Task: Find connections with filter location Ciutadella with filter topic #job with filter profile language English with filter current company Jobseeker HUB with filter school Meenakshi College Of Engineering with filter industry Internet Marketplace Platforms with filter service category Administrative with filter keywords title Help Desk Worker/Desktop Support
Action: Mouse moved to (164, 246)
Screenshot: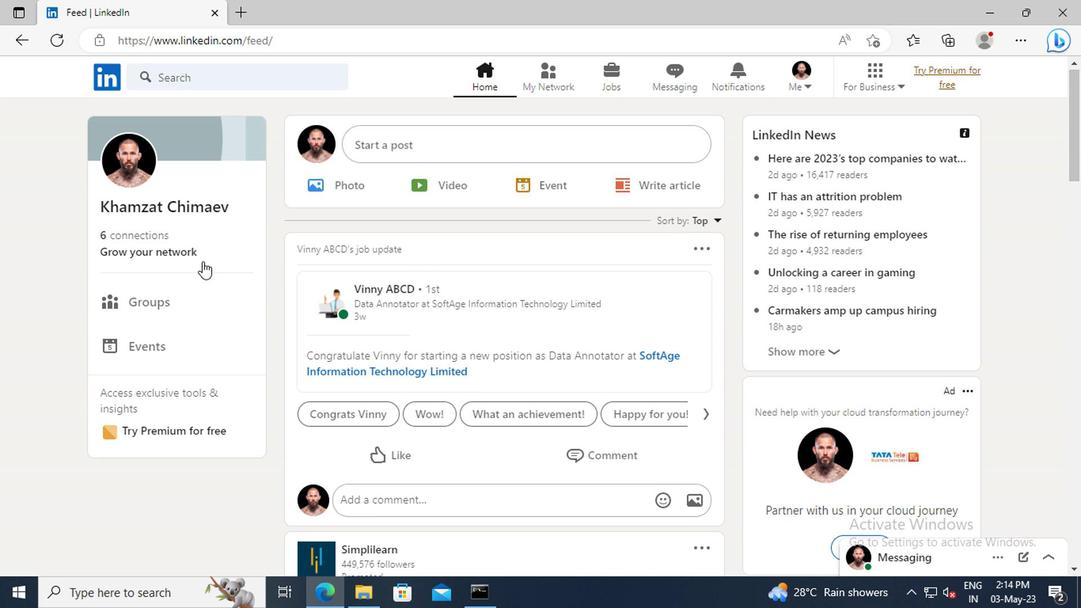 
Action: Mouse pressed left at (164, 246)
Screenshot: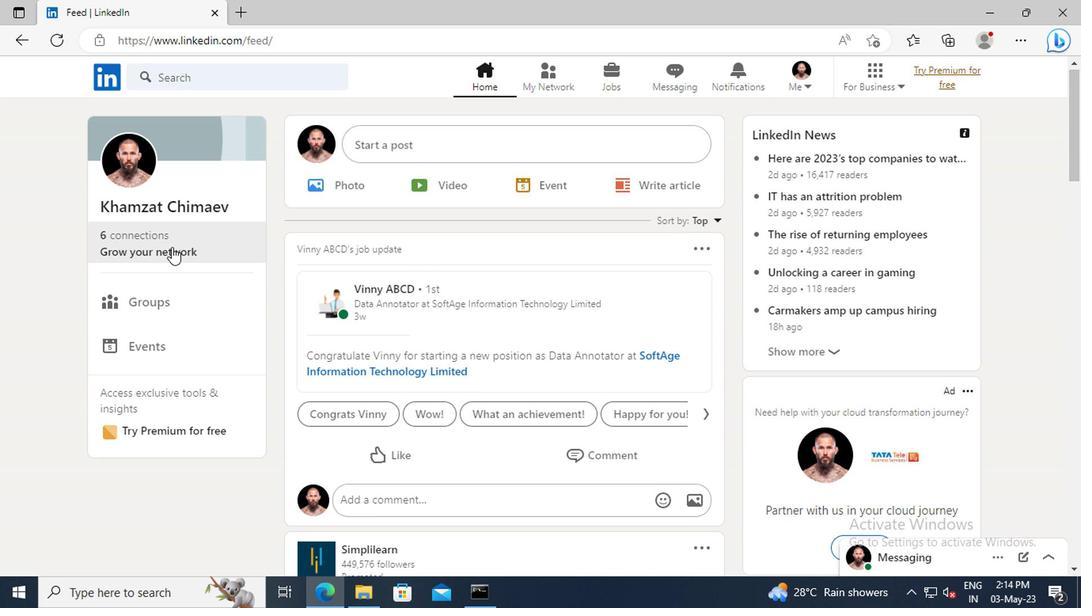 
Action: Mouse moved to (170, 167)
Screenshot: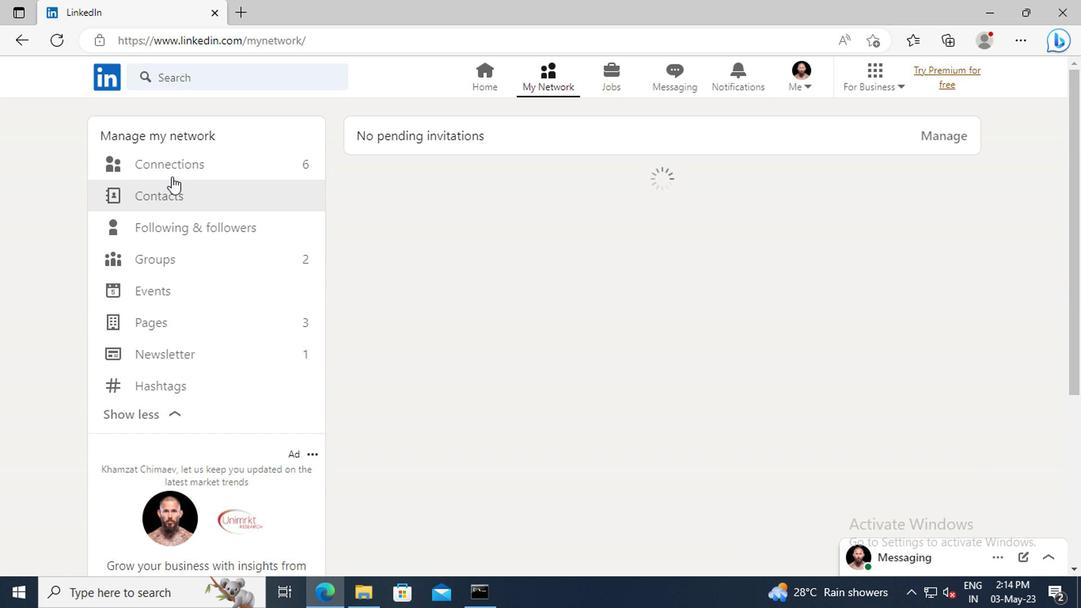 
Action: Mouse pressed left at (170, 167)
Screenshot: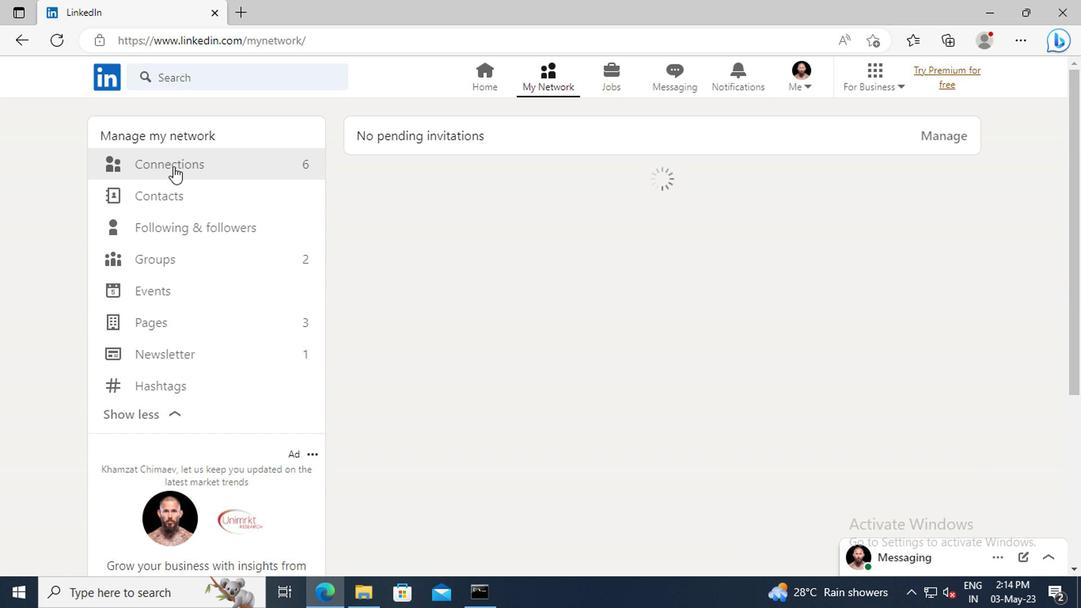 
Action: Mouse moved to (631, 171)
Screenshot: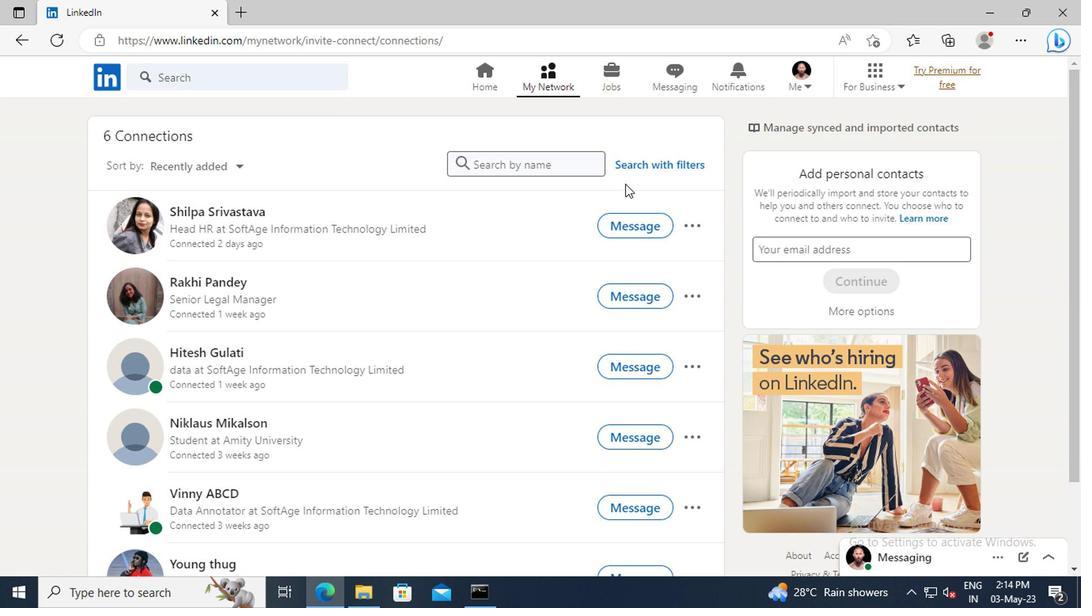 
Action: Mouse pressed left at (631, 171)
Screenshot: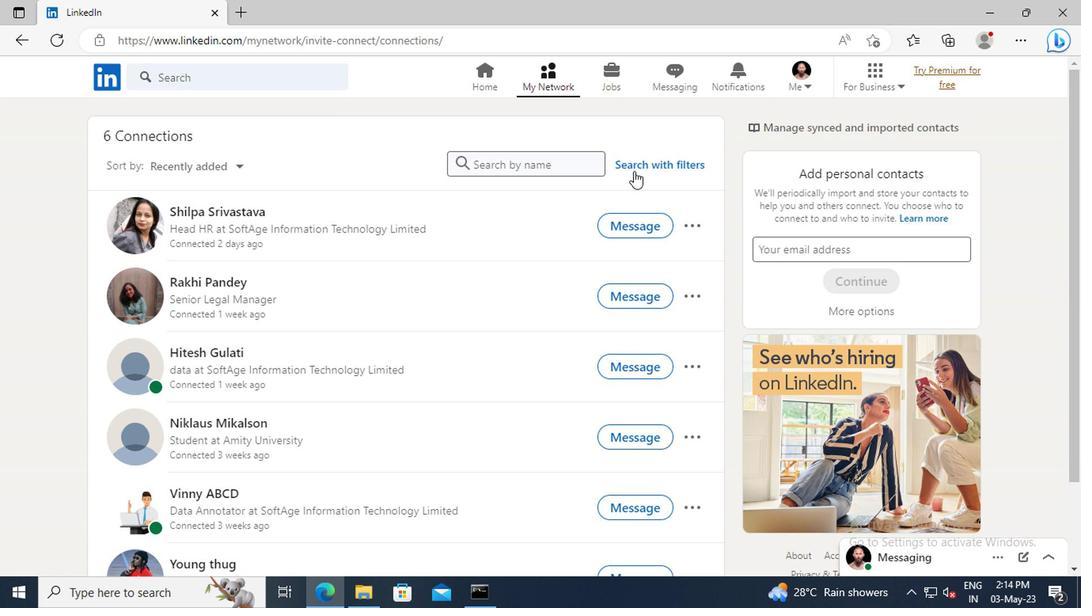 
Action: Mouse moved to (600, 121)
Screenshot: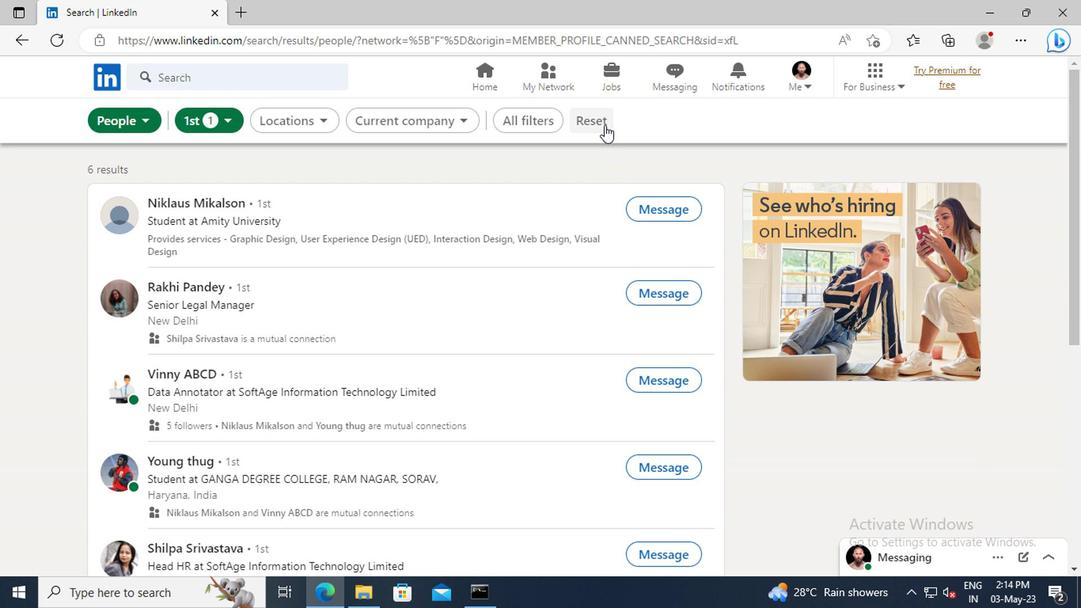 
Action: Mouse pressed left at (600, 121)
Screenshot: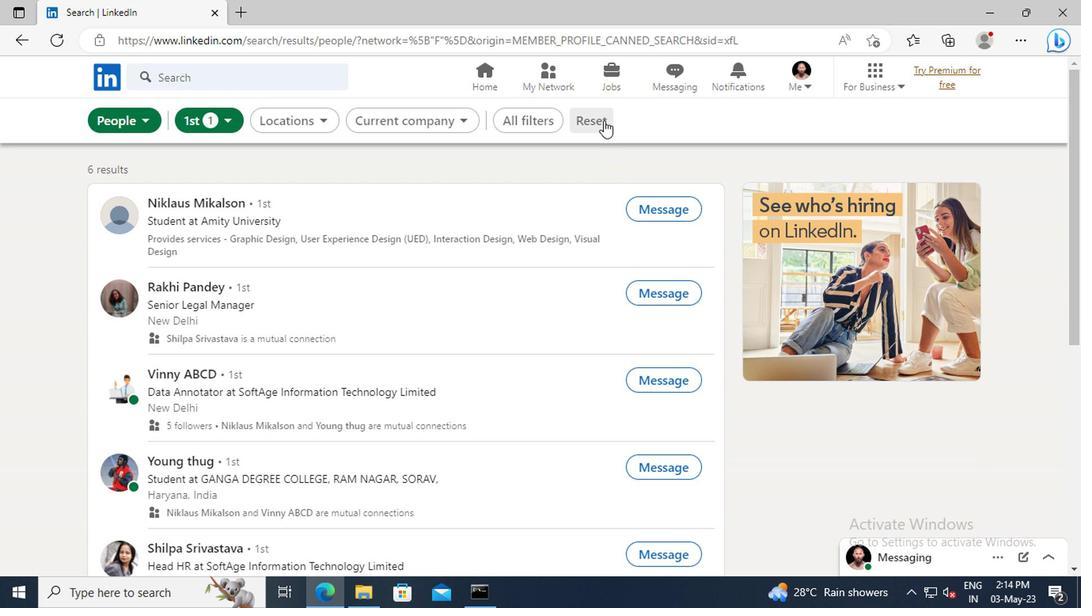 
Action: Mouse moved to (580, 121)
Screenshot: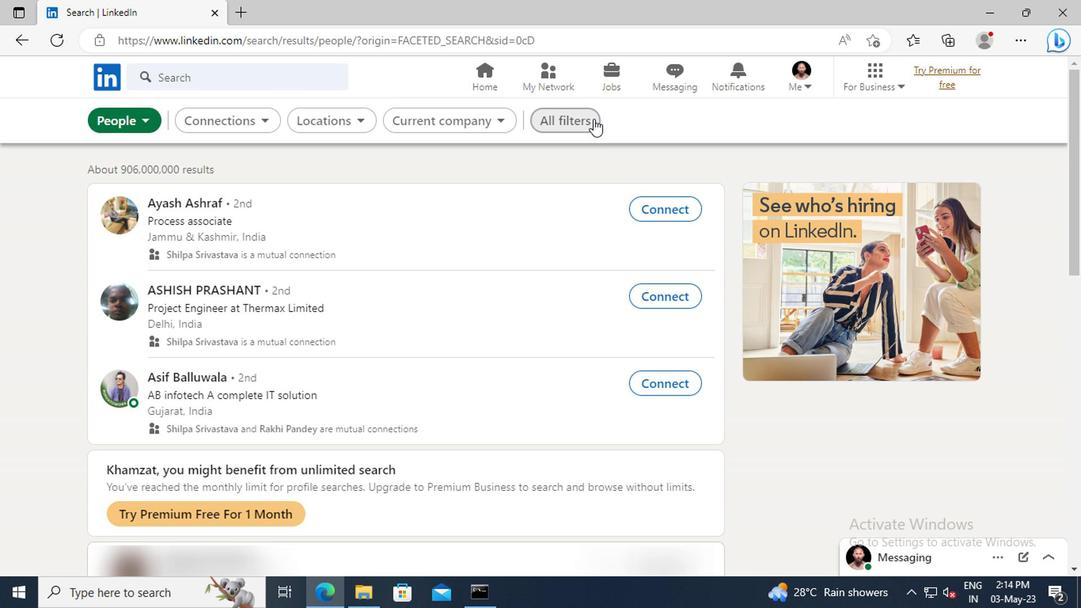
Action: Mouse pressed left at (580, 121)
Screenshot: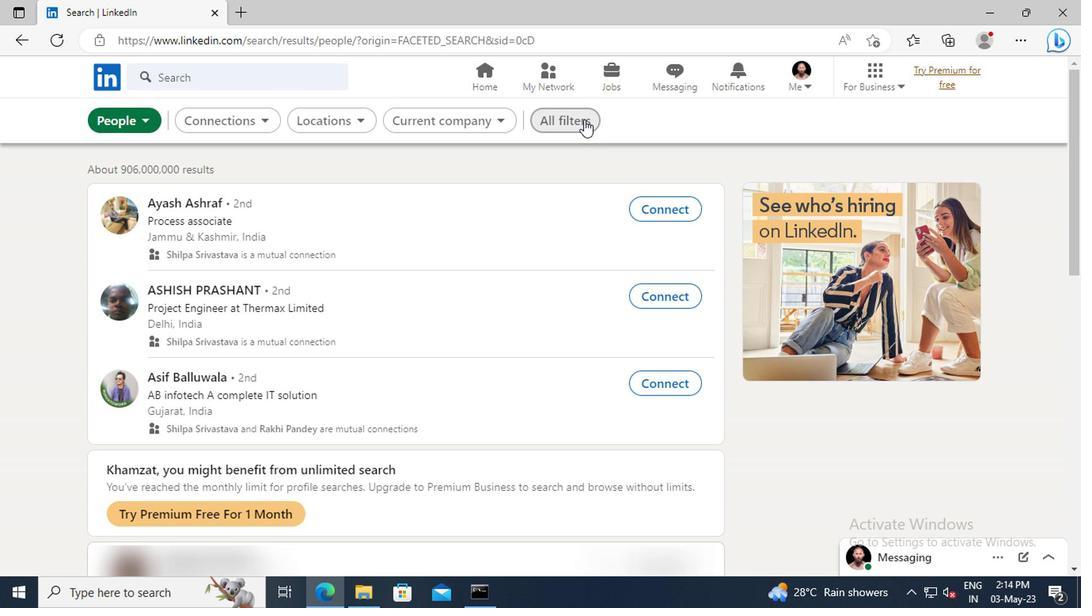 
Action: Mouse moved to (891, 312)
Screenshot: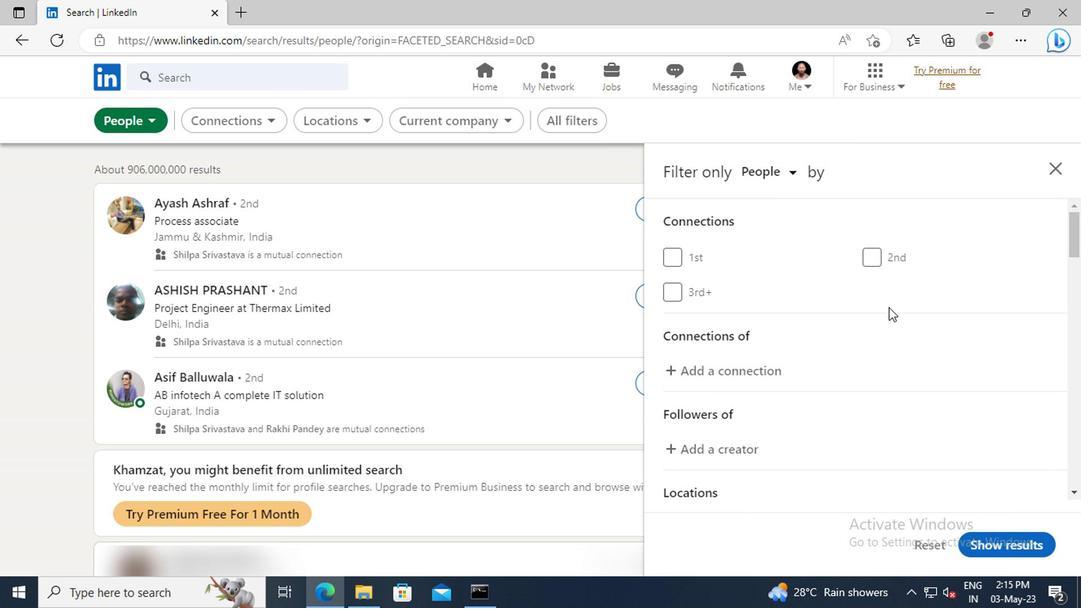 
Action: Mouse scrolled (891, 311) with delta (0, -1)
Screenshot: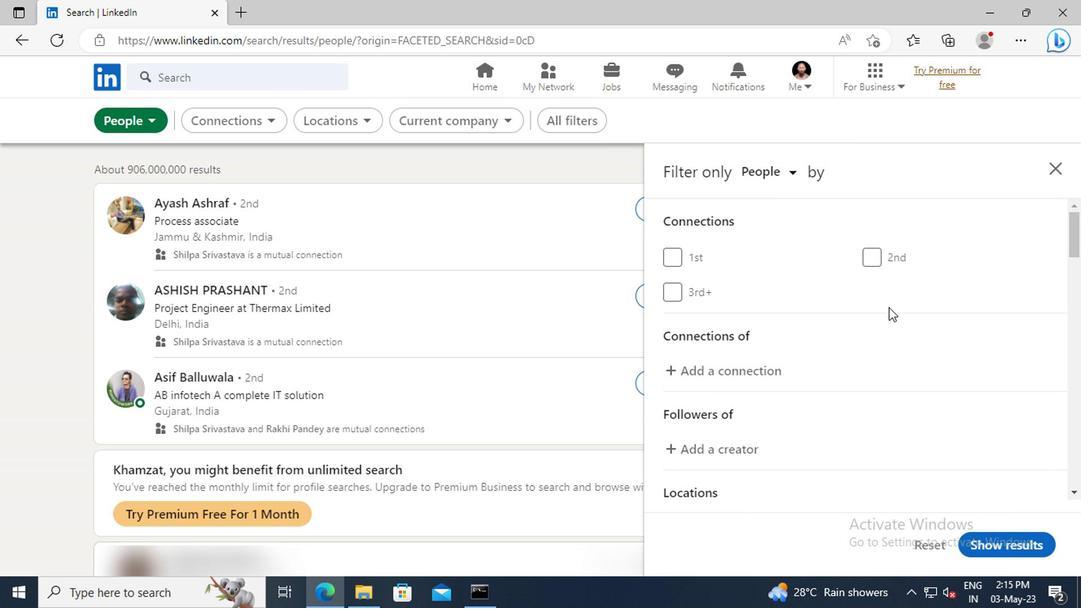 
Action: Mouse moved to (892, 312)
Screenshot: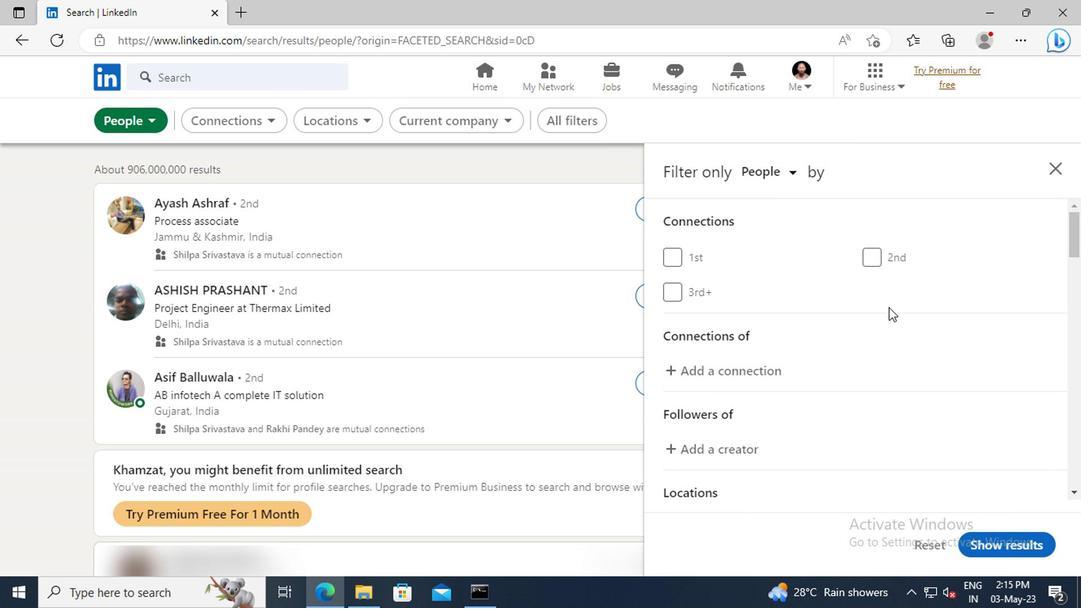 
Action: Mouse scrolled (892, 311) with delta (0, -1)
Screenshot: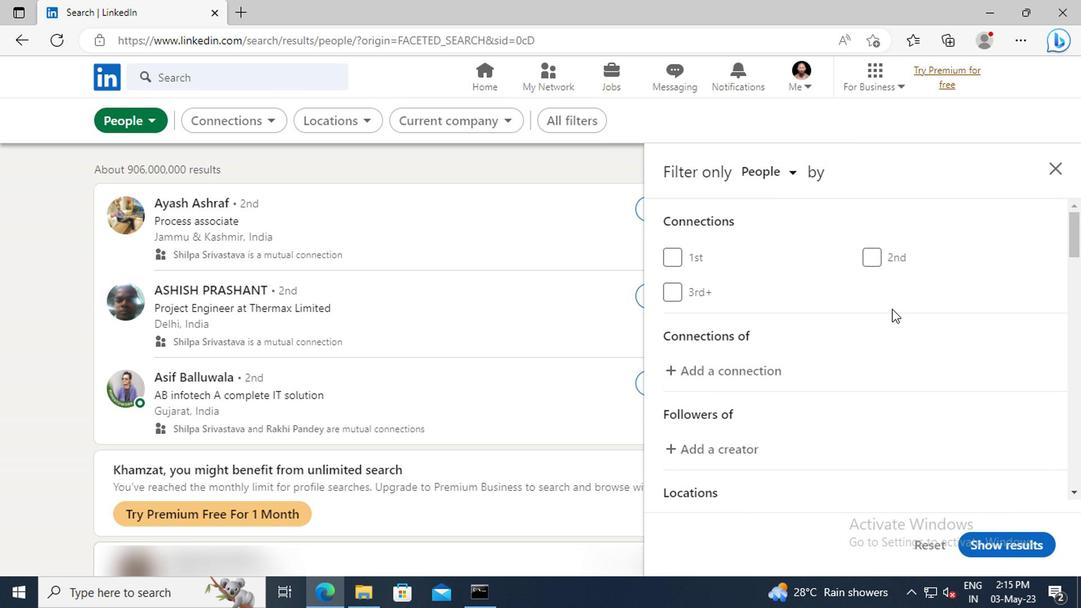 
Action: Mouse scrolled (892, 311) with delta (0, -1)
Screenshot: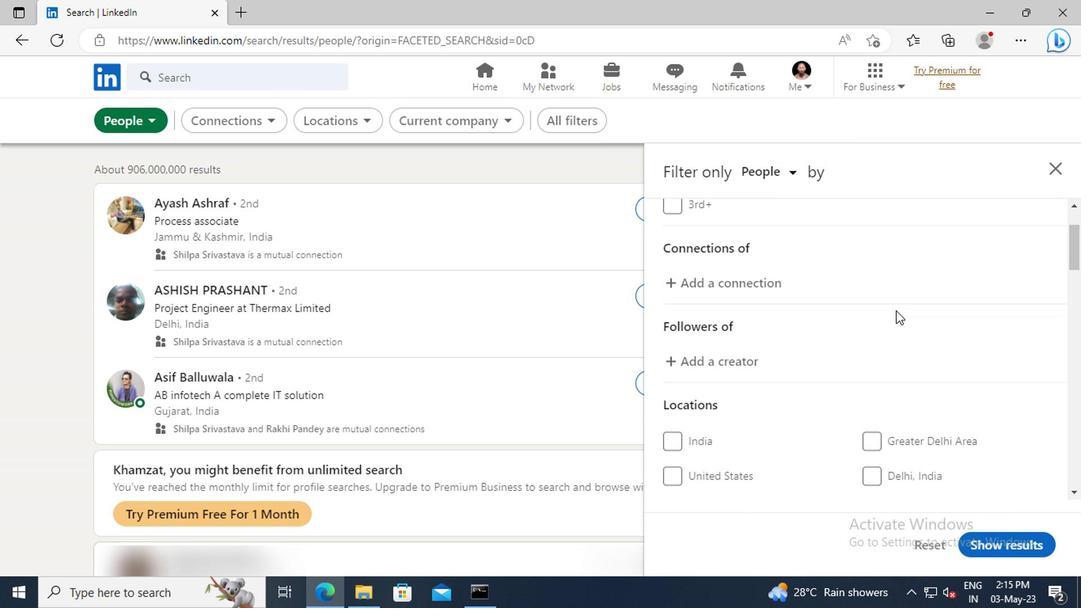 
Action: Mouse scrolled (892, 311) with delta (0, -1)
Screenshot: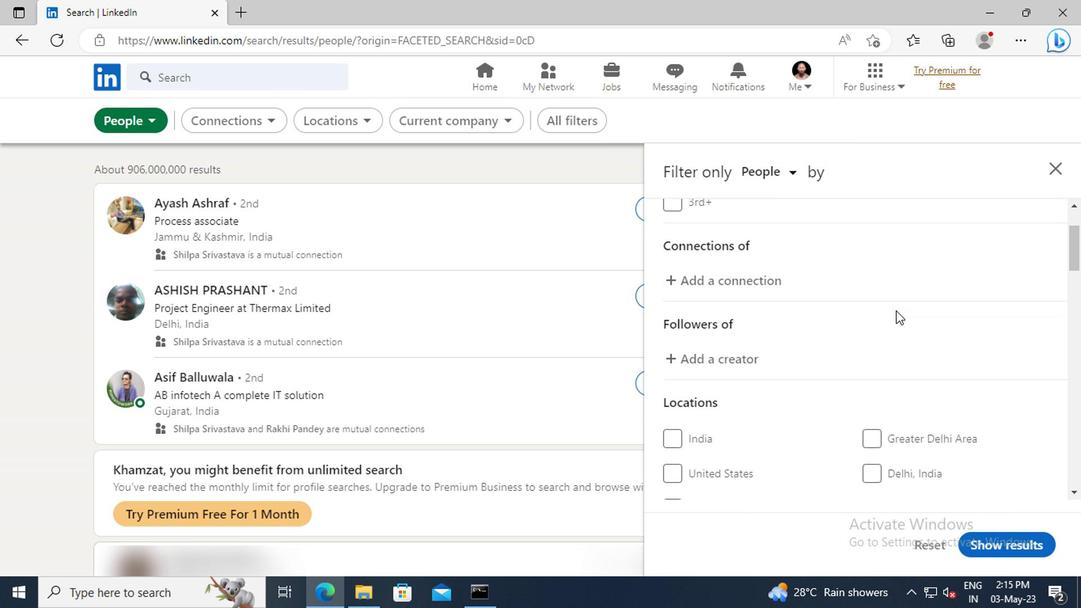 
Action: Mouse scrolled (892, 311) with delta (0, -1)
Screenshot: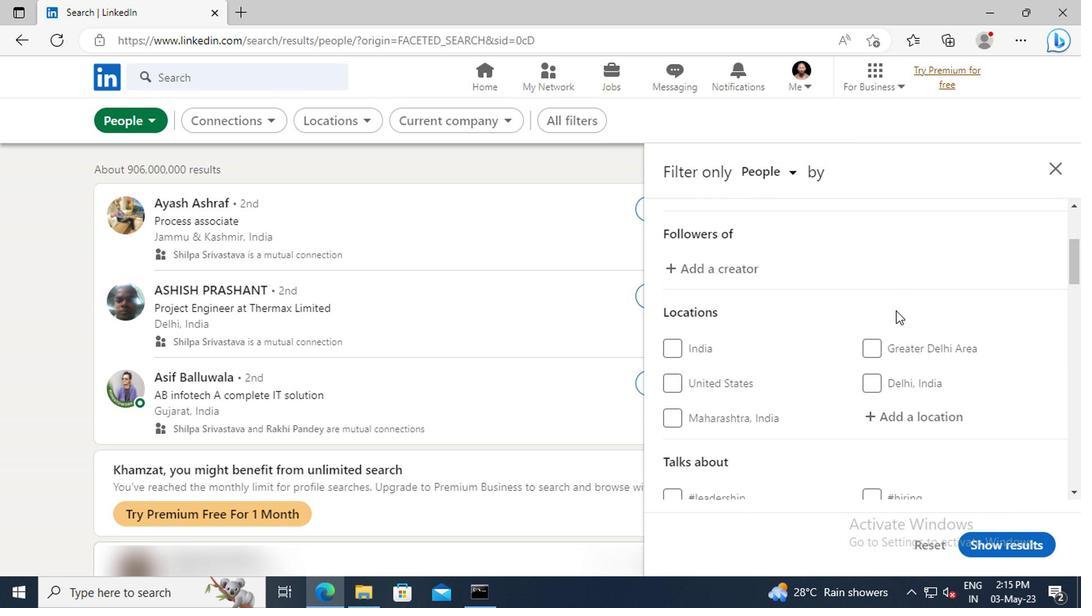
Action: Mouse scrolled (892, 311) with delta (0, -1)
Screenshot: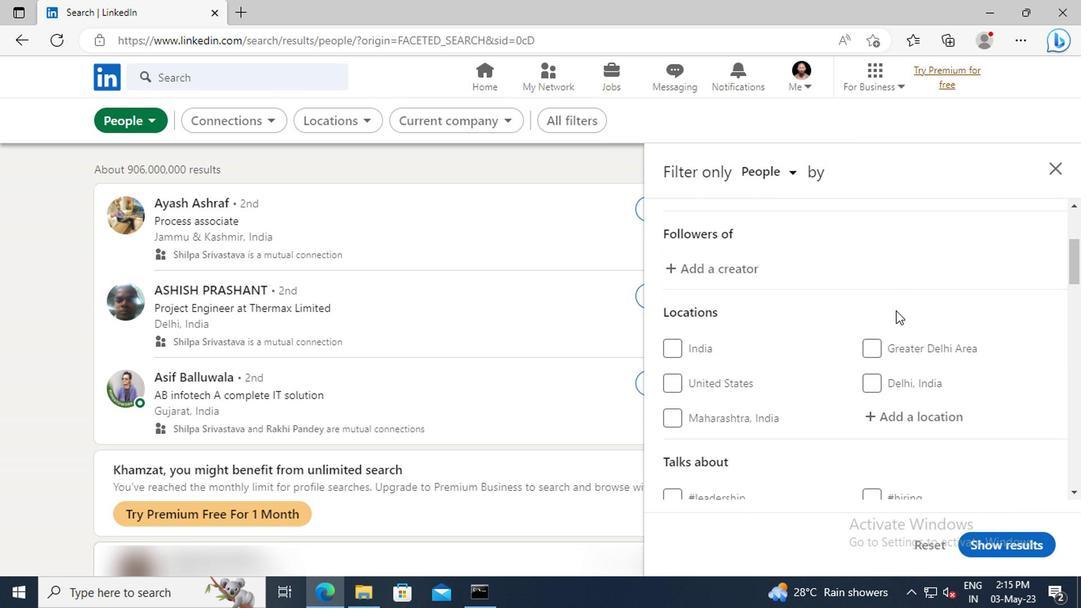 
Action: Mouse moved to (900, 327)
Screenshot: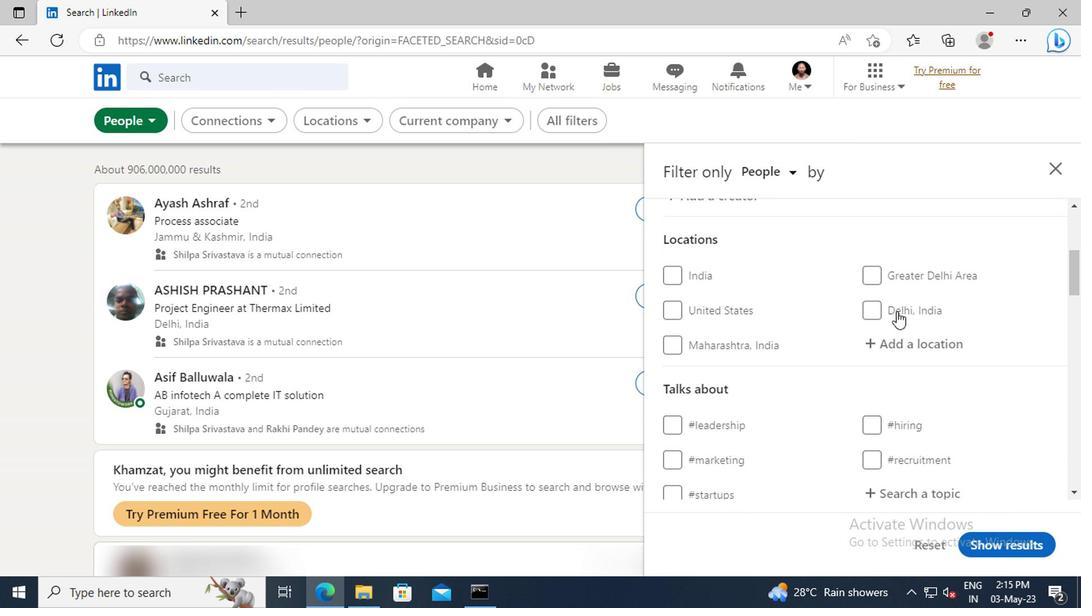 
Action: Mouse pressed left at (900, 327)
Screenshot: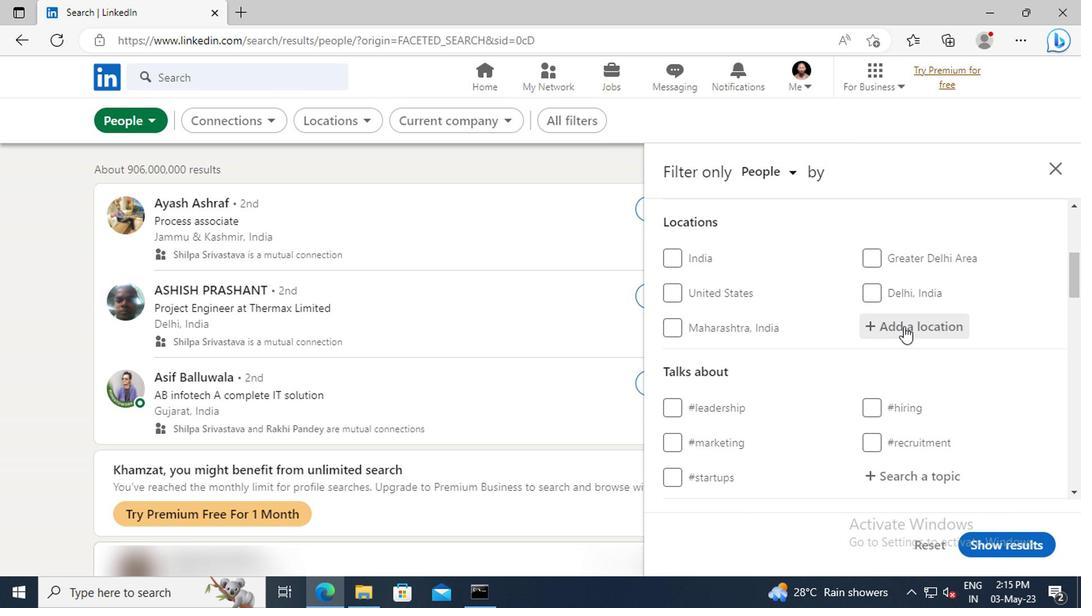 
Action: Key pressed <Key.shift>CIUTADELLA<Key.enter>
Screenshot: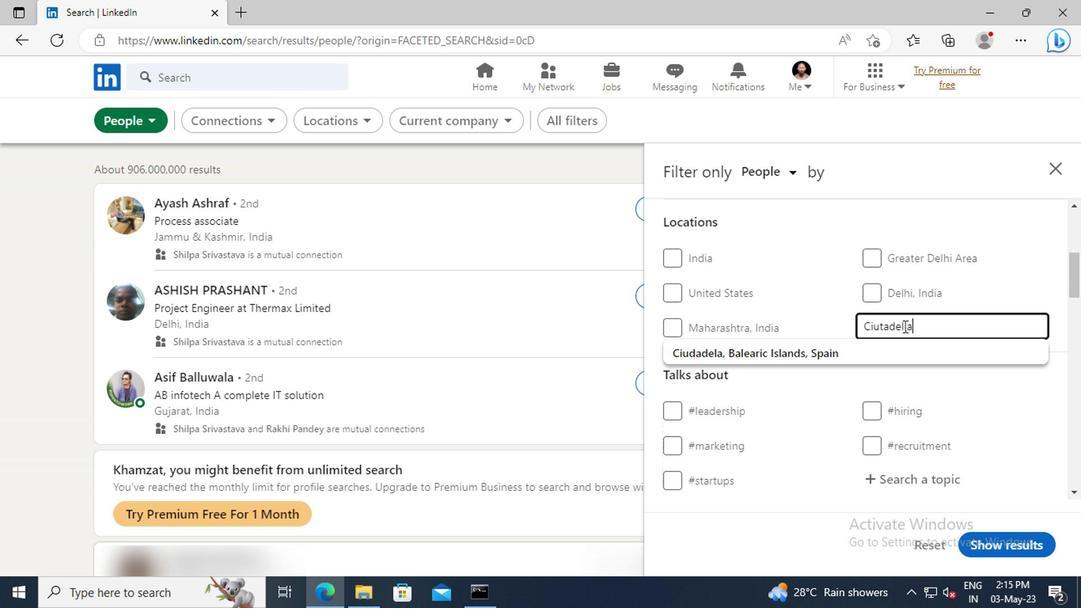
Action: Mouse scrolled (900, 327) with delta (0, 0)
Screenshot: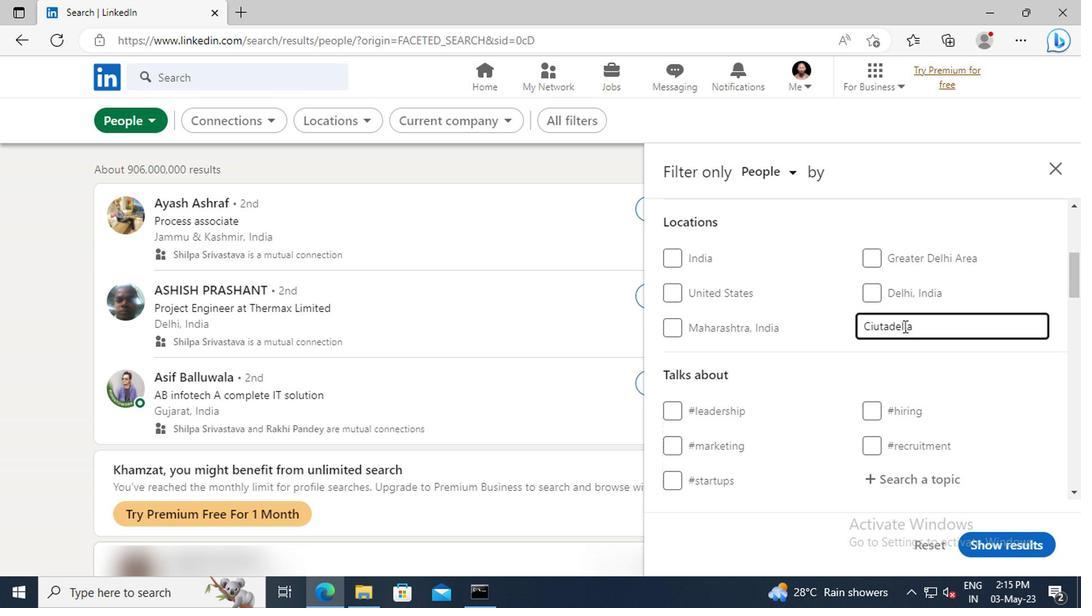
Action: Mouse scrolled (900, 327) with delta (0, 0)
Screenshot: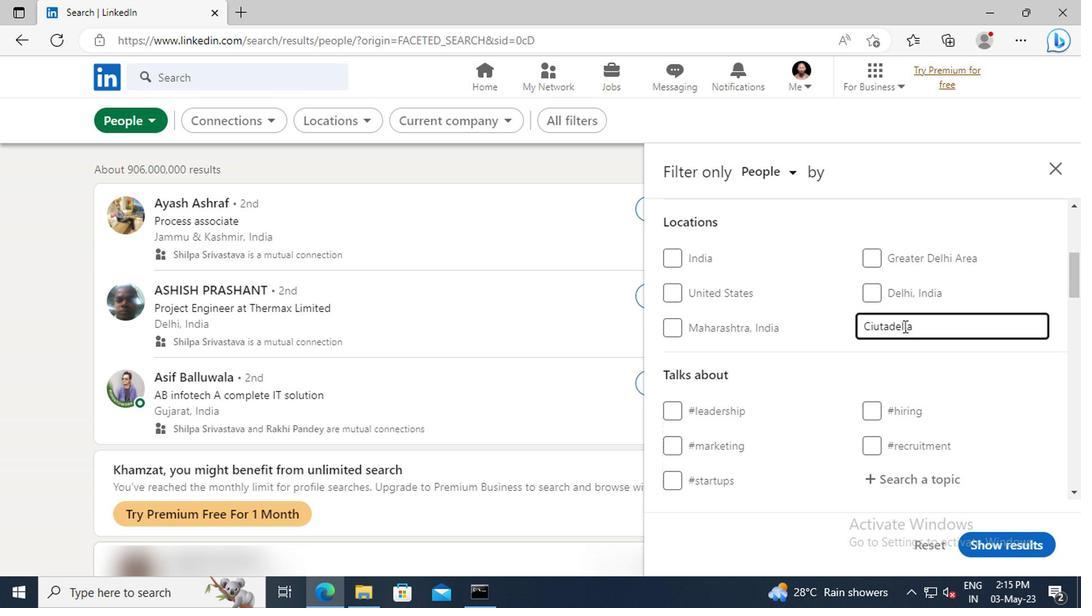 
Action: Mouse scrolled (900, 327) with delta (0, 0)
Screenshot: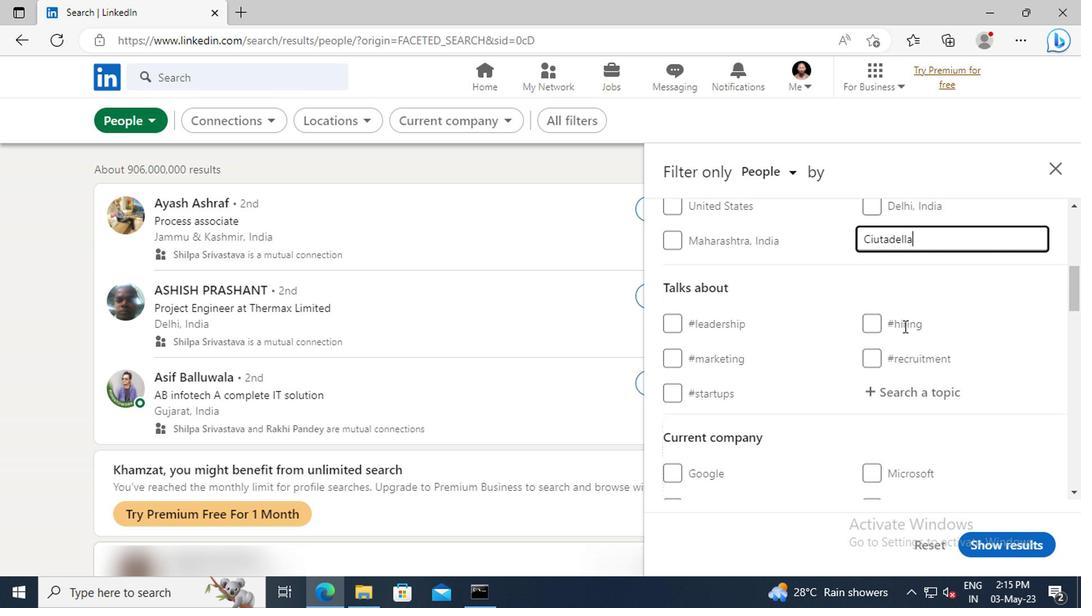 
Action: Mouse moved to (904, 342)
Screenshot: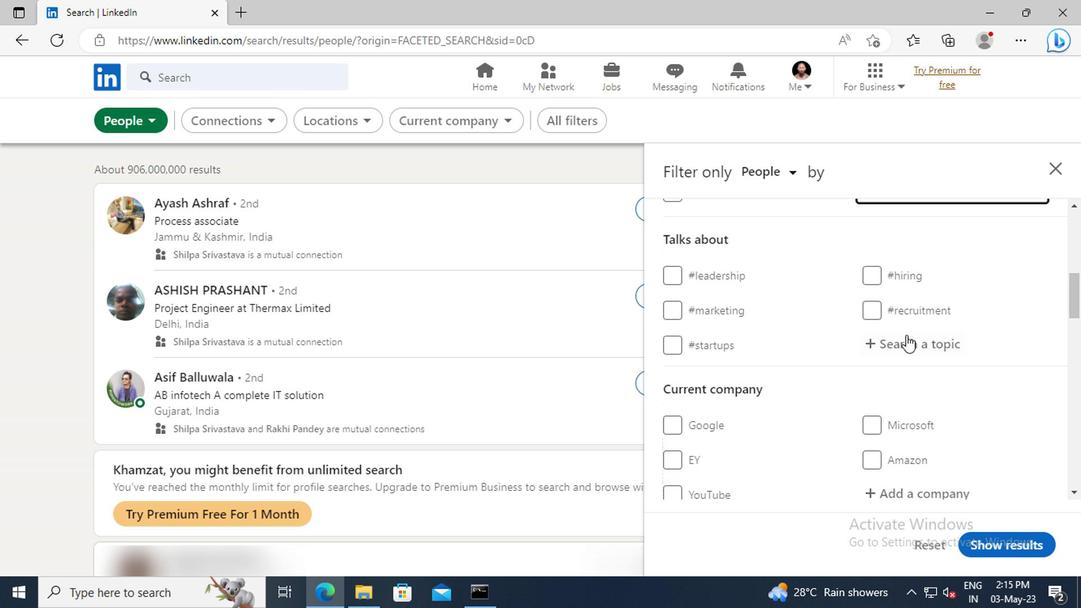
Action: Mouse pressed left at (904, 342)
Screenshot: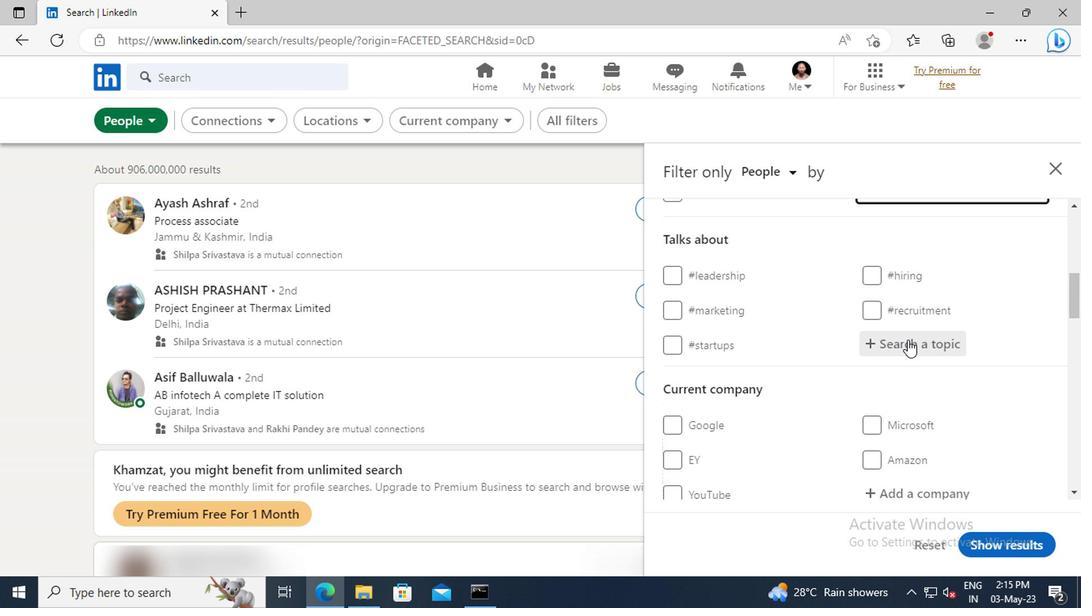 
Action: Key pressed JOB
Screenshot: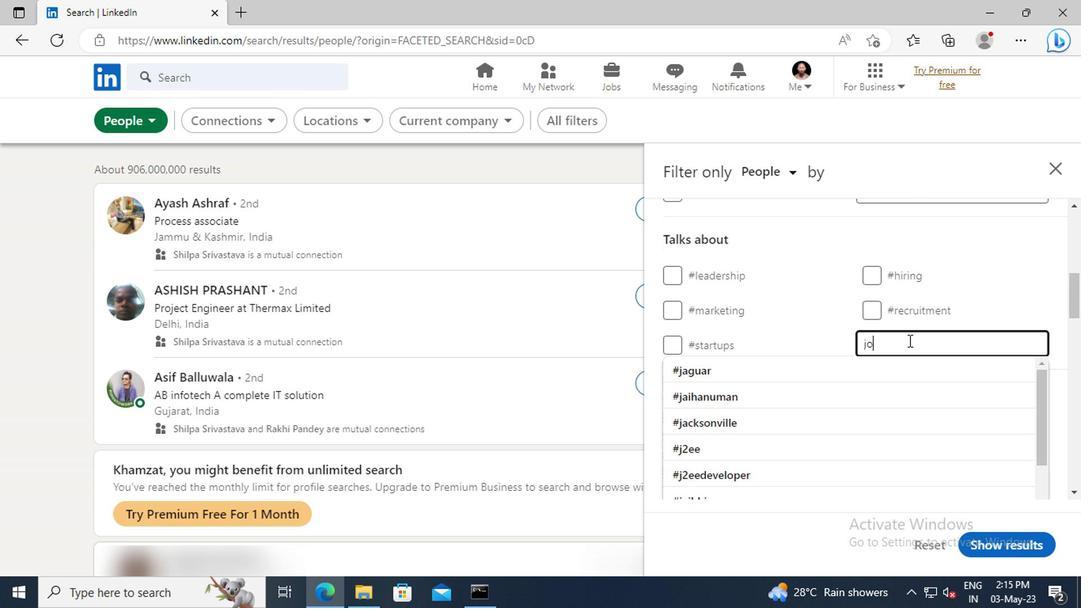 
Action: Mouse moved to (907, 366)
Screenshot: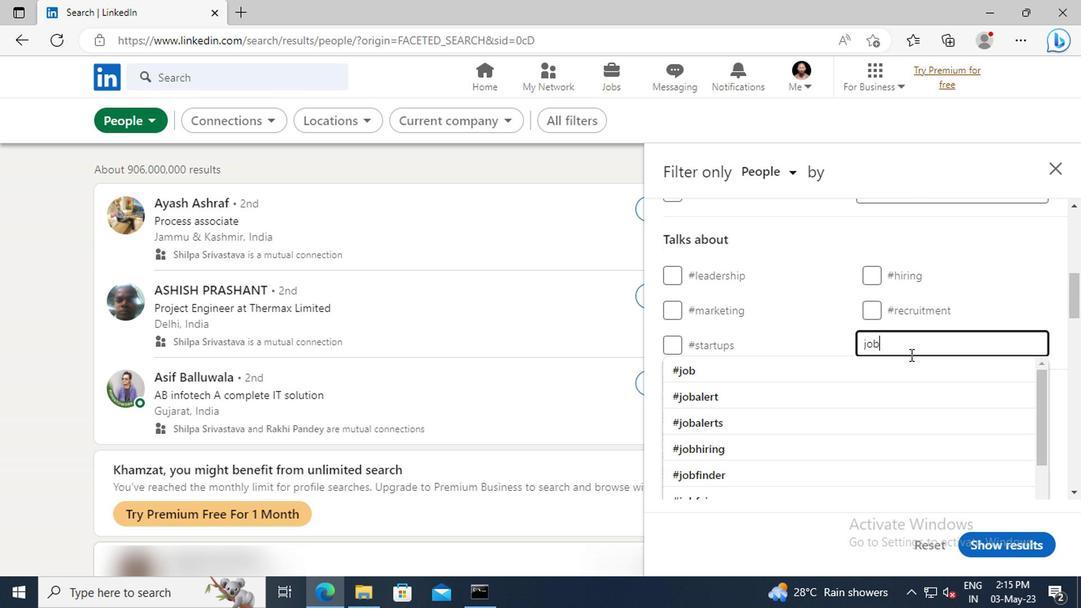 
Action: Mouse pressed left at (907, 366)
Screenshot: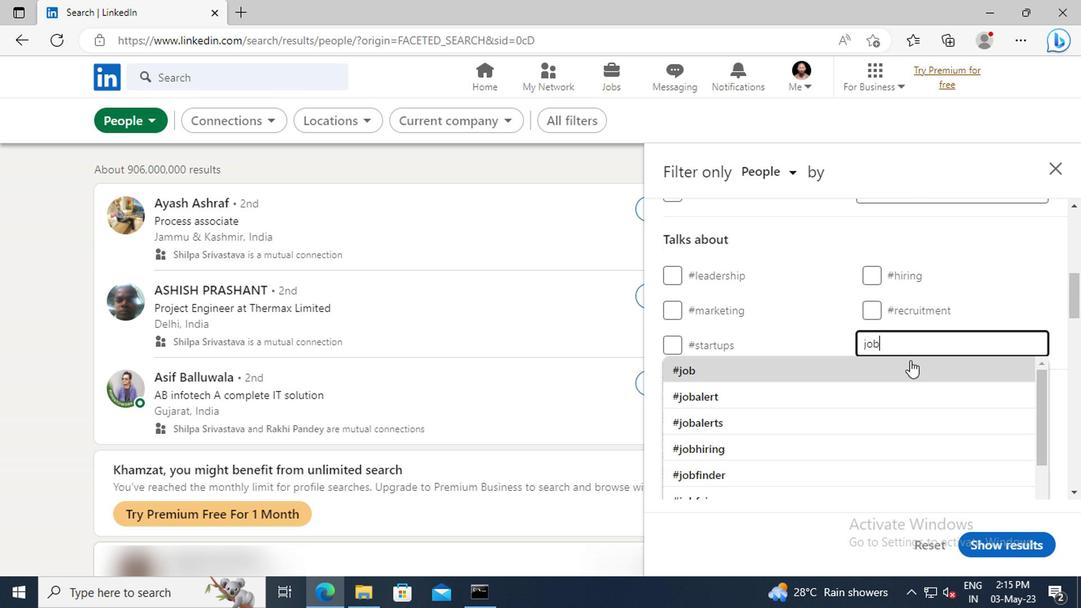 
Action: Mouse scrolled (907, 365) with delta (0, -1)
Screenshot: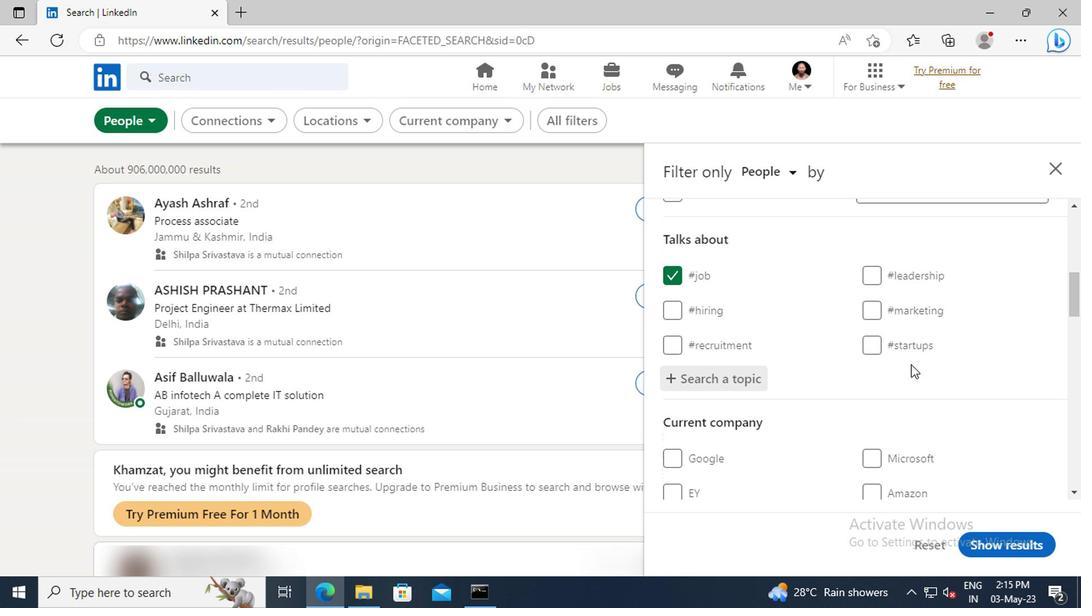 
Action: Mouse scrolled (907, 365) with delta (0, -1)
Screenshot: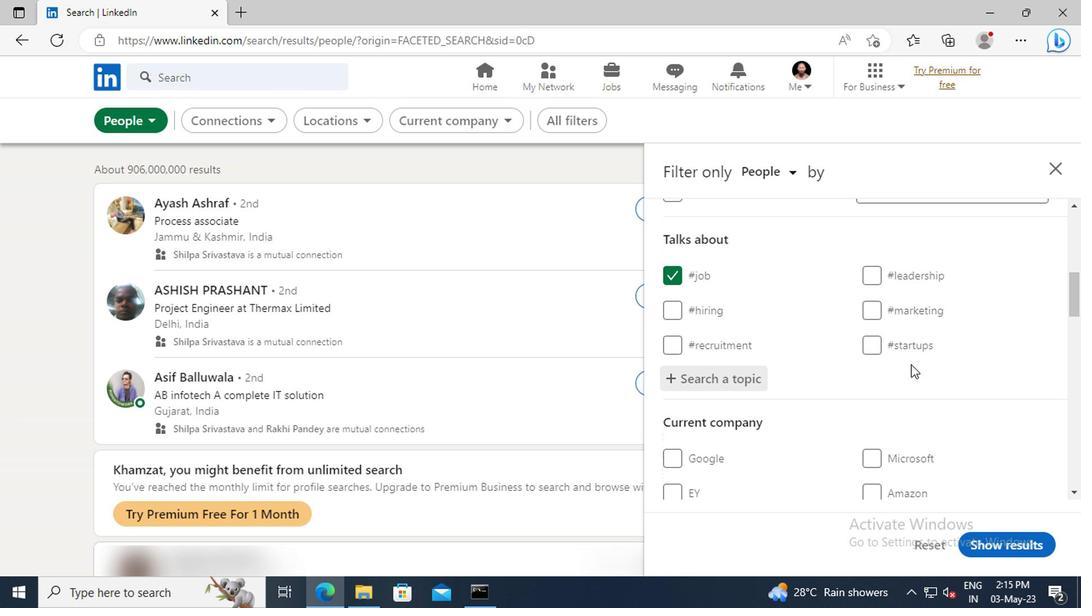
Action: Mouse scrolled (907, 365) with delta (0, -1)
Screenshot: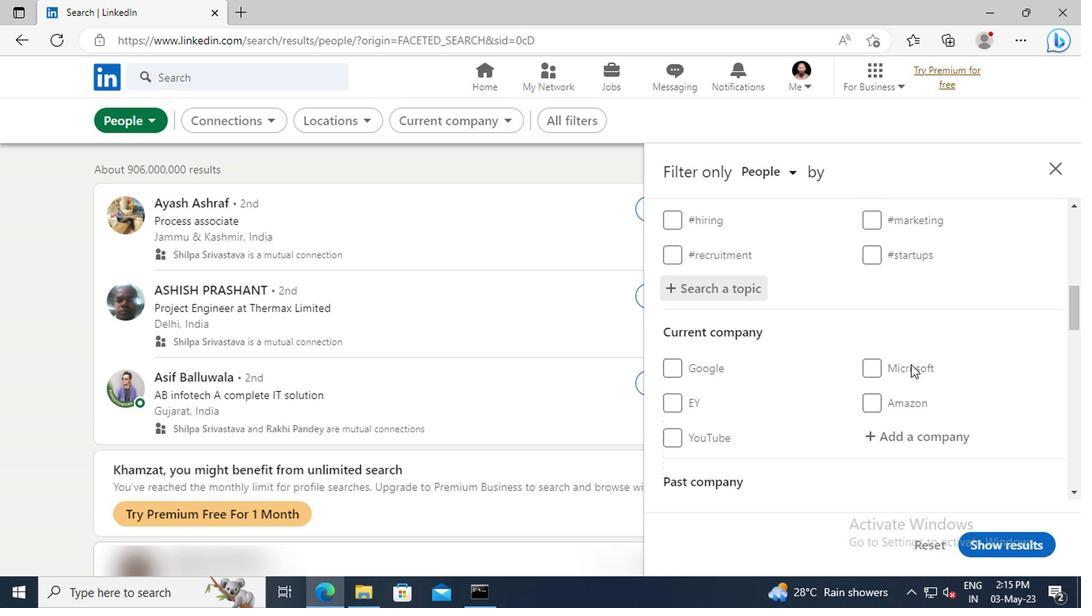 
Action: Mouse scrolled (907, 365) with delta (0, -1)
Screenshot: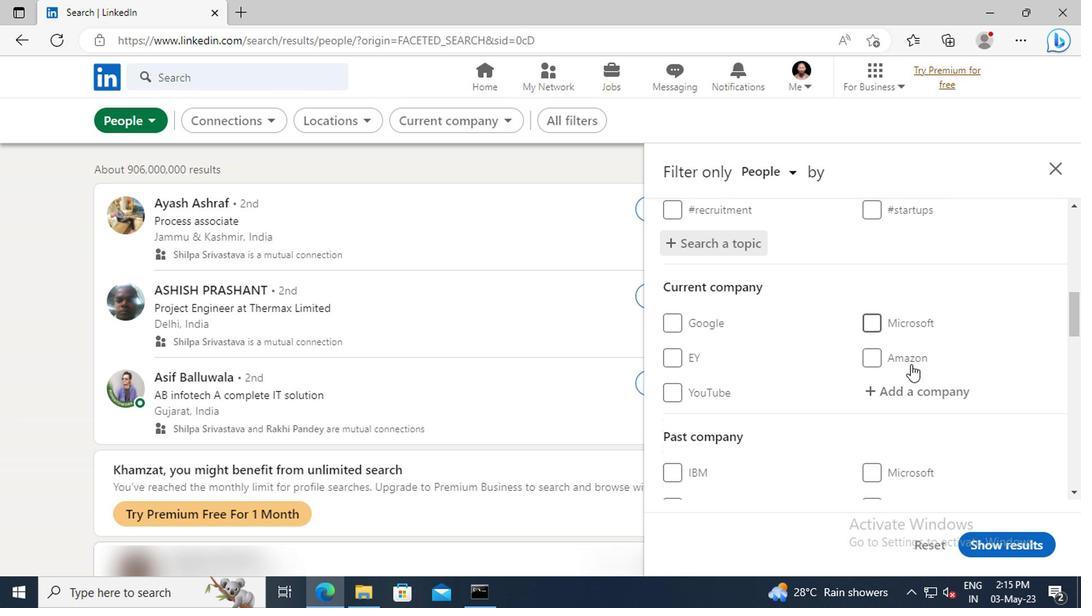 
Action: Mouse scrolled (907, 365) with delta (0, -1)
Screenshot: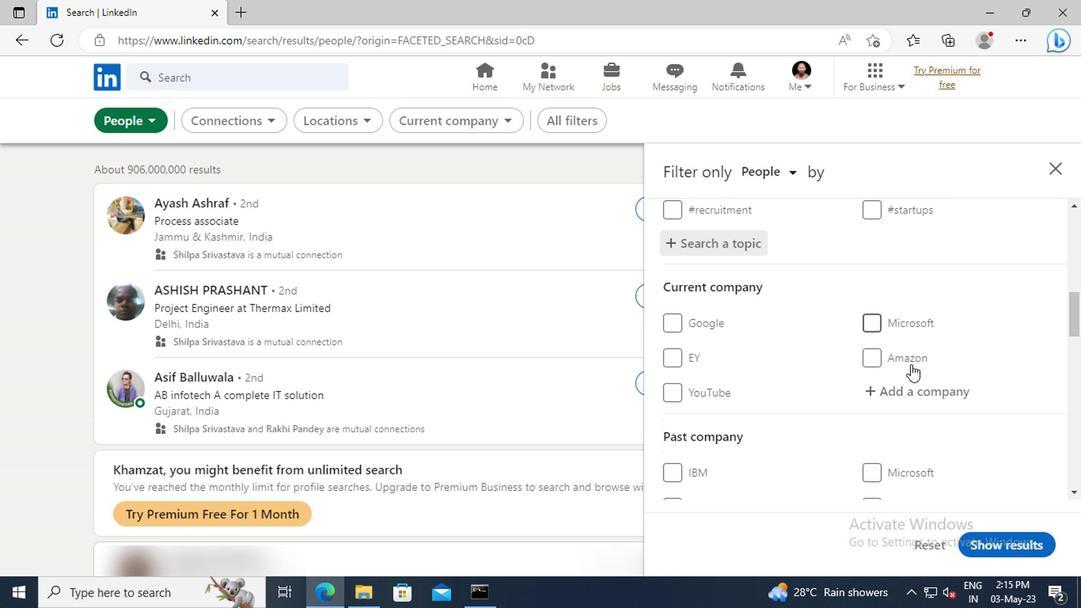 
Action: Mouse scrolled (907, 365) with delta (0, -1)
Screenshot: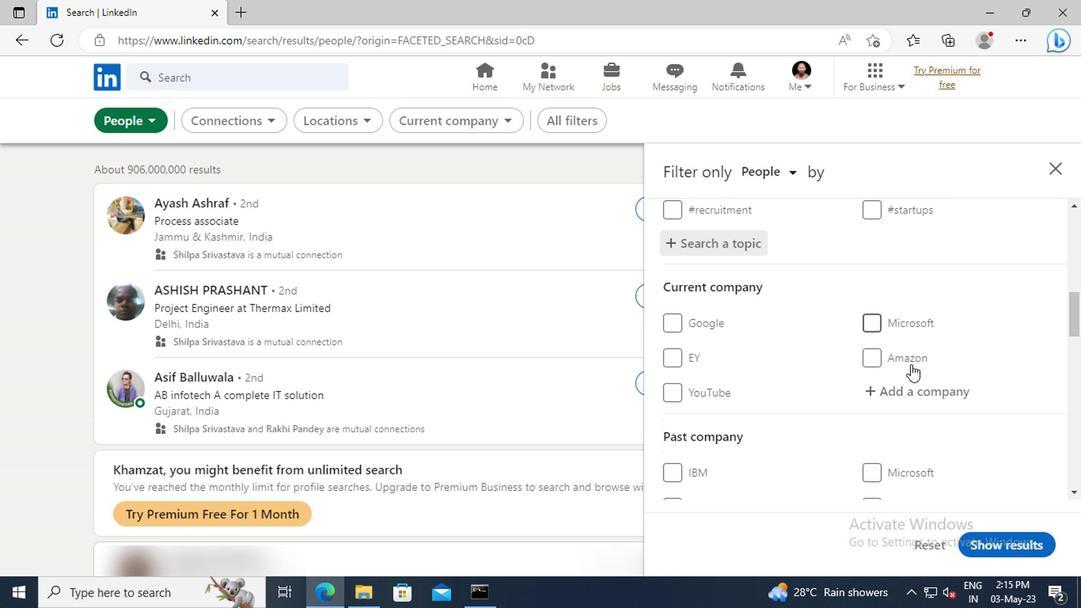
Action: Mouse scrolled (907, 365) with delta (0, -1)
Screenshot: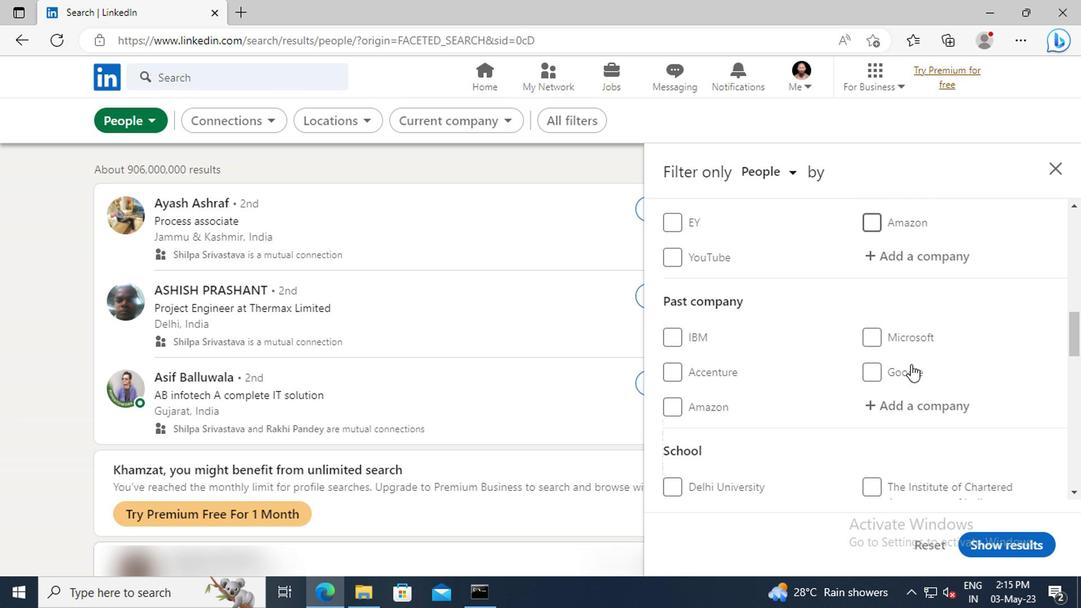 
Action: Mouse scrolled (907, 365) with delta (0, -1)
Screenshot: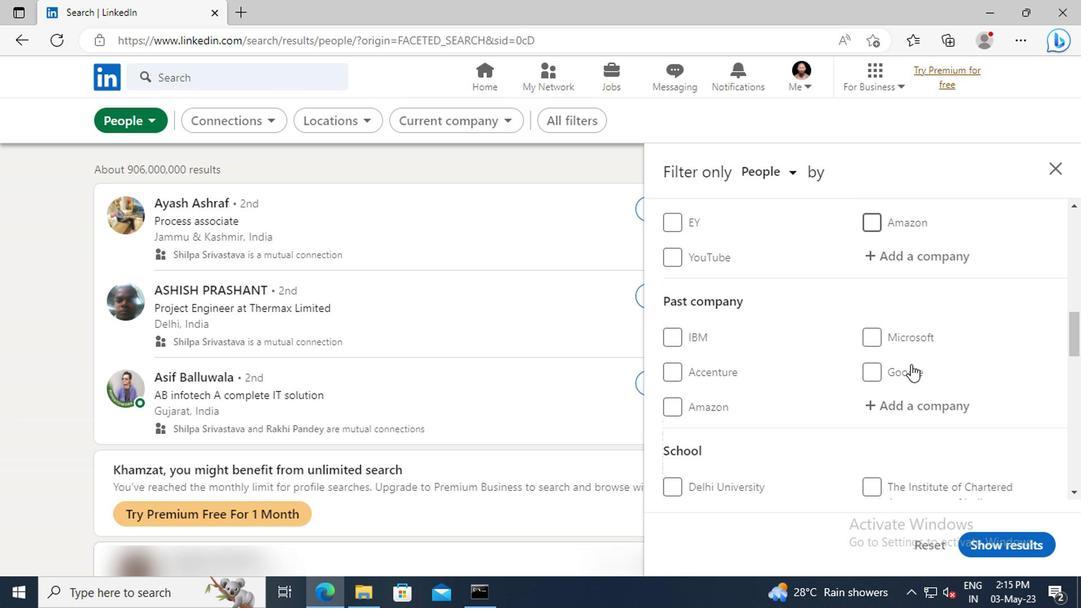 
Action: Mouse scrolled (907, 365) with delta (0, -1)
Screenshot: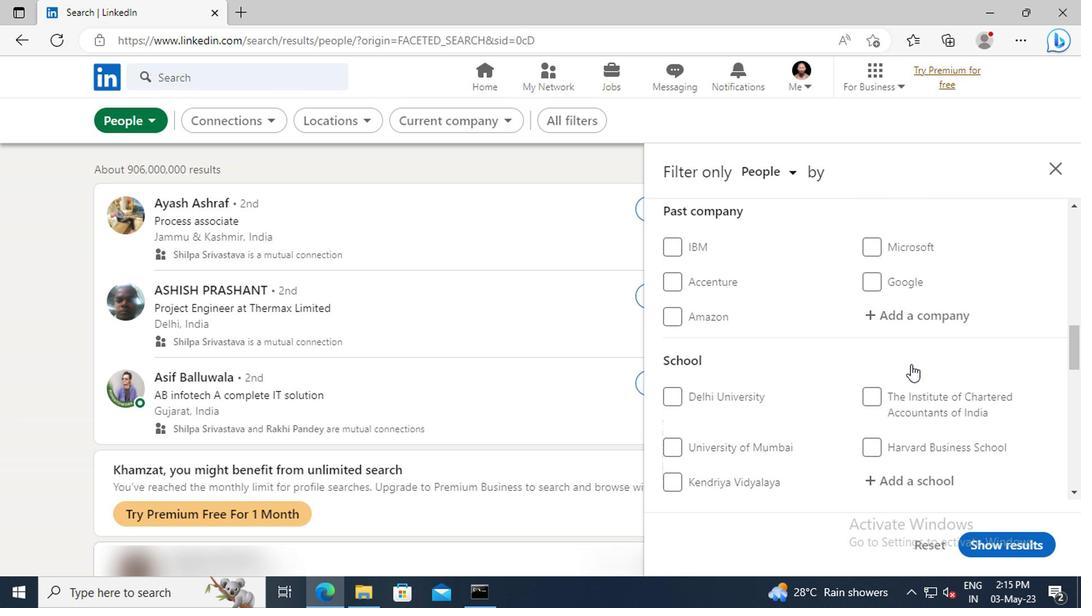 
Action: Mouse scrolled (907, 365) with delta (0, -1)
Screenshot: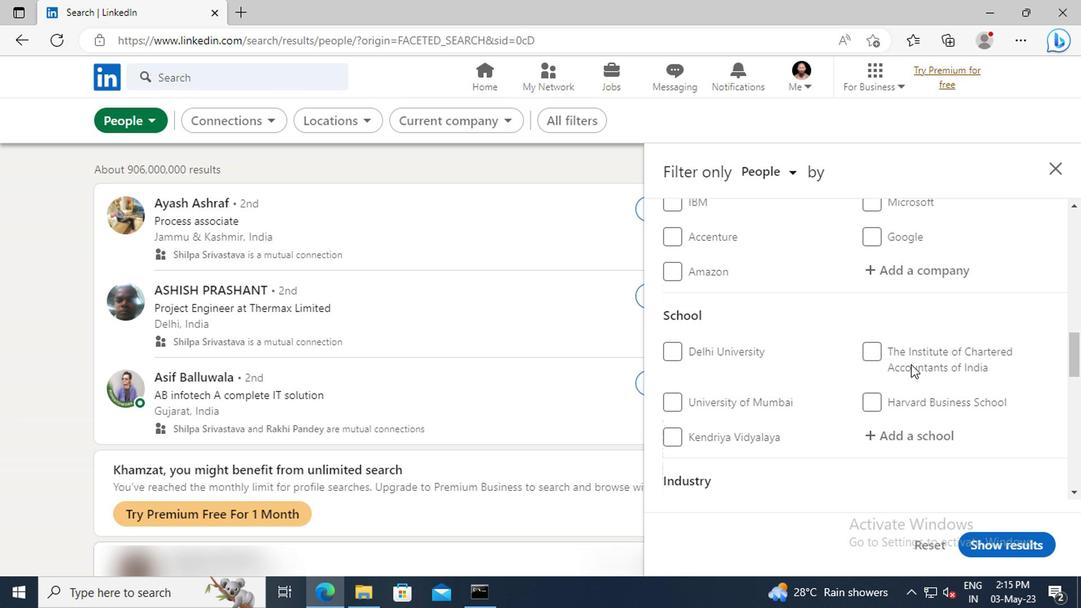 
Action: Mouse scrolled (907, 365) with delta (0, -1)
Screenshot: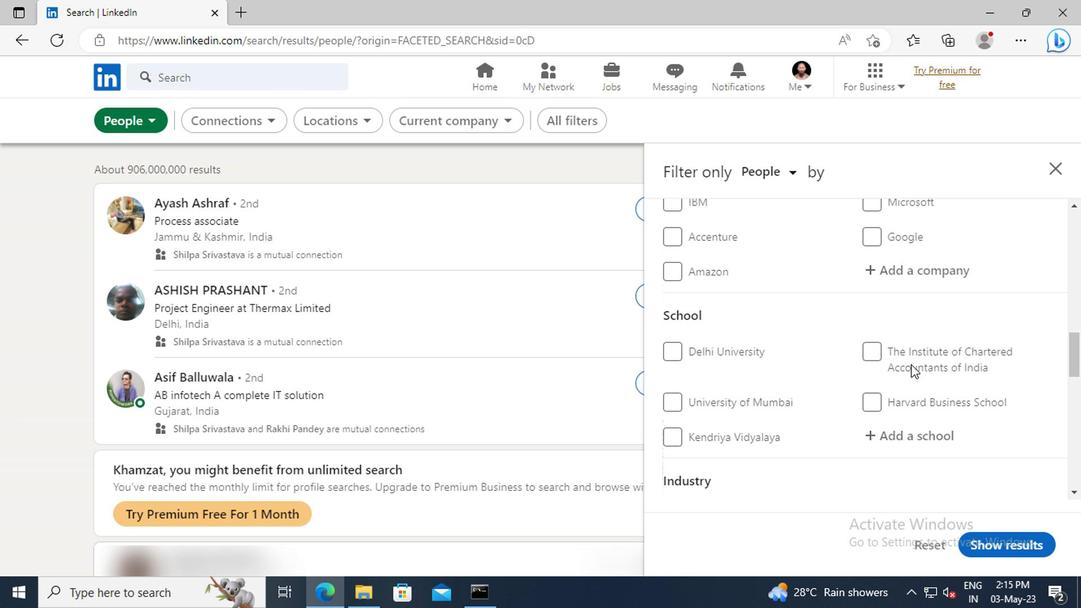 
Action: Mouse scrolled (907, 365) with delta (0, -1)
Screenshot: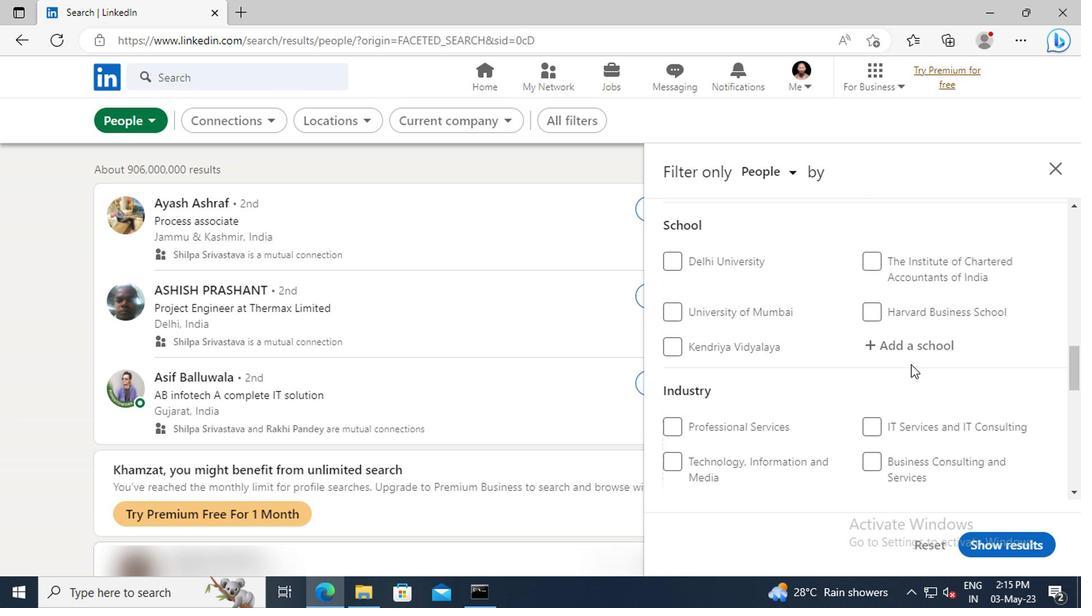 
Action: Mouse scrolled (907, 365) with delta (0, -1)
Screenshot: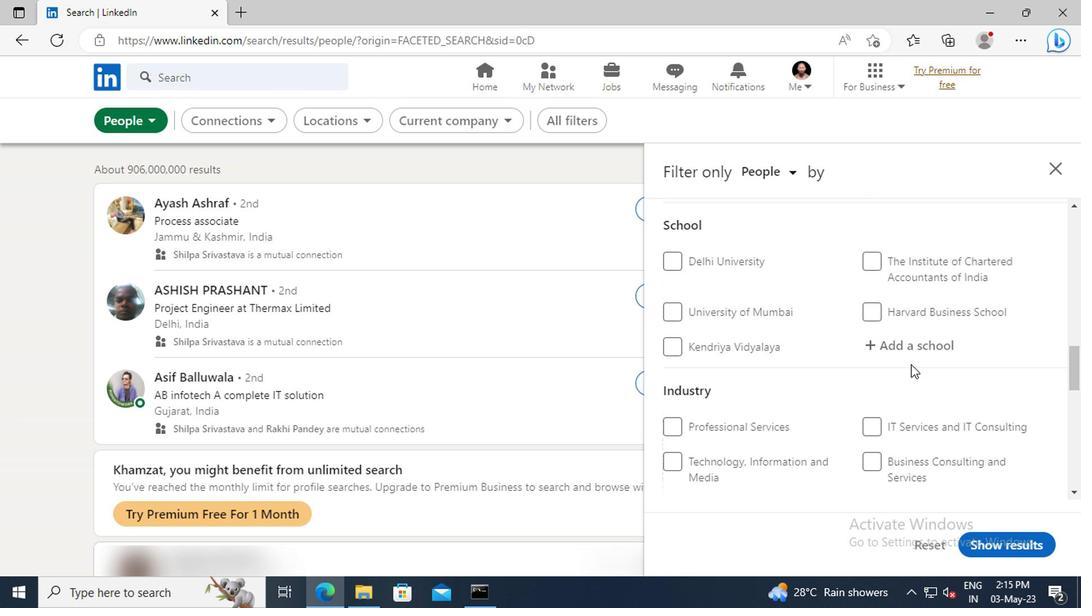 
Action: Mouse scrolled (907, 365) with delta (0, -1)
Screenshot: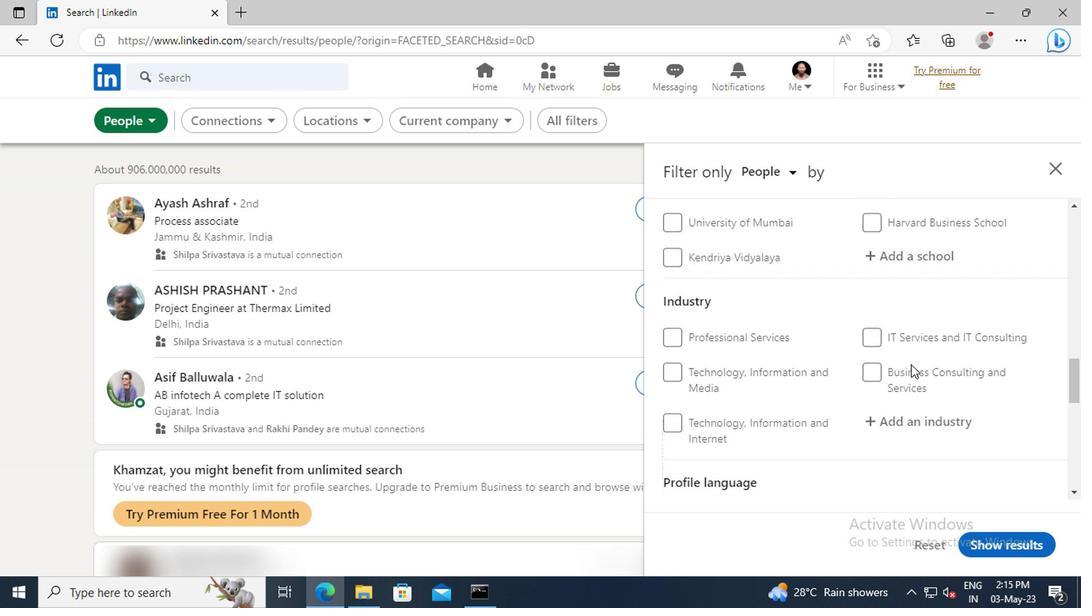 
Action: Mouse scrolled (907, 365) with delta (0, -1)
Screenshot: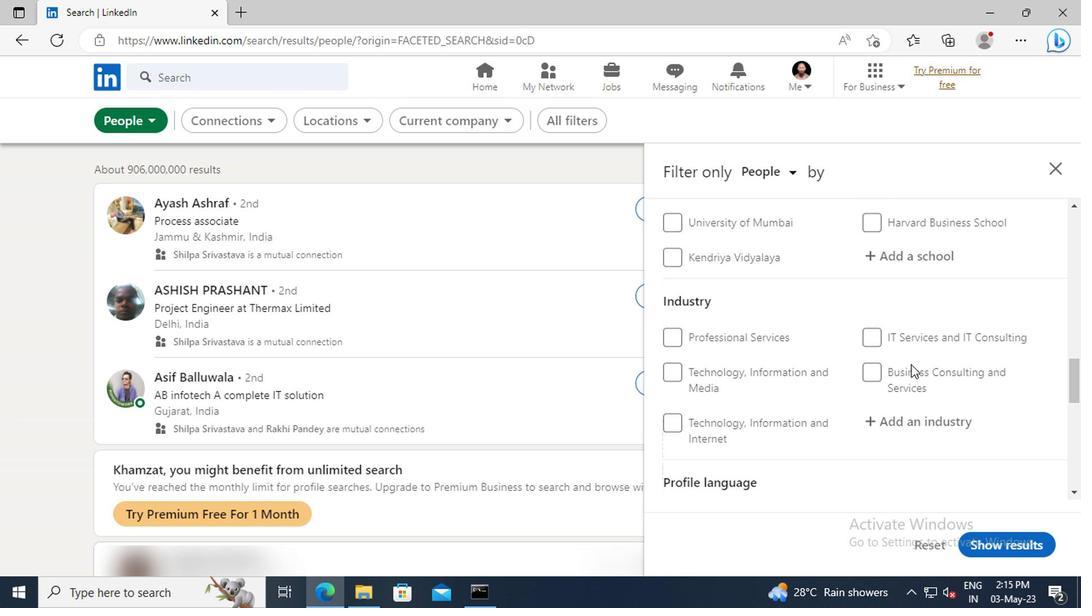 
Action: Mouse moved to (671, 432)
Screenshot: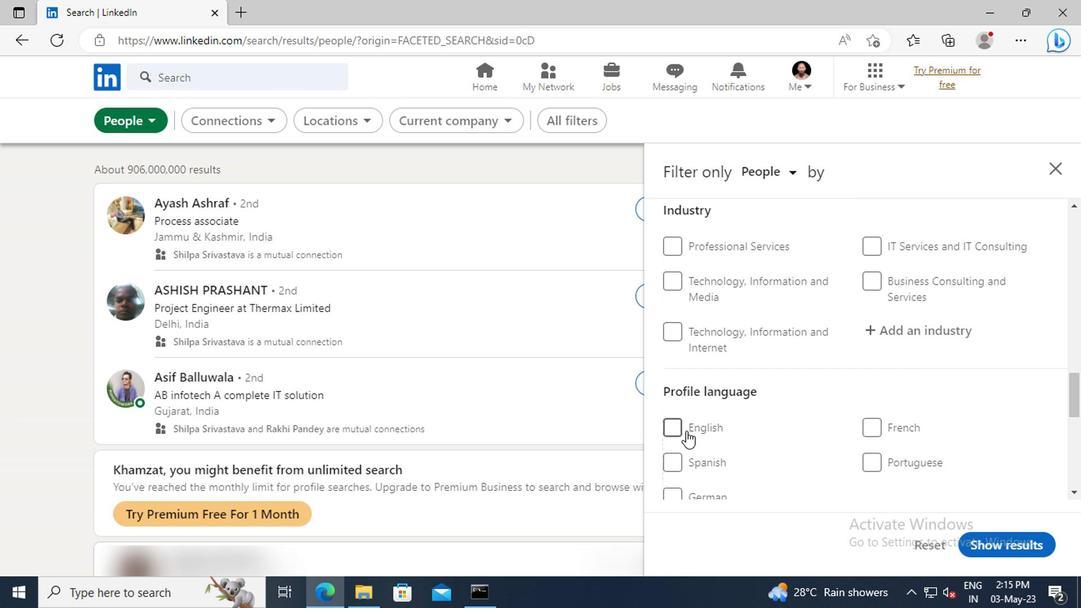 
Action: Mouse pressed left at (671, 432)
Screenshot: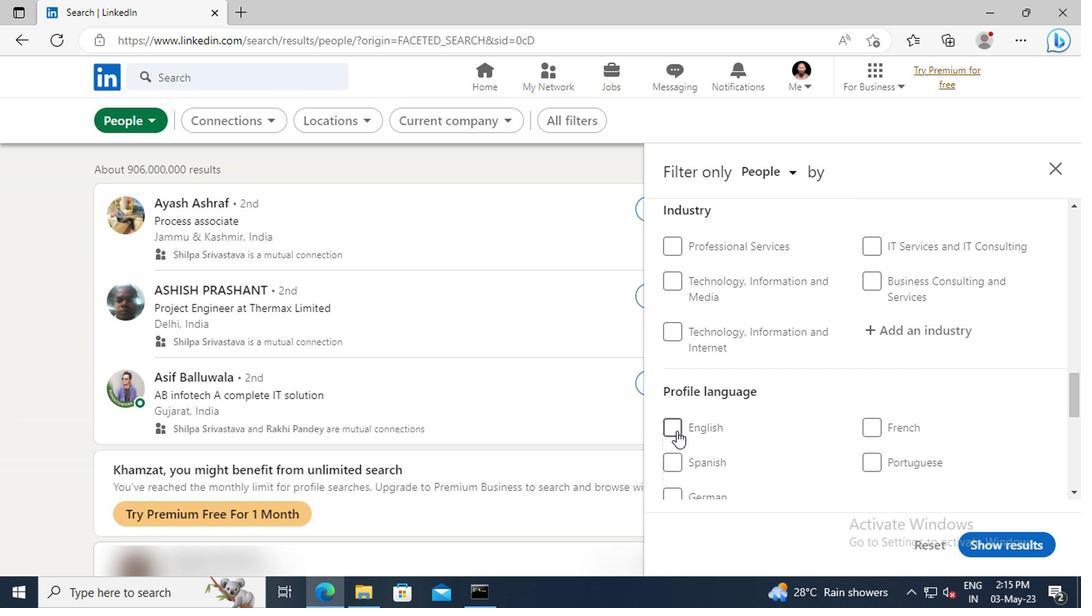 
Action: Mouse moved to (872, 403)
Screenshot: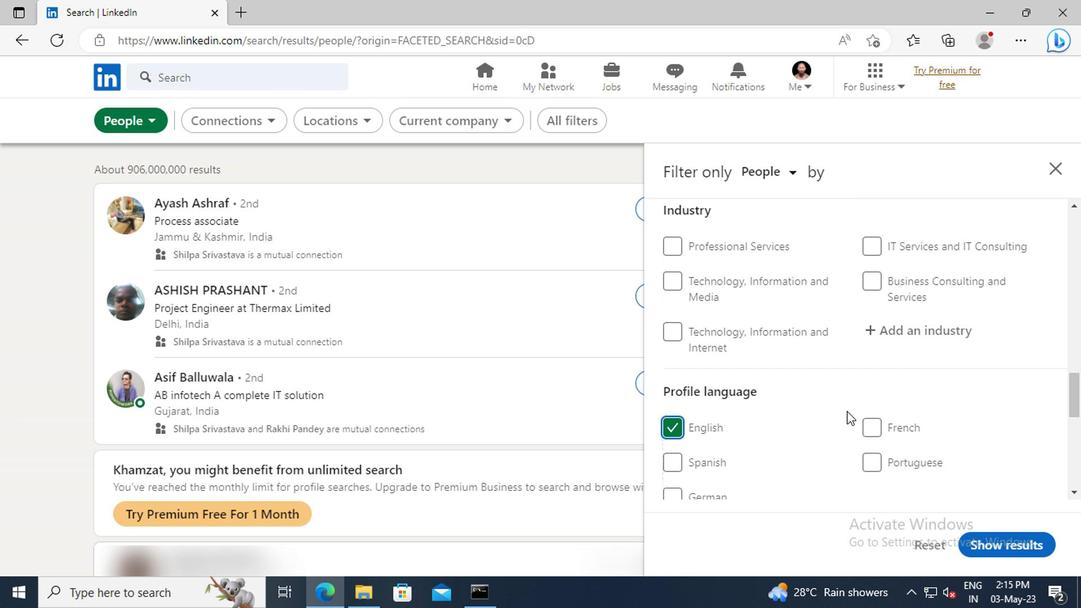 
Action: Mouse scrolled (872, 404) with delta (0, 0)
Screenshot: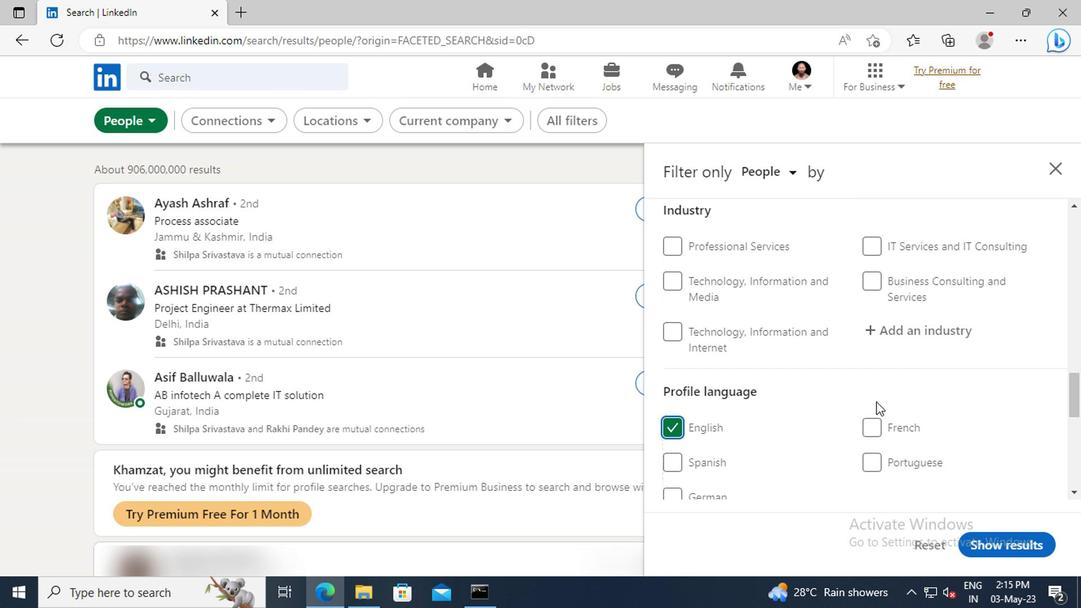 
Action: Mouse scrolled (872, 404) with delta (0, 0)
Screenshot: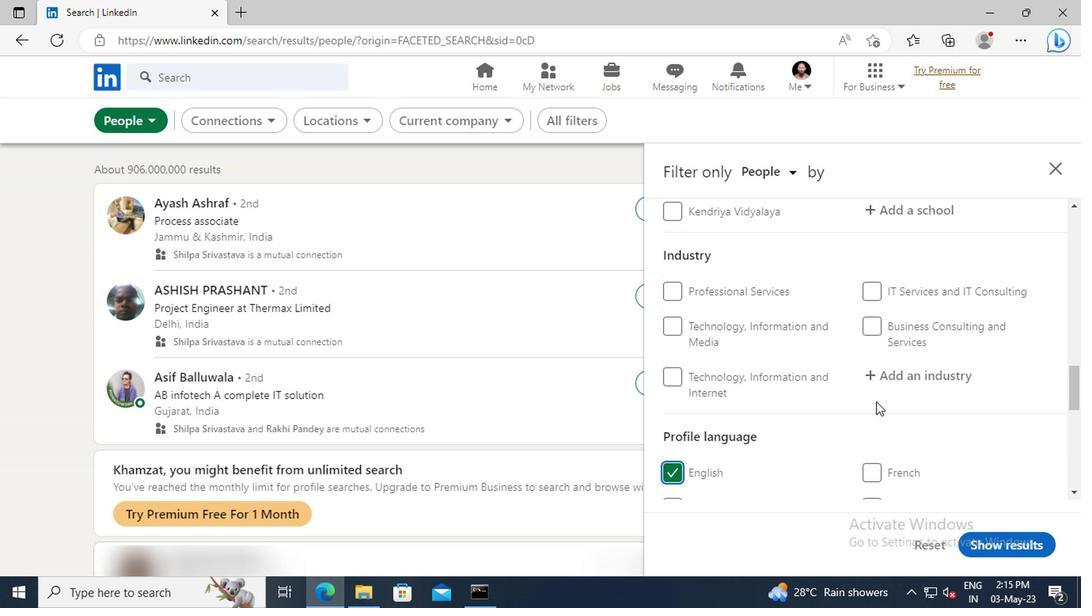 
Action: Mouse scrolled (872, 404) with delta (0, 0)
Screenshot: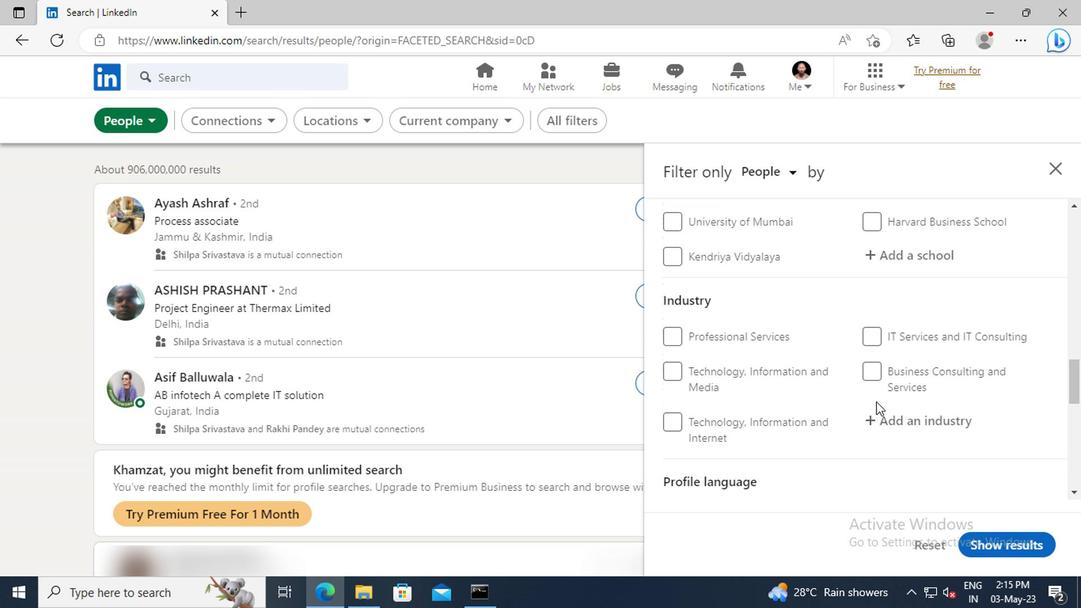 
Action: Mouse scrolled (872, 404) with delta (0, 0)
Screenshot: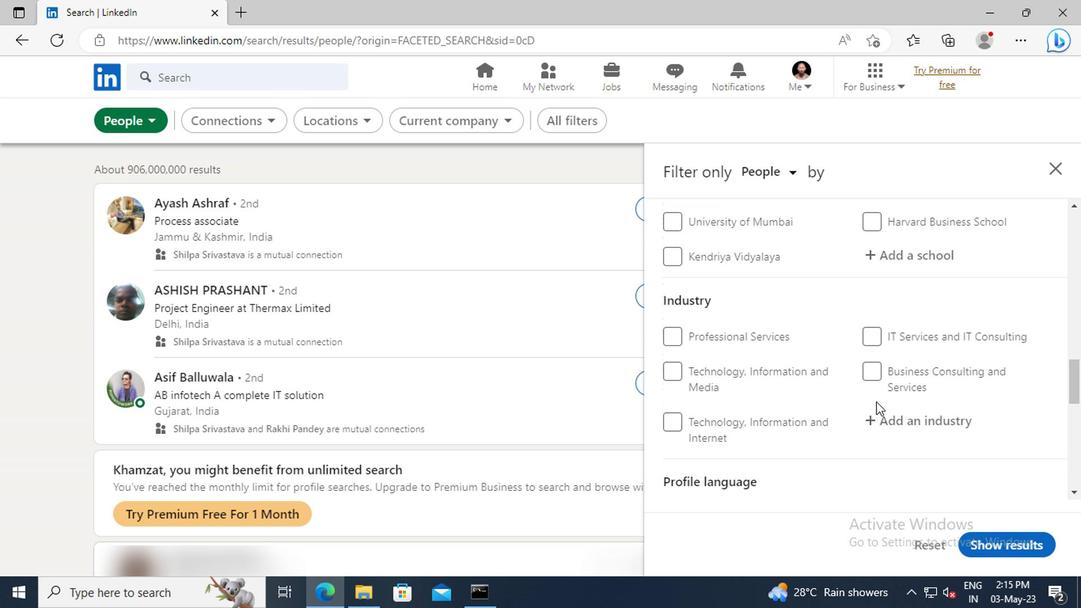 
Action: Mouse scrolled (872, 404) with delta (0, 0)
Screenshot: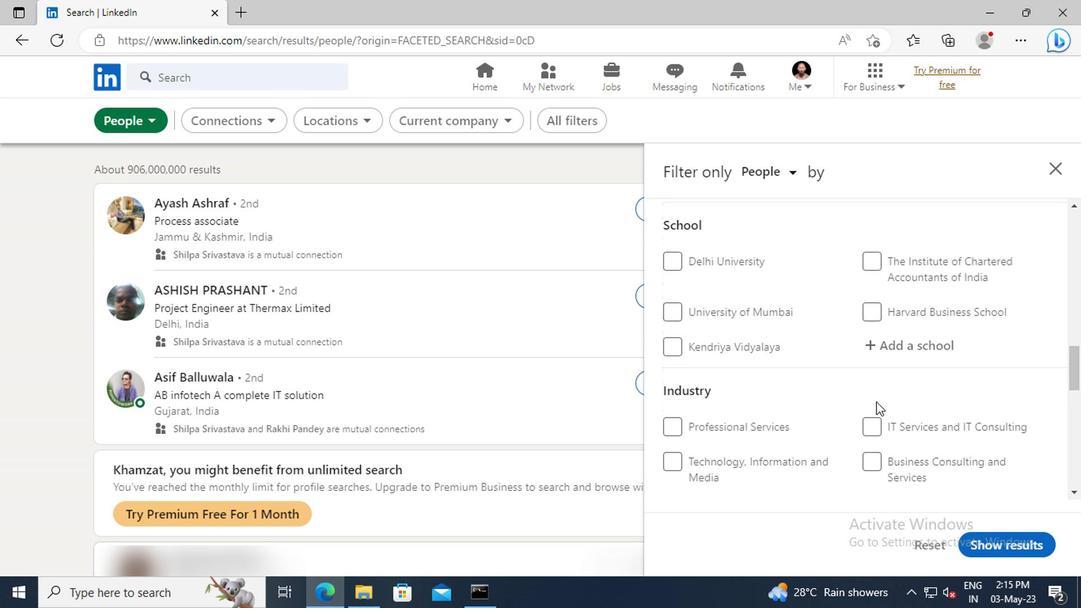 
Action: Mouse scrolled (872, 404) with delta (0, 0)
Screenshot: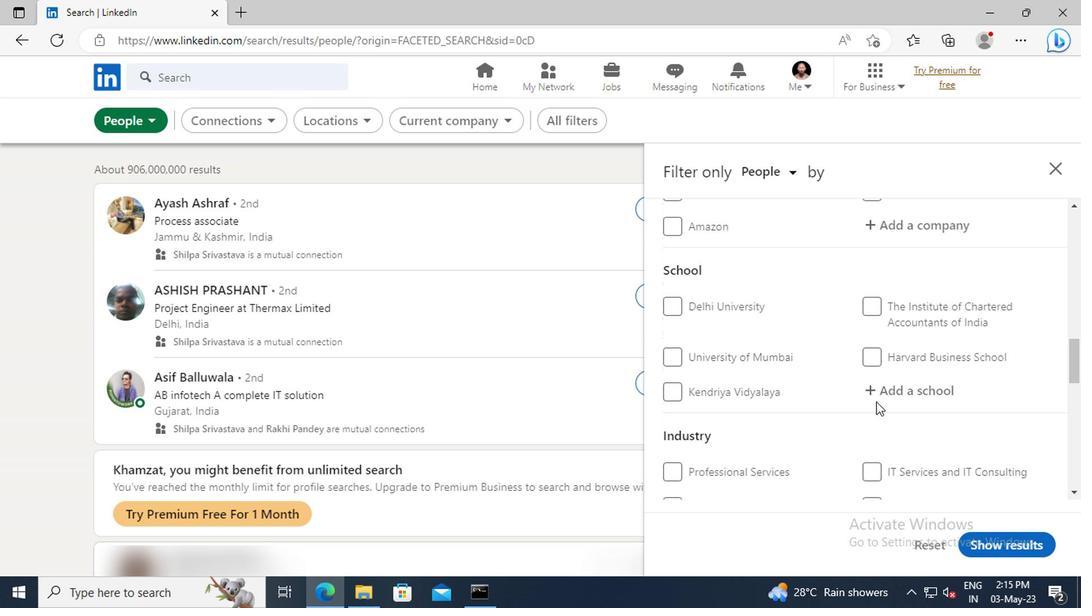 
Action: Mouse scrolled (872, 404) with delta (0, 0)
Screenshot: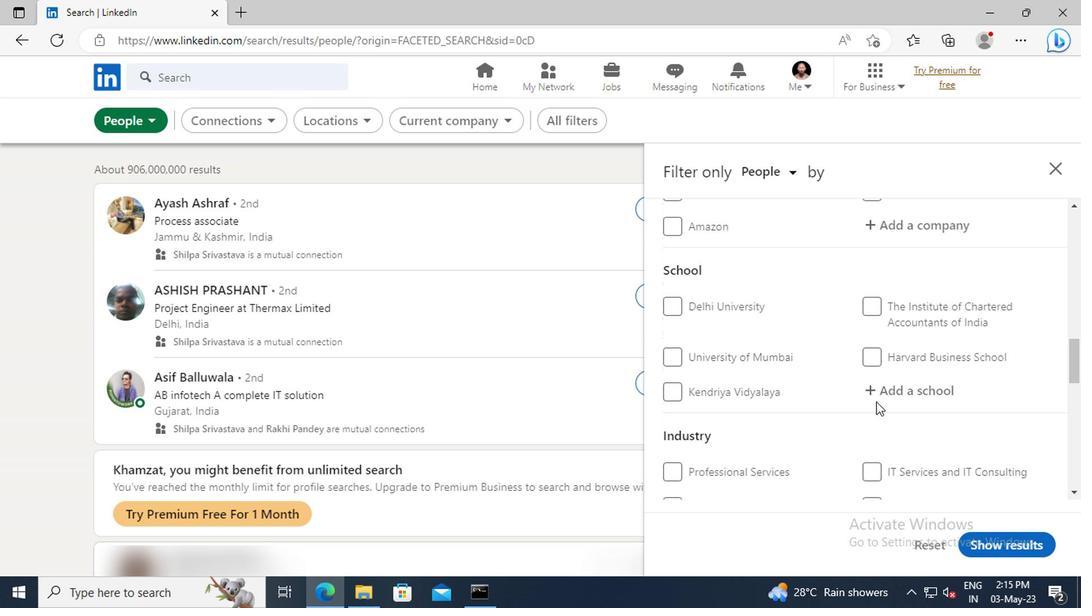 
Action: Mouse scrolled (872, 404) with delta (0, 0)
Screenshot: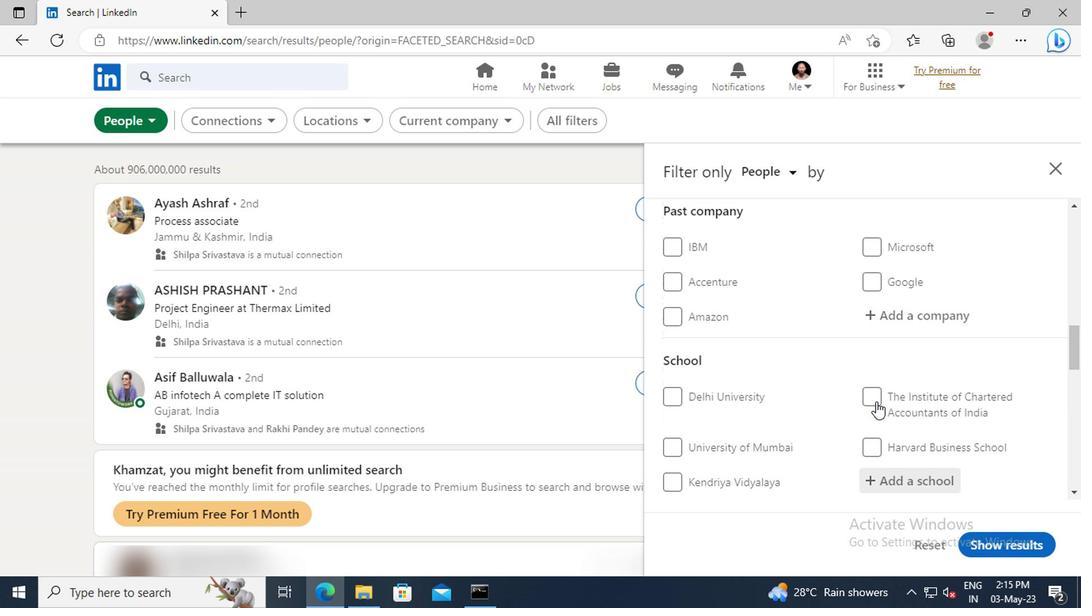 
Action: Mouse scrolled (872, 404) with delta (0, 0)
Screenshot: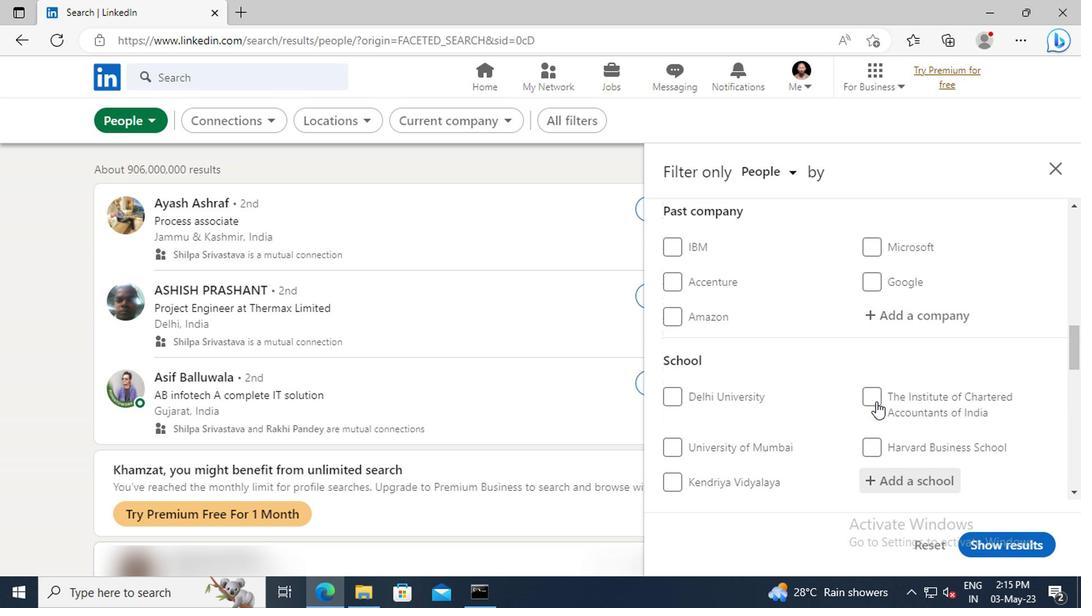 
Action: Mouse scrolled (872, 404) with delta (0, 0)
Screenshot: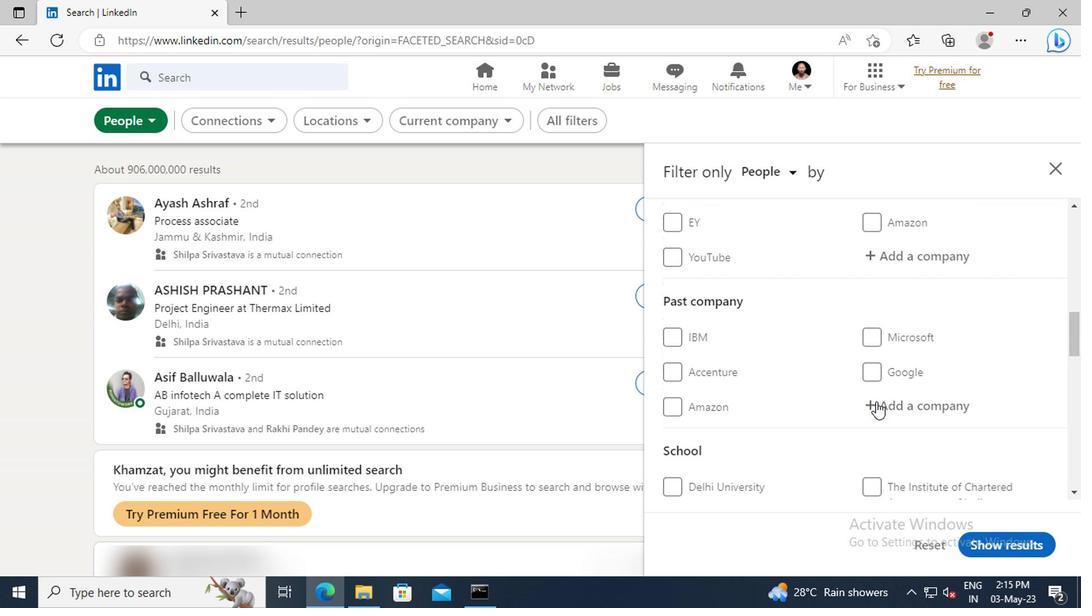 
Action: Mouse scrolled (872, 404) with delta (0, 0)
Screenshot: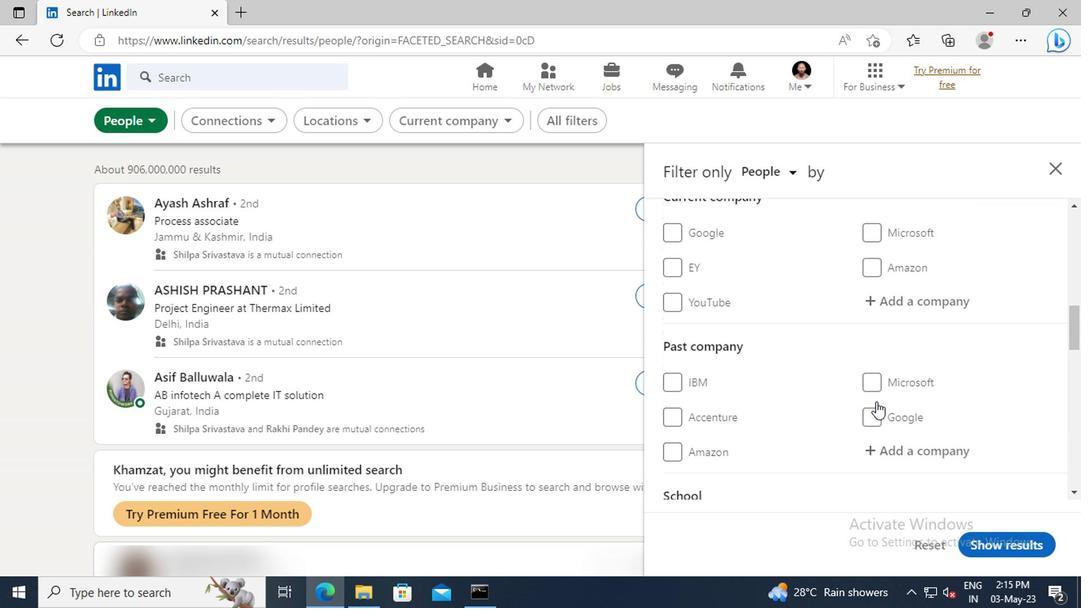 
Action: Mouse moved to (881, 354)
Screenshot: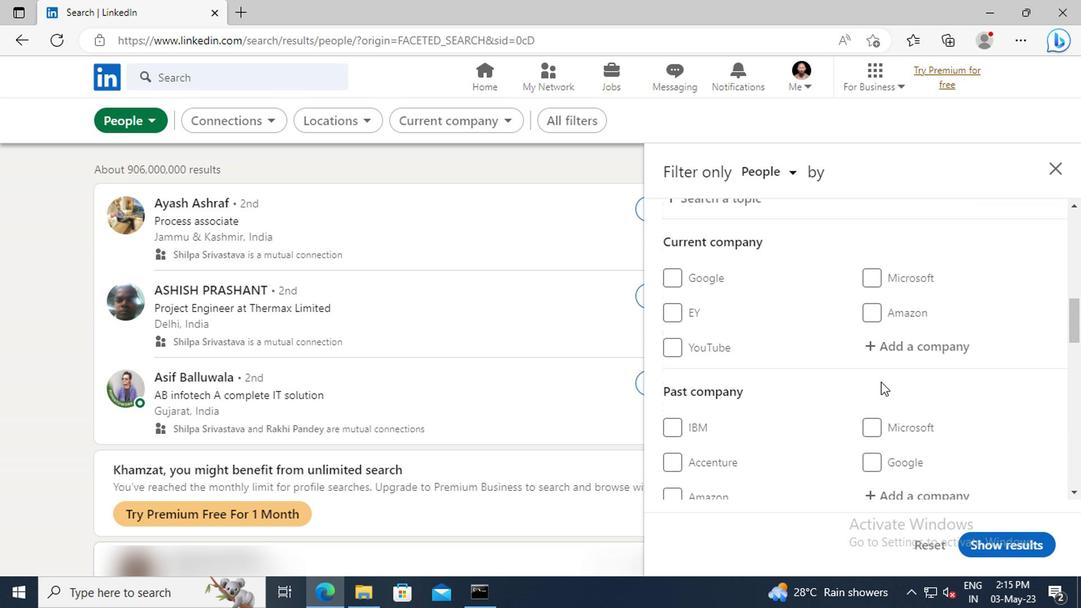 
Action: Mouse pressed left at (881, 354)
Screenshot: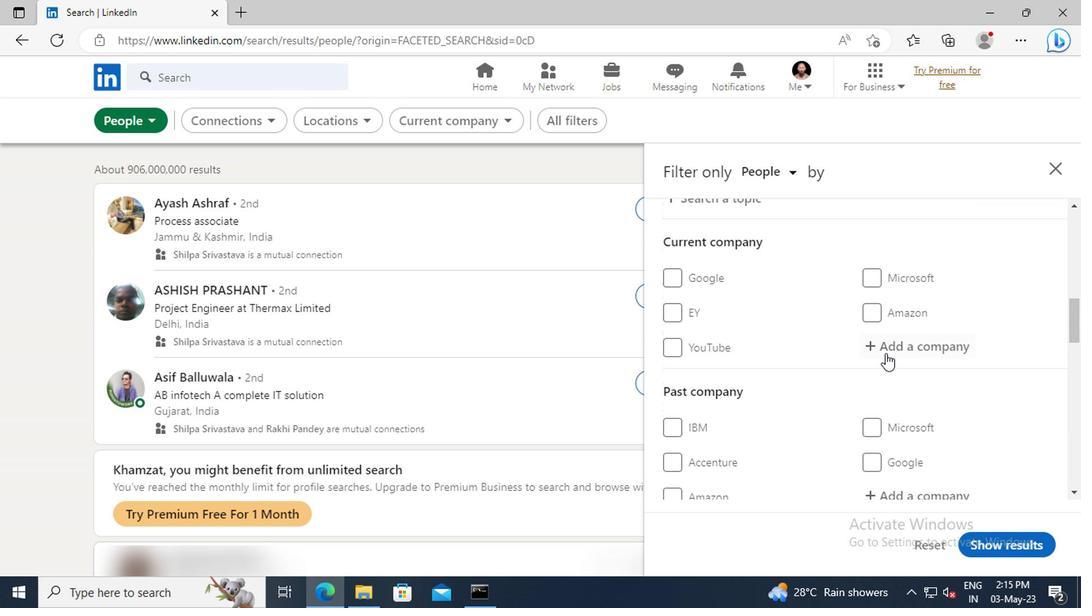 
Action: Key pressed <Key.shift>JOBSEEKER<Key.space><Key.shift>HUB
Screenshot: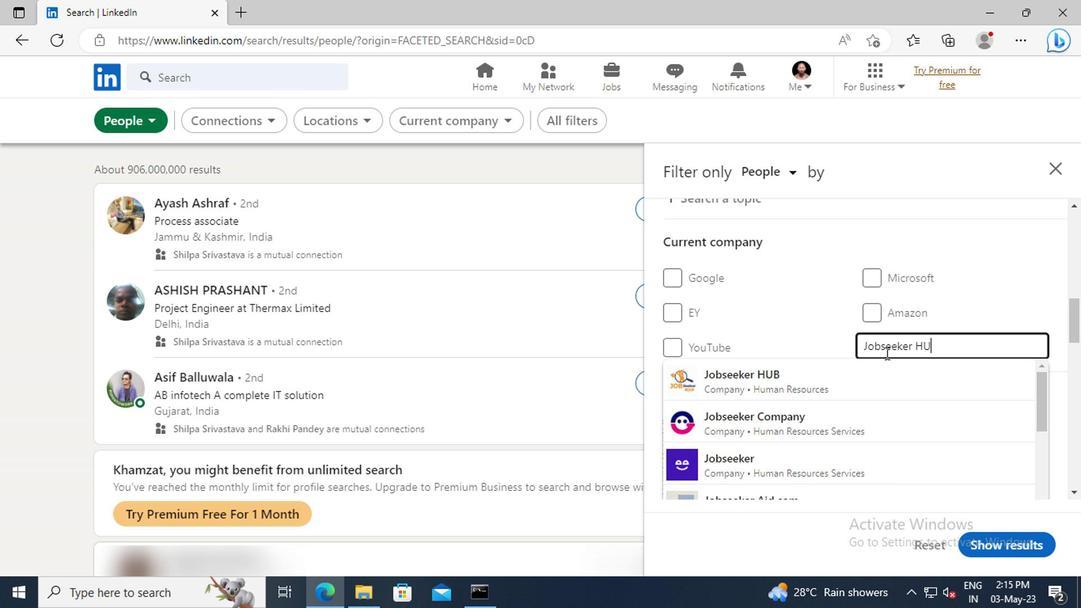 
Action: Mouse moved to (888, 376)
Screenshot: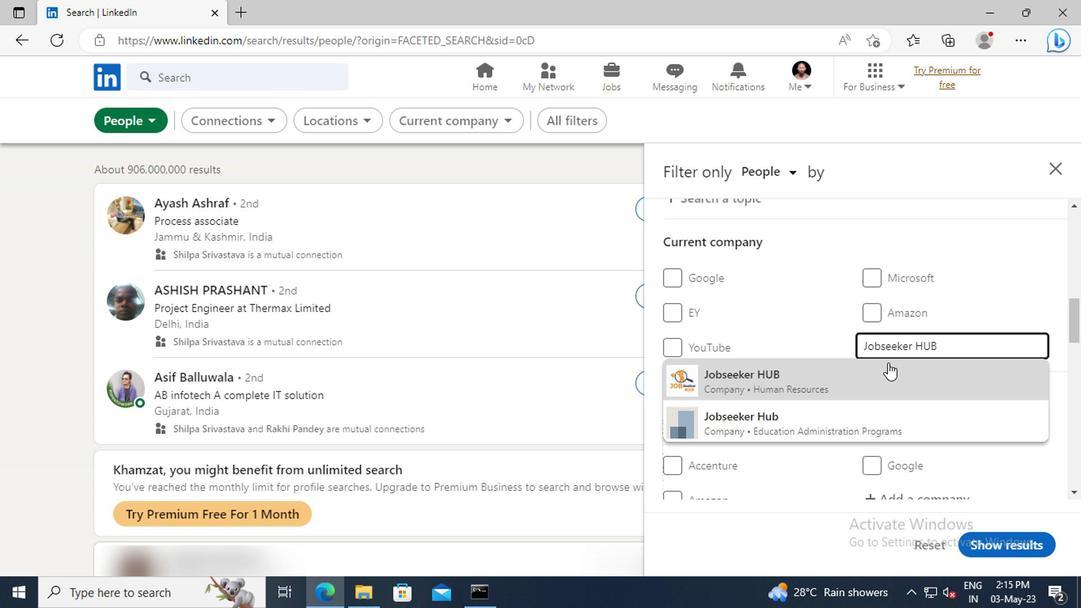 
Action: Mouse pressed left at (888, 376)
Screenshot: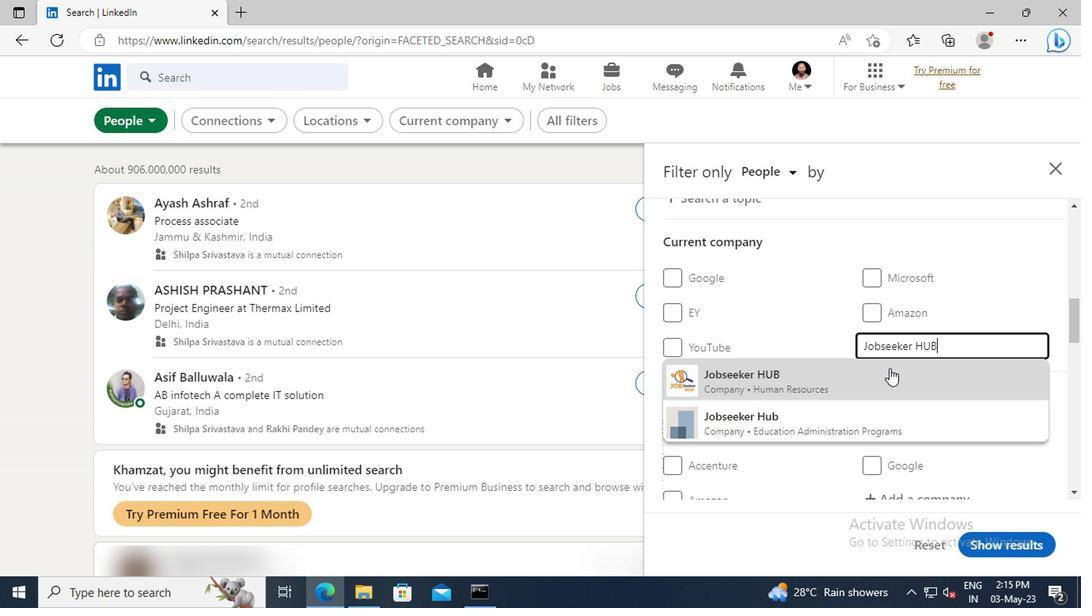 
Action: Mouse scrolled (888, 376) with delta (0, 0)
Screenshot: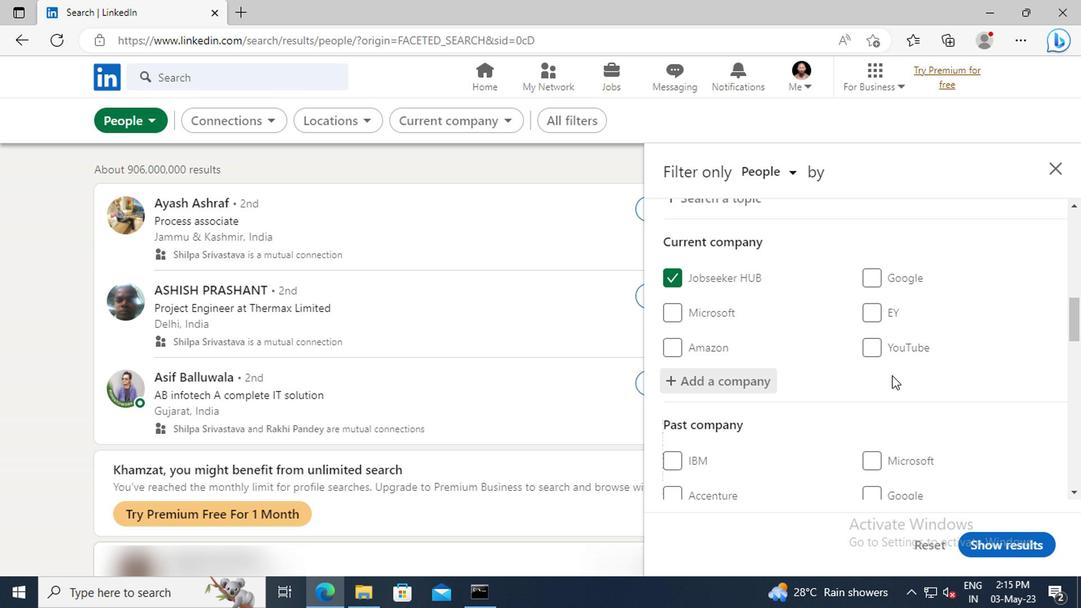 
Action: Mouse moved to (889, 353)
Screenshot: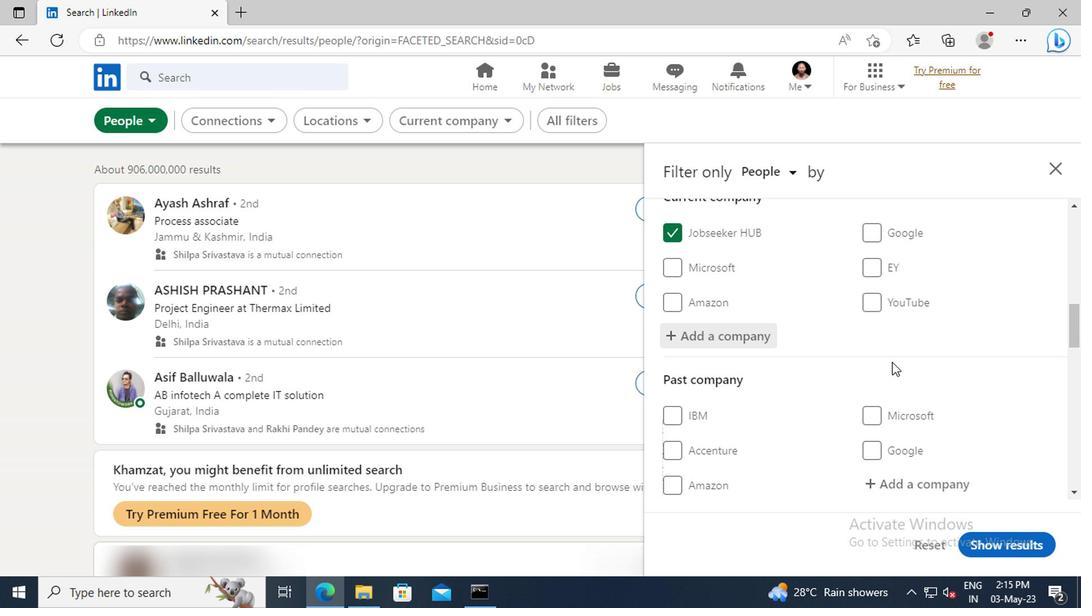 
Action: Mouse scrolled (889, 353) with delta (0, 0)
Screenshot: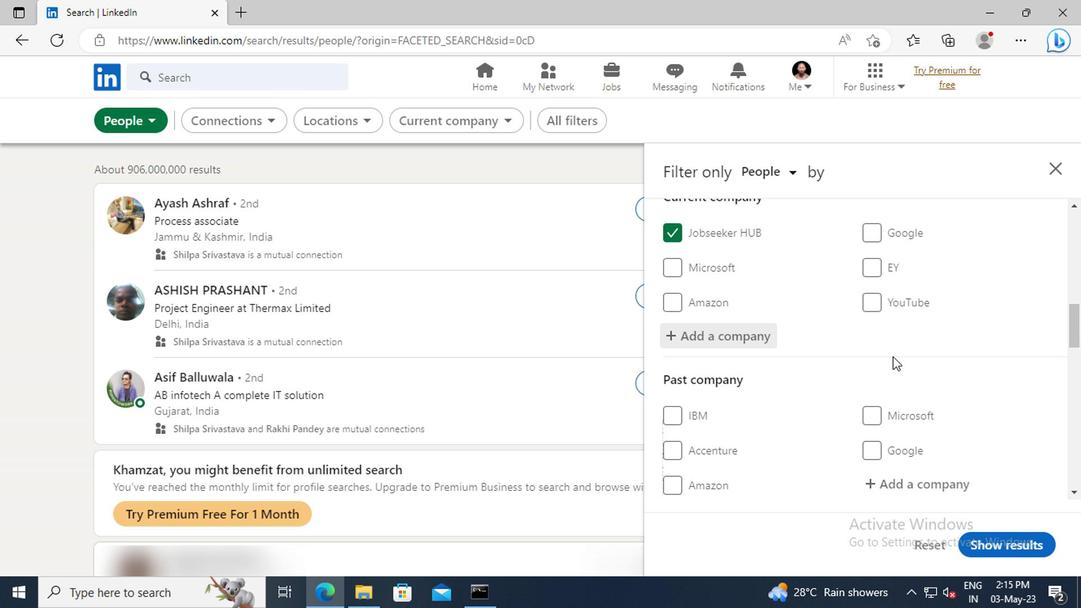 
Action: Mouse scrolled (889, 353) with delta (0, 0)
Screenshot: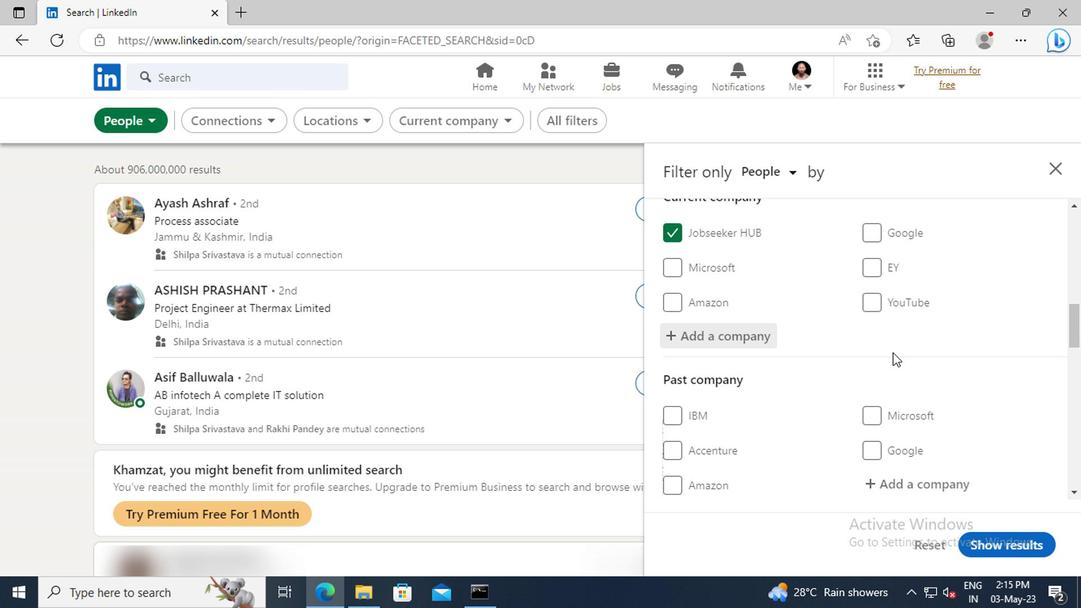 
Action: Mouse moved to (887, 338)
Screenshot: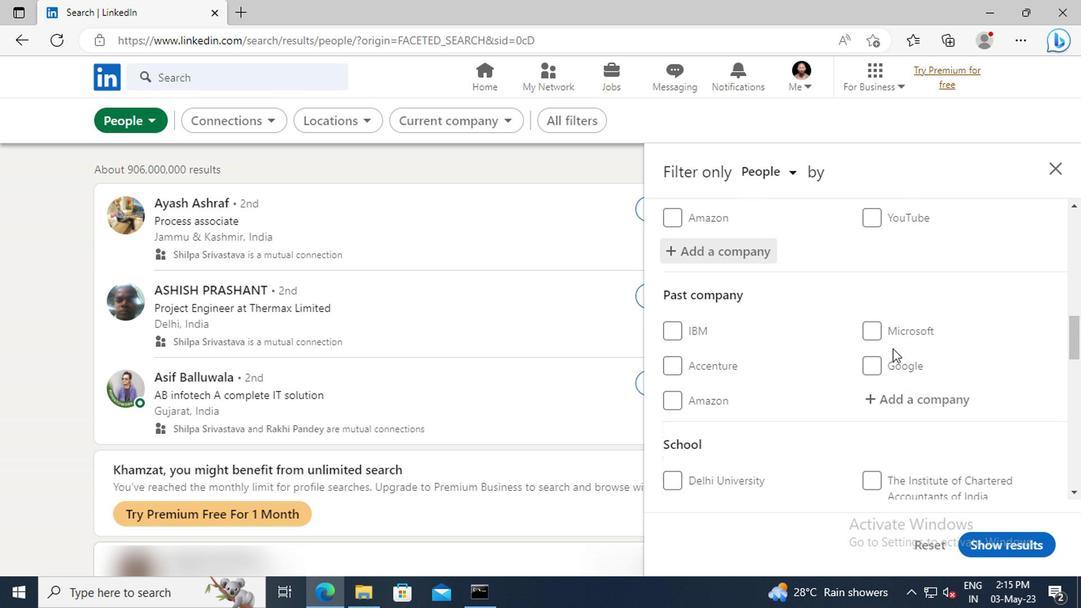 
Action: Mouse scrolled (887, 337) with delta (0, 0)
Screenshot: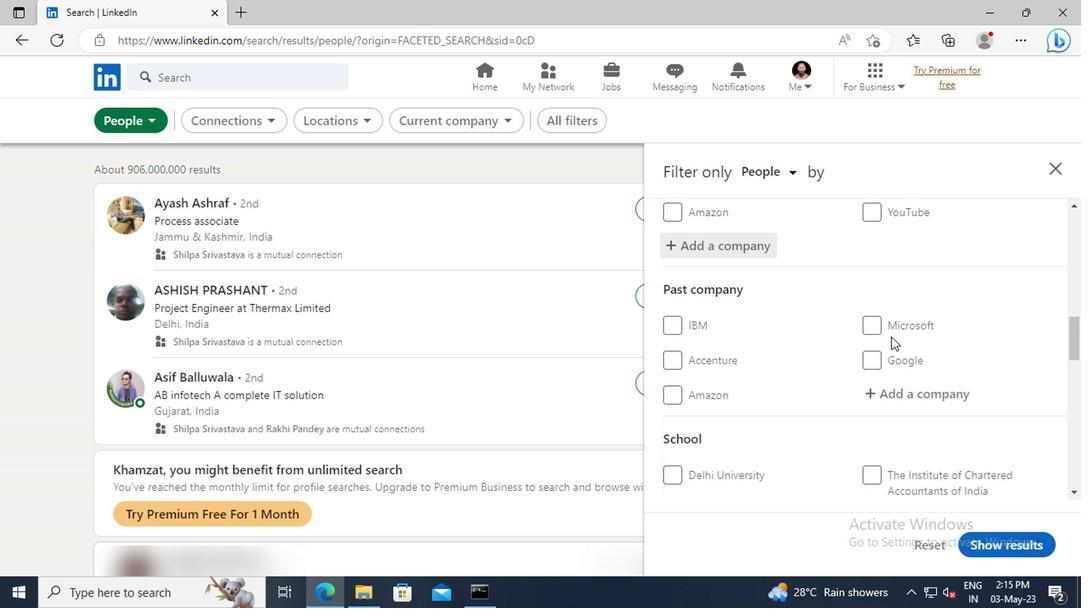 
Action: Mouse scrolled (887, 337) with delta (0, 0)
Screenshot: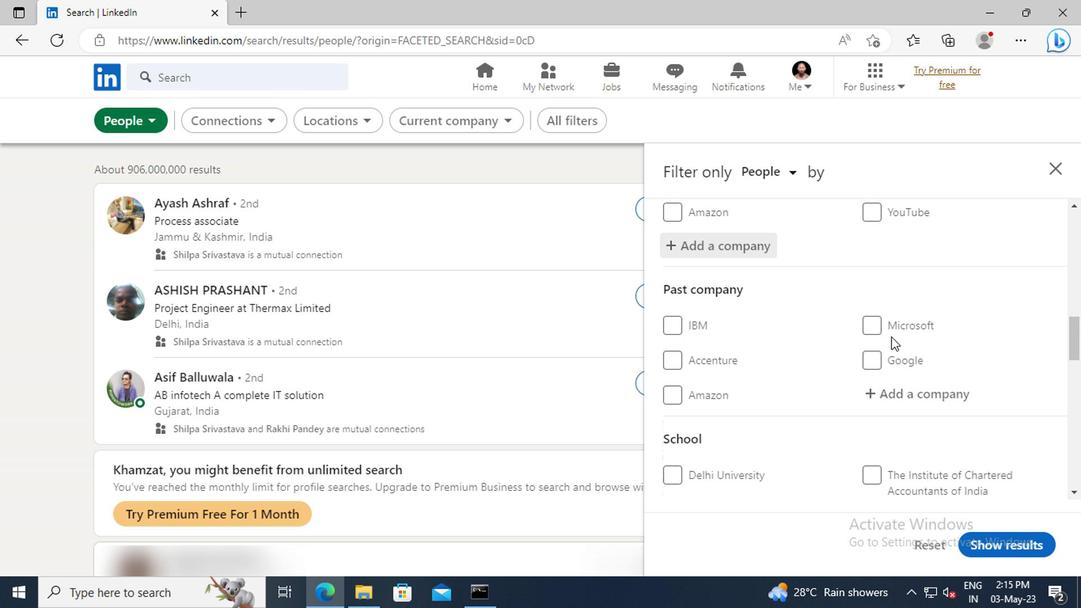 
Action: Mouse scrolled (887, 337) with delta (0, 0)
Screenshot: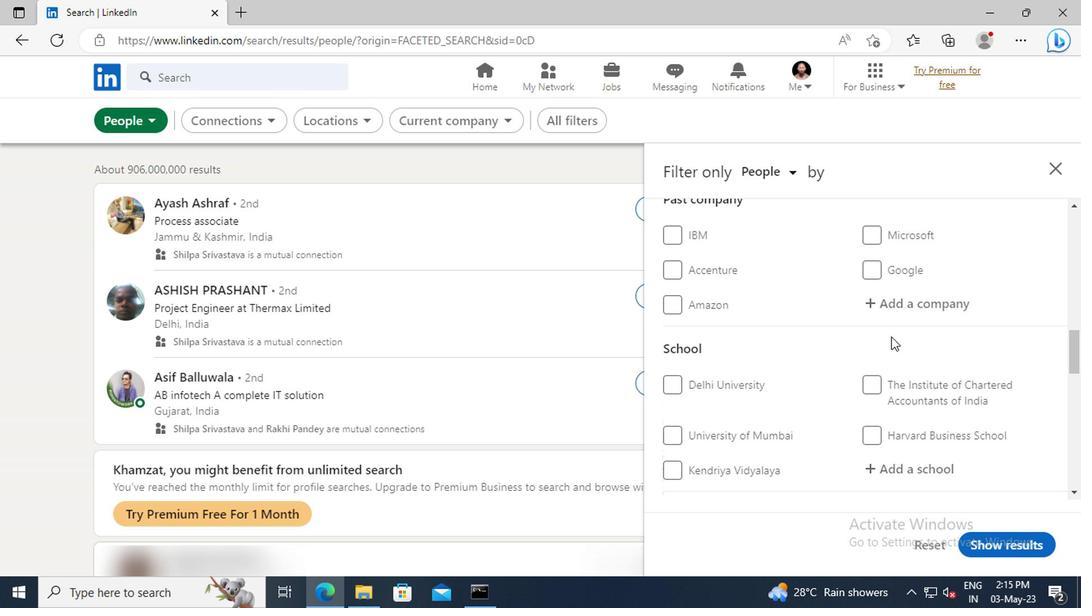 
Action: Mouse scrolled (887, 337) with delta (0, 0)
Screenshot: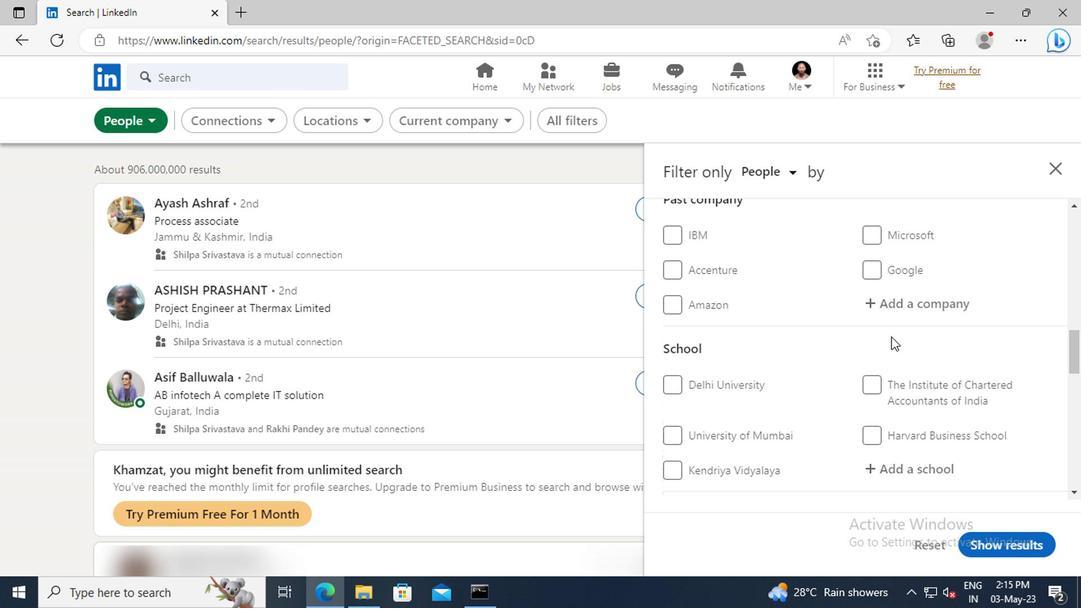 
Action: Mouse scrolled (887, 337) with delta (0, 0)
Screenshot: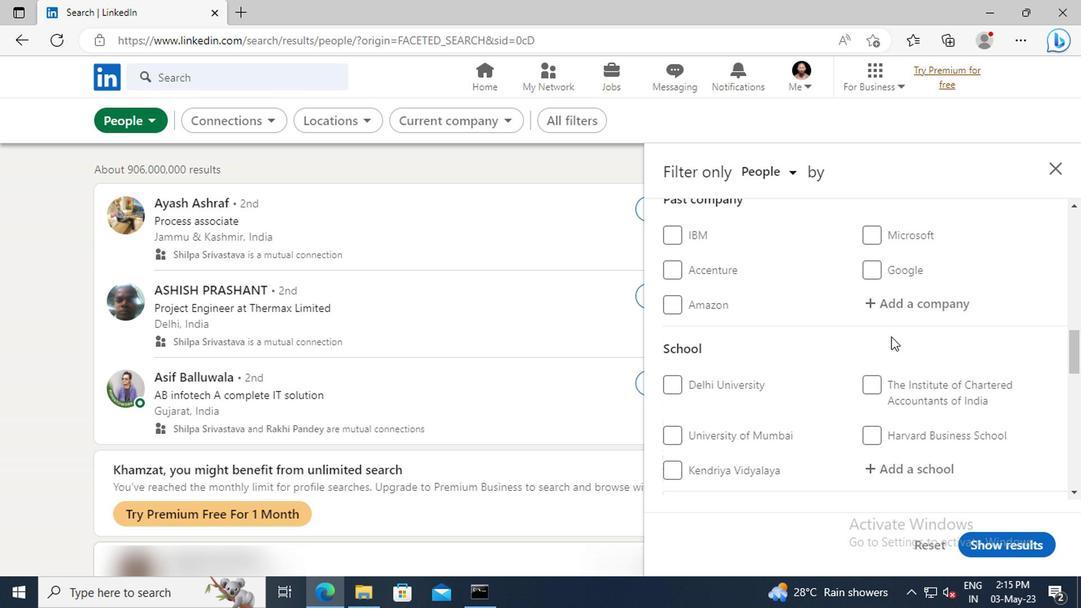 
Action: Mouse moved to (884, 338)
Screenshot: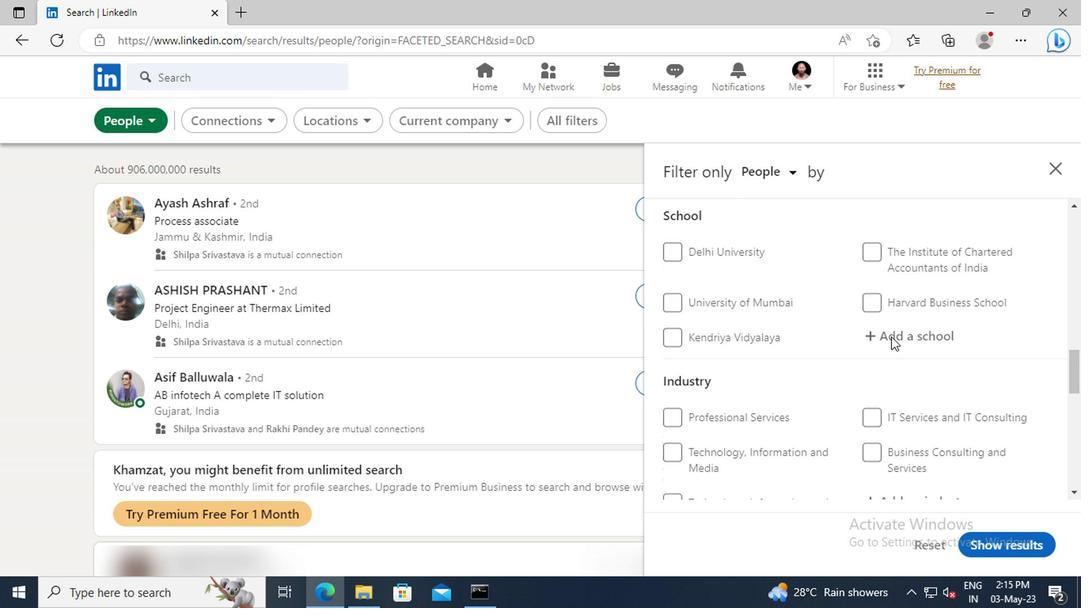 
Action: Mouse pressed left at (884, 338)
Screenshot: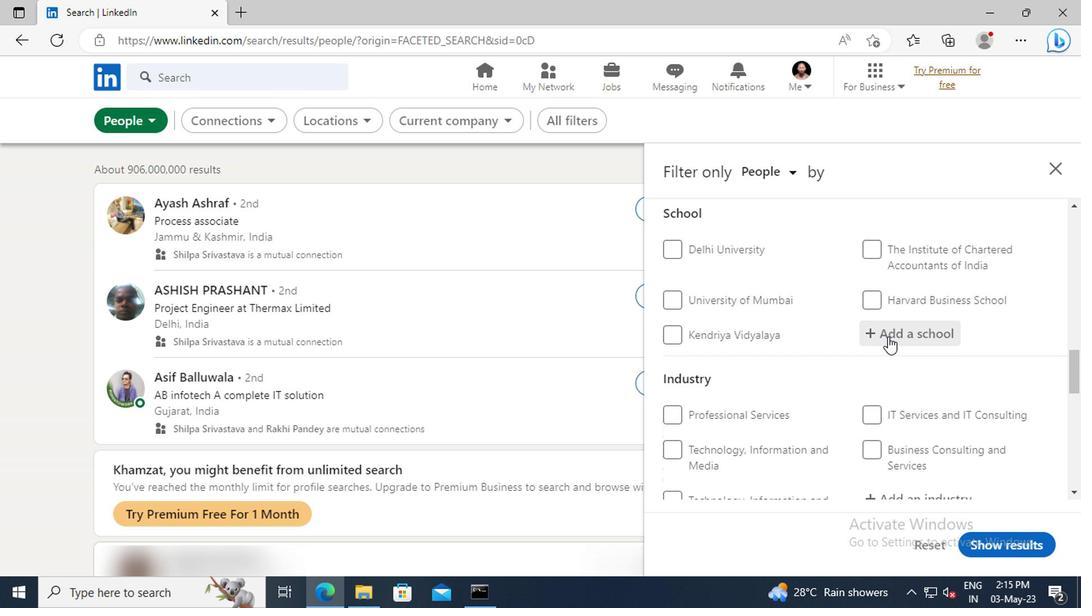 
Action: Key pressed <Key.shift>MEENAKSHI<Key.space><Key.shift>COL
Screenshot: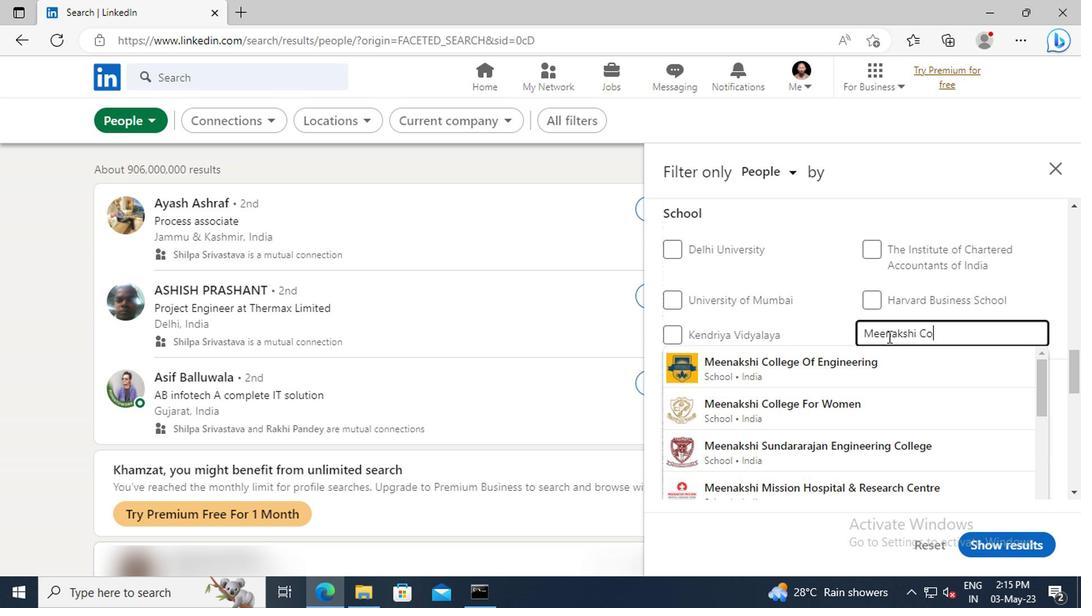 
Action: Mouse moved to (884, 359)
Screenshot: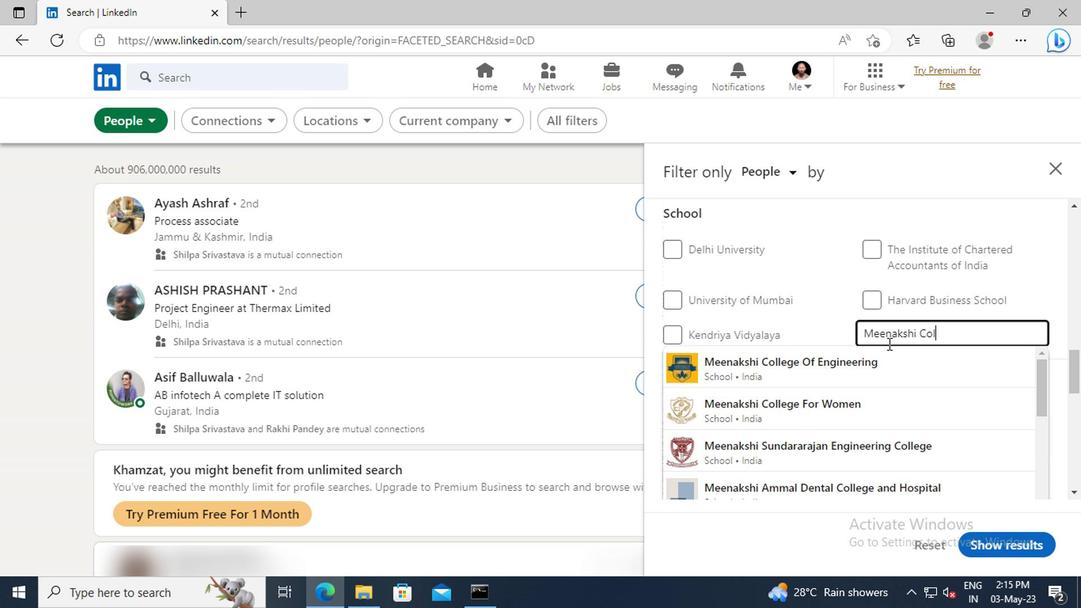 
Action: Mouse pressed left at (884, 359)
Screenshot: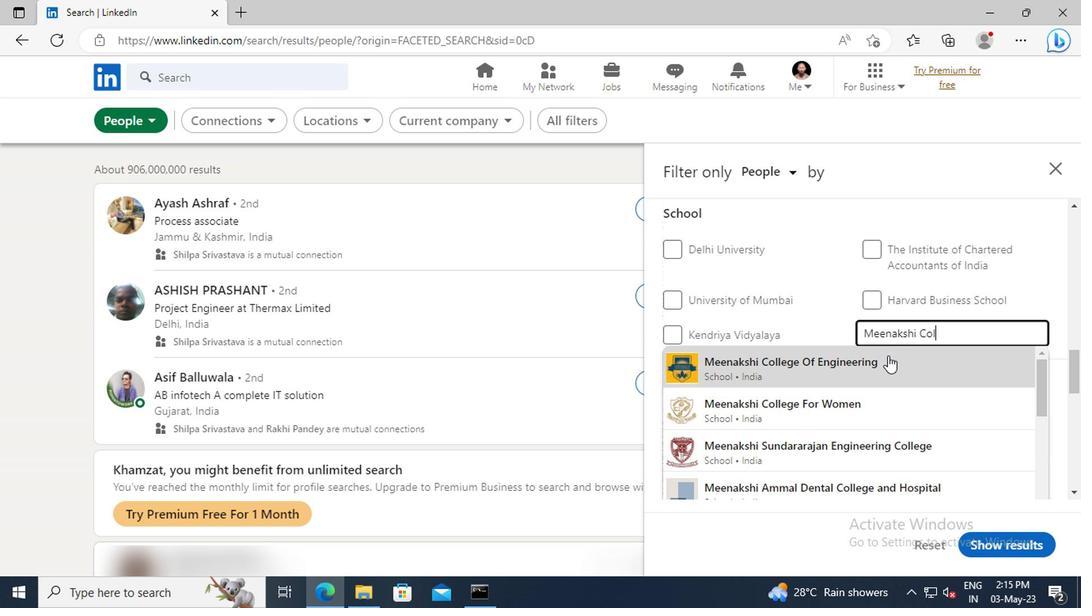 
Action: Mouse scrolled (884, 358) with delta (0, 0)
Screenshot: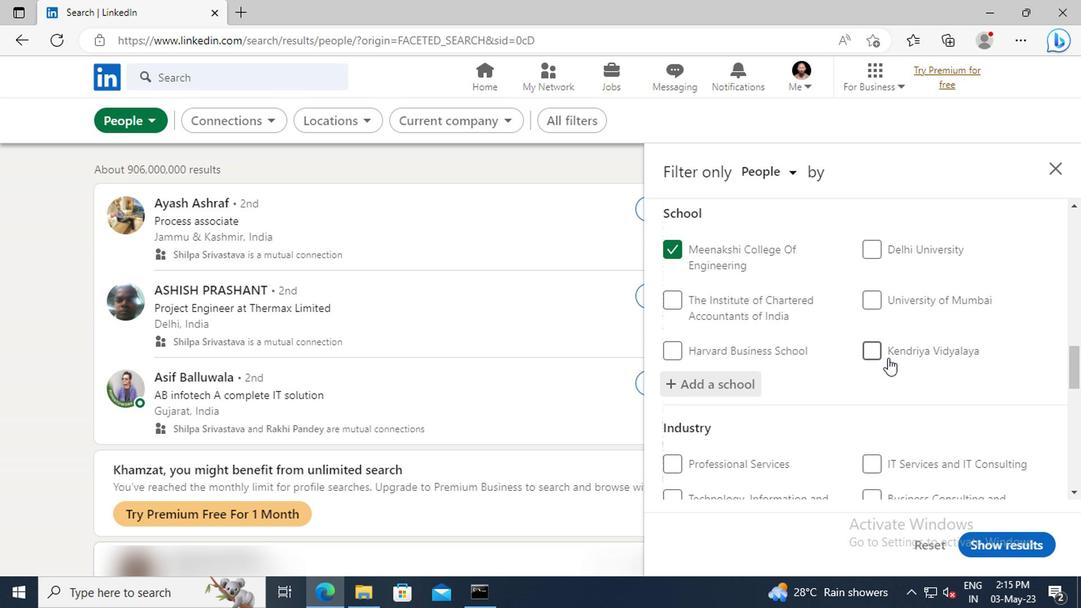 
Action: Mouse moved to (876, 342)
Screenshot: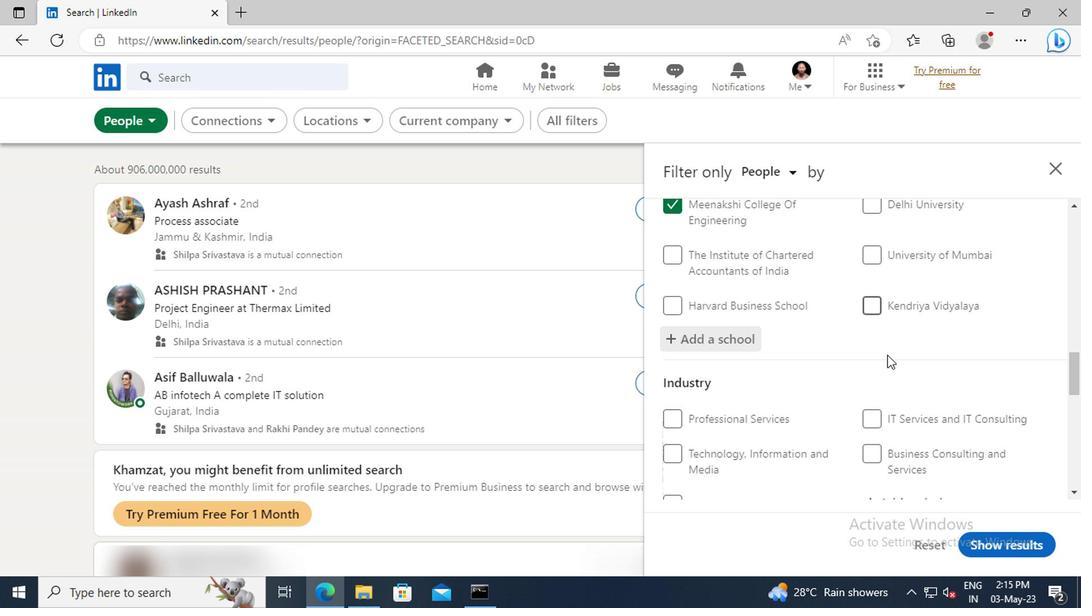 
Action: Mouse scrolled (876, 341) with delta (0, 0)
Screenshot: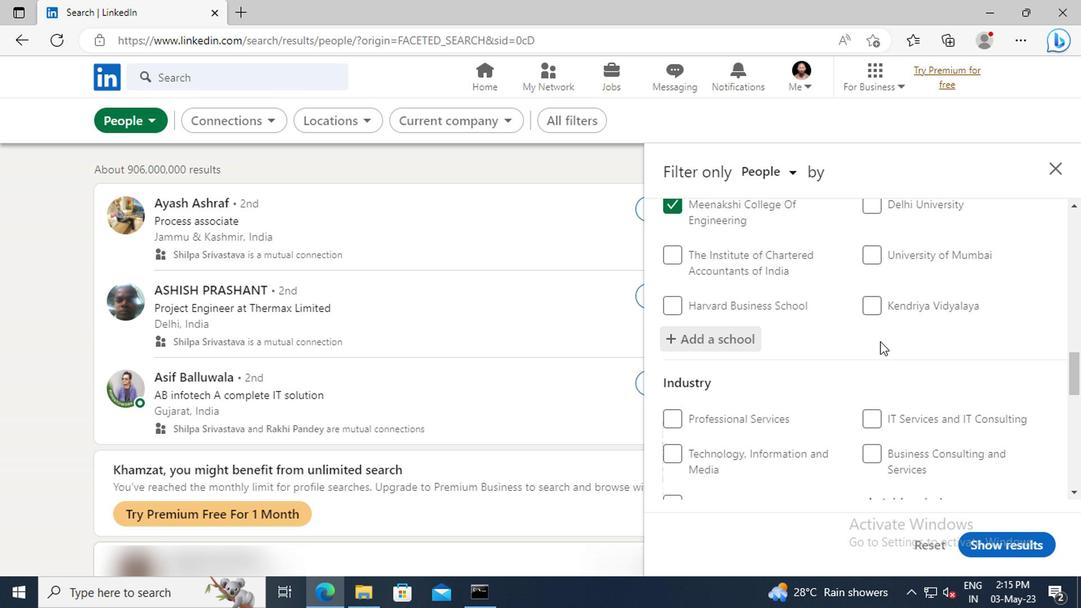 
Action: Mouse scrolled (876, 341) with delta (0, 0)
Screenshot: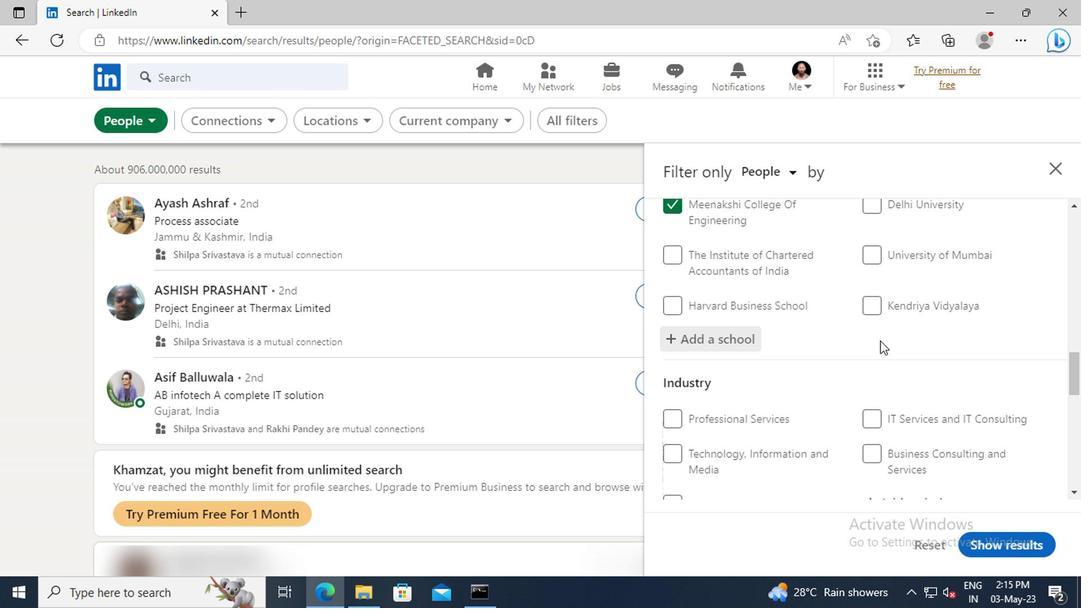 
Action: Mouse scrolled (876, 341) with delta (0, 0)
Screenshot: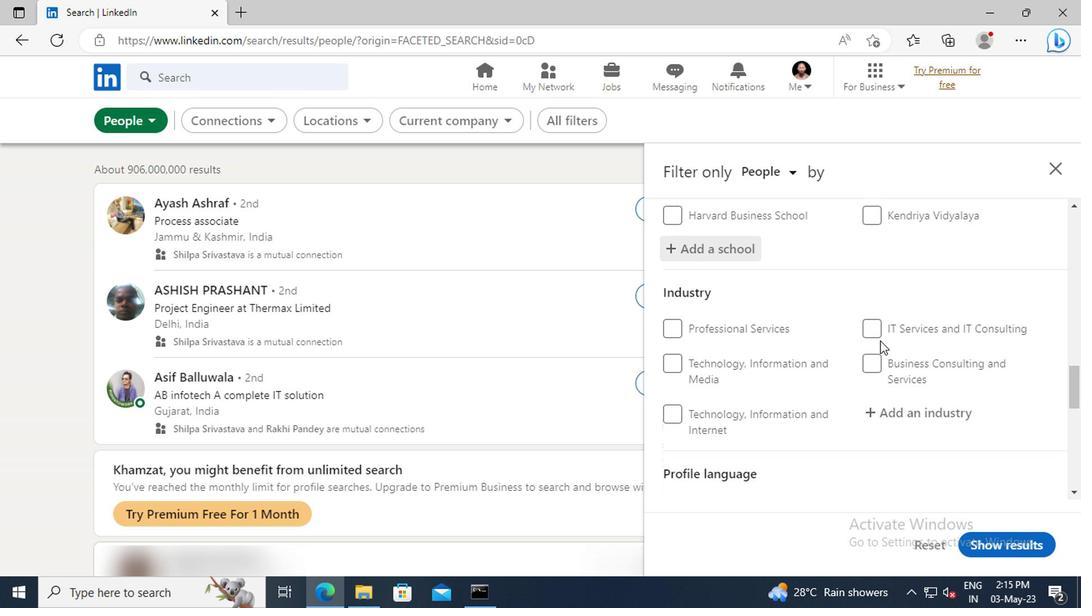 
Action: Mouse moved to (885, 361)
Screenshot: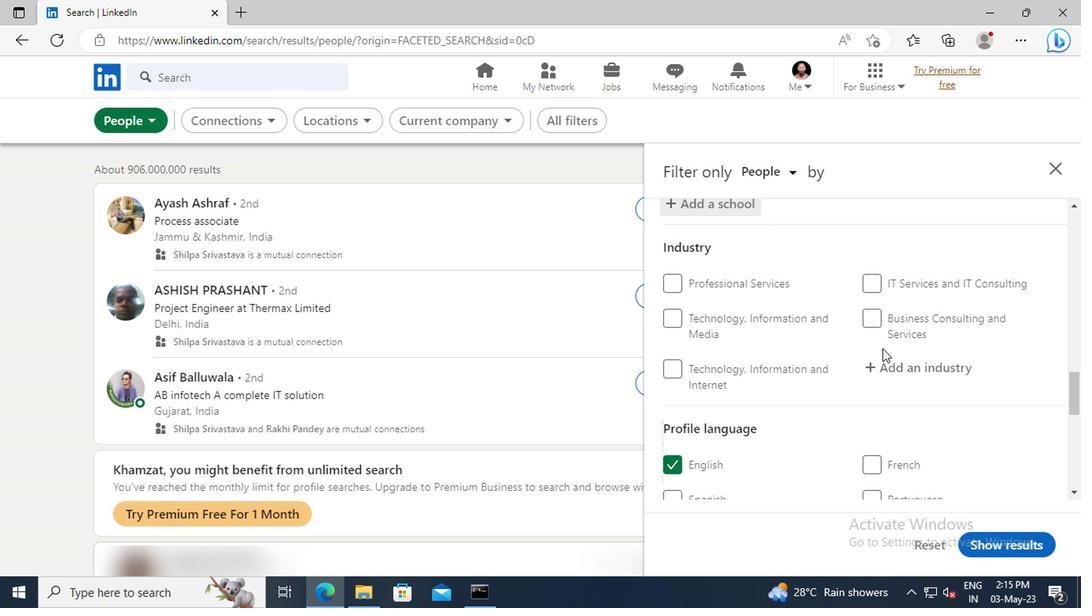 
Action: Mouse pressed left at (885, 361)
Screenshot: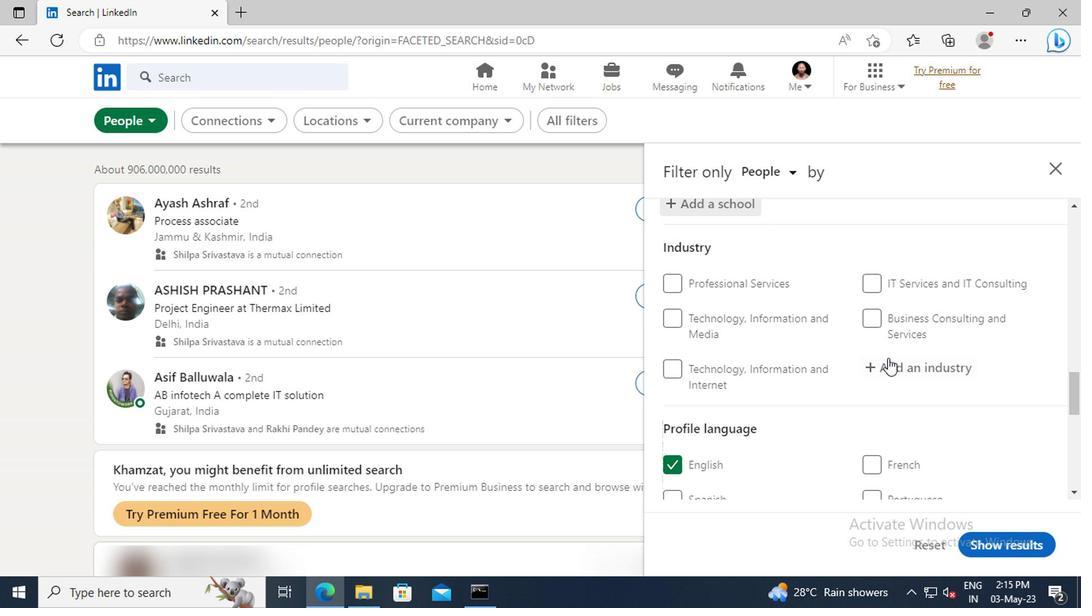 
Action: Key pressed <Key.shift>INTERNET<Key.space><Key.shift>MAR
Screenshot: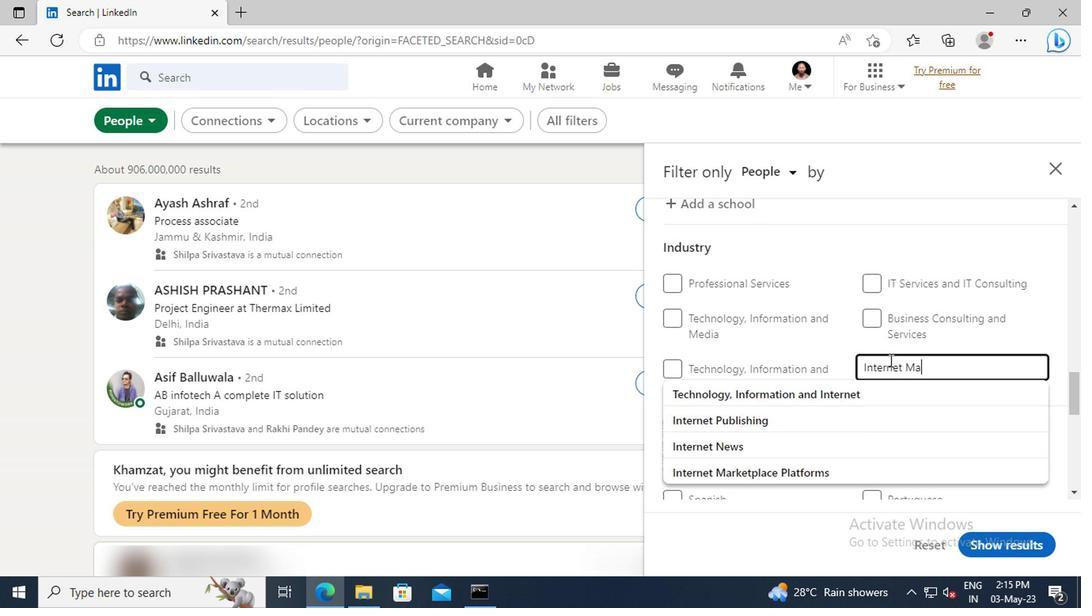 
Action: Mouse moved to (890, 392)
Screenshot: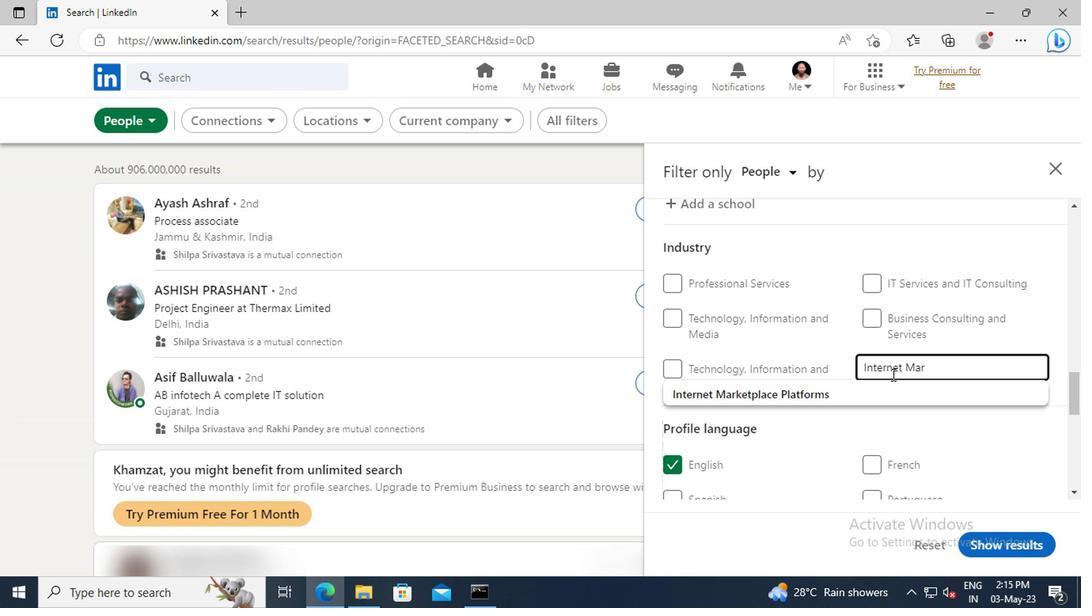 
Action: Mouse pressed left at (890, 392)
Screenshot: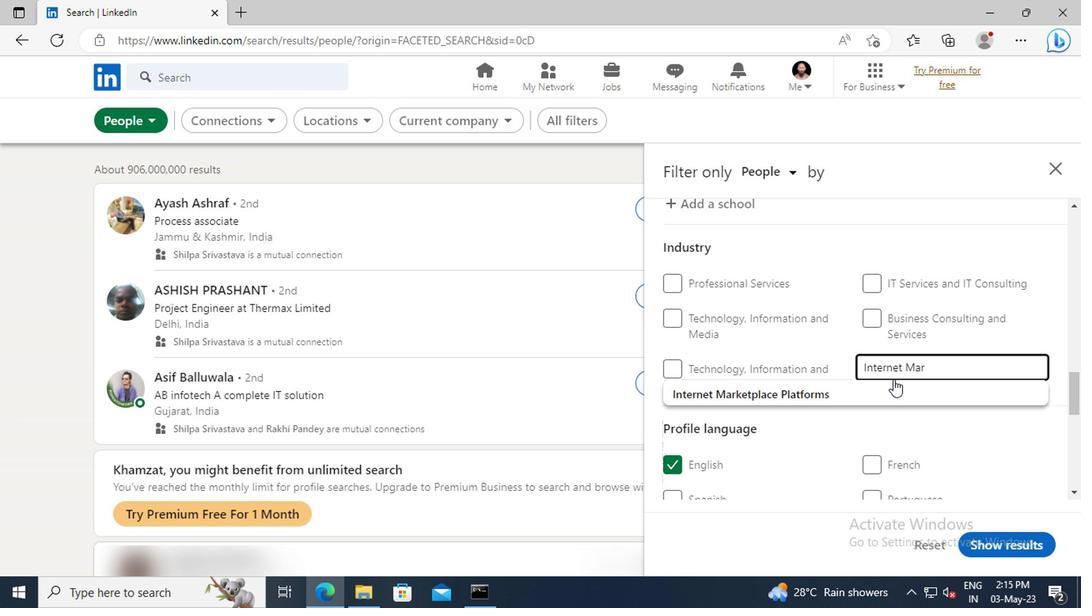 
Action: Mouse scrolled (890, 391) with delta (0, 0)
Screenshot: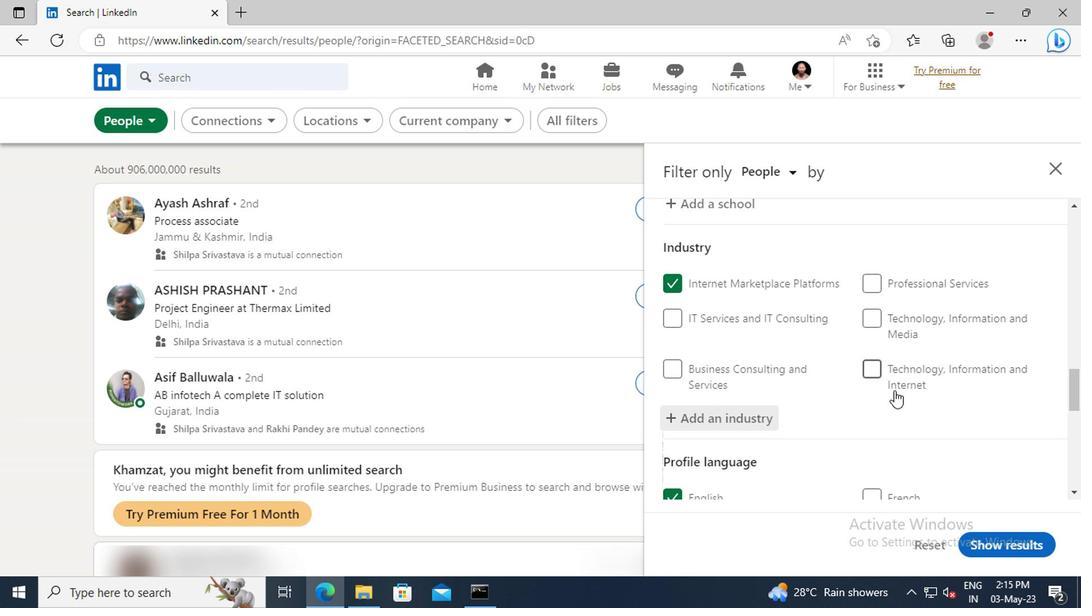
Action: Mouse scrolled (890, 391) with delta (0, 0)
Screenshot: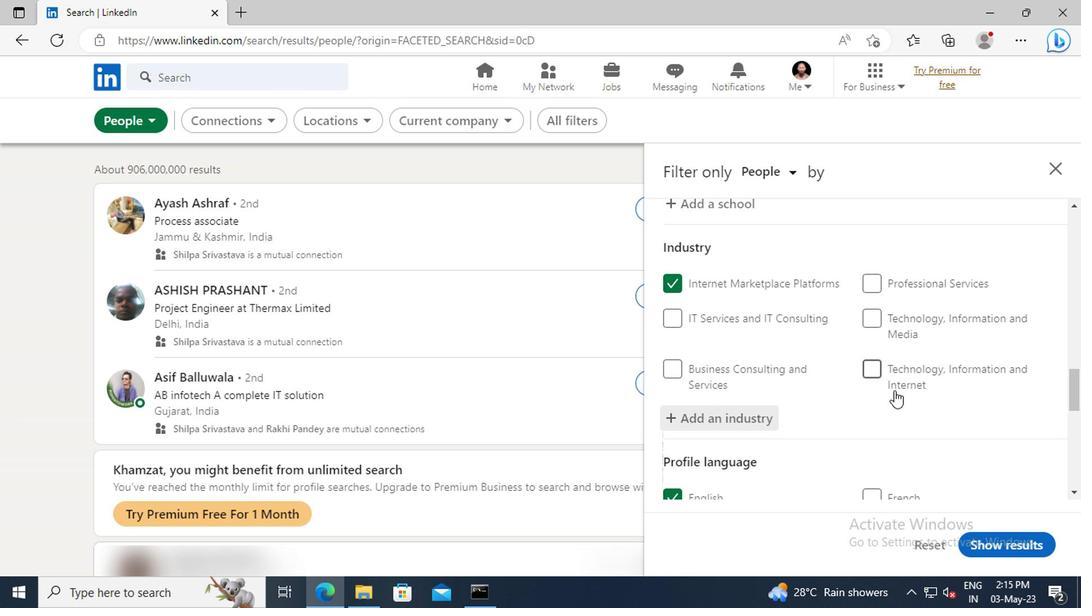 
Action: Mouse moved to (896, 376)
Screenshot: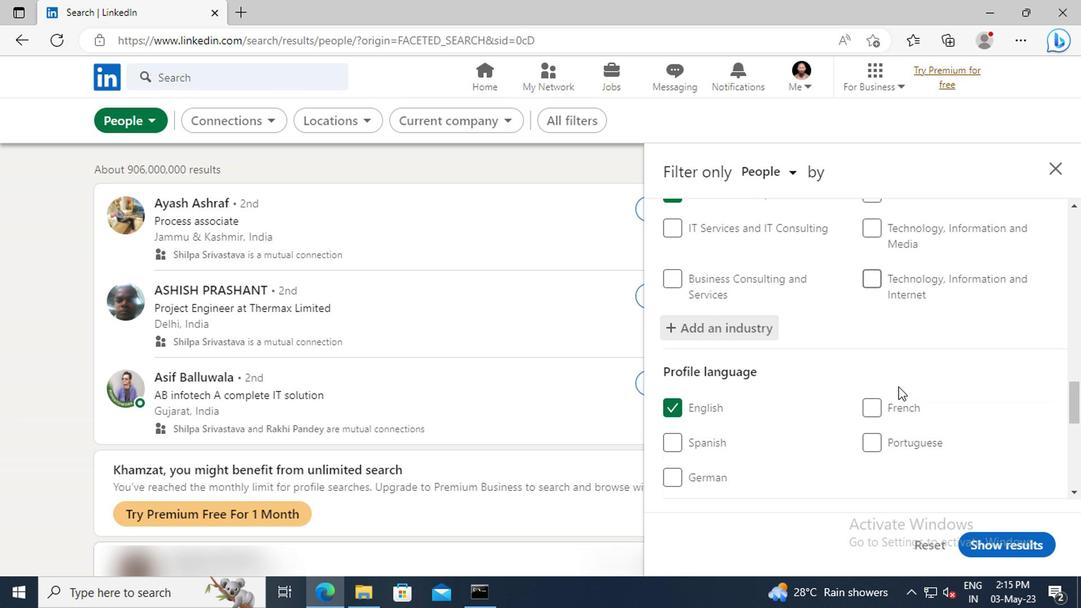 
Action: Mouse scrolled (896, 375) with delta (0, -1)
Screenshot: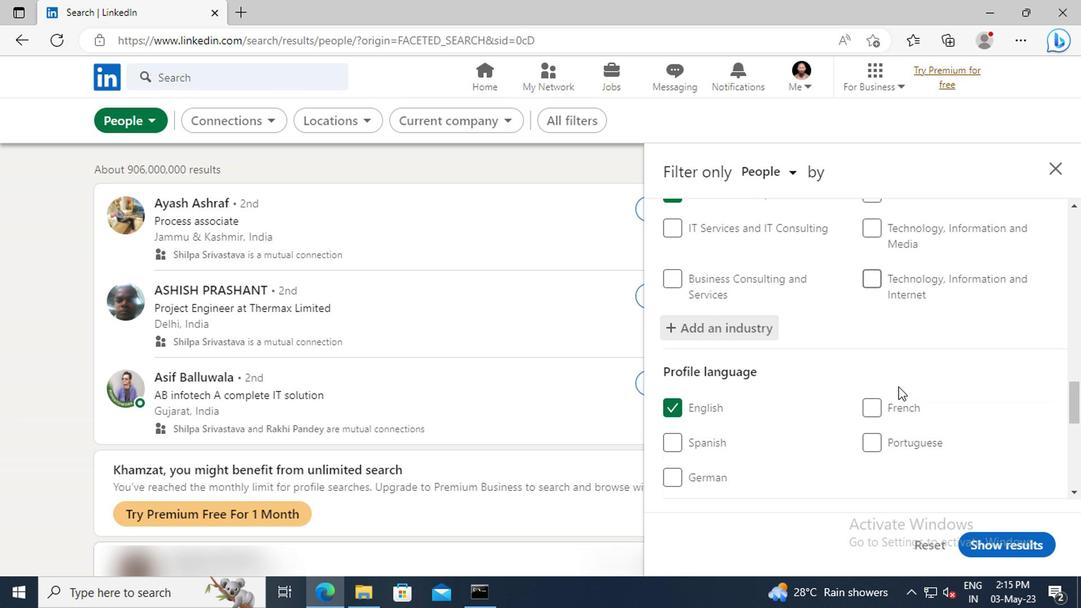 
Action: Mouse moved to (897, 371)
Screenshot: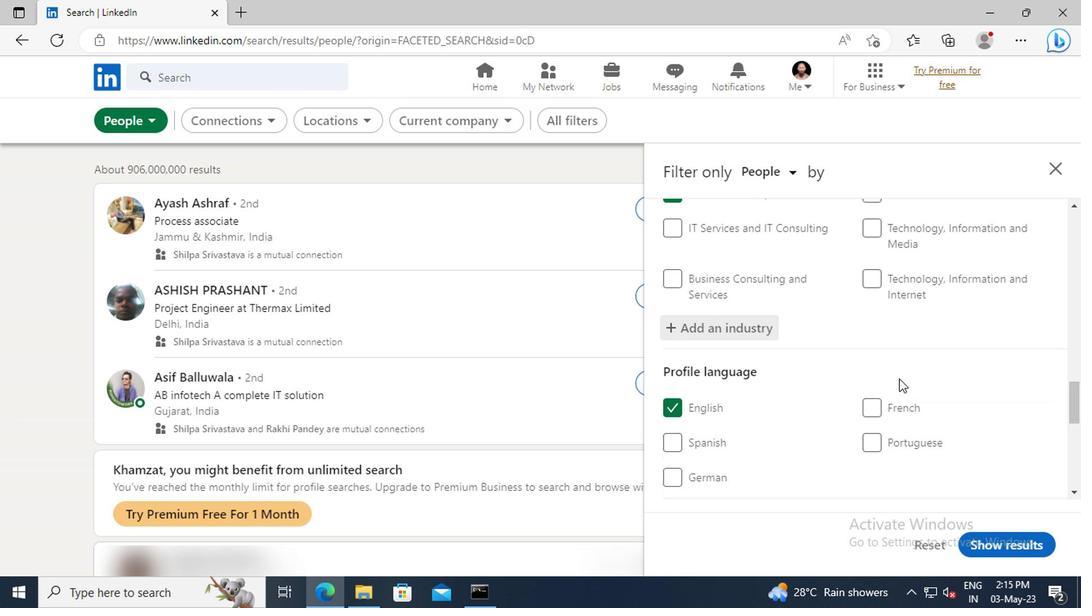 
Action: Mouse scrolled (897, 370) with delta (0, 0)
Screenshot: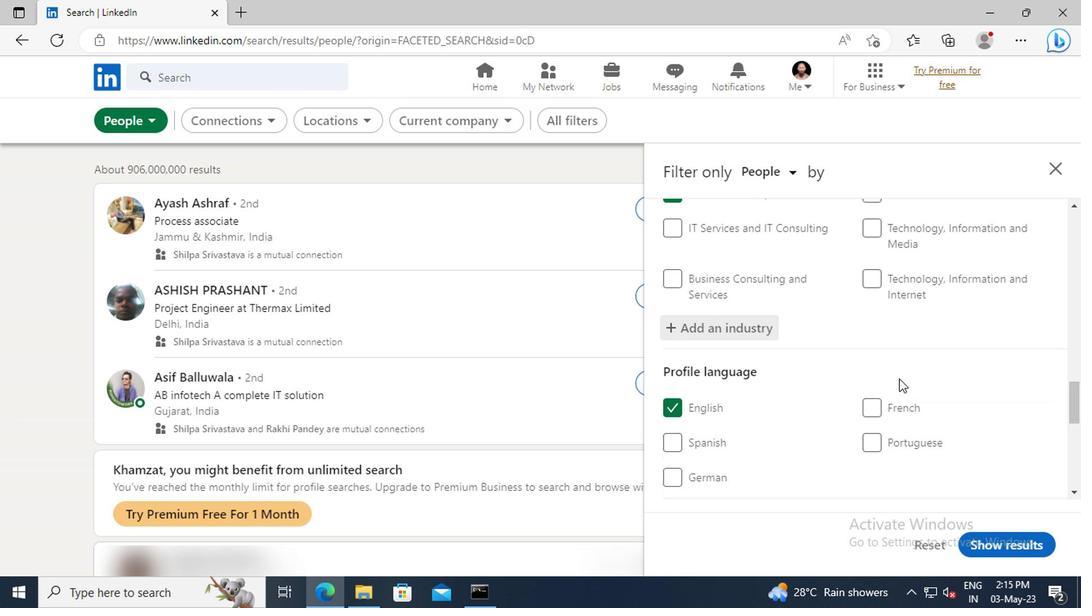 
Action: Mouse moved to (912, 361)
Screenshot: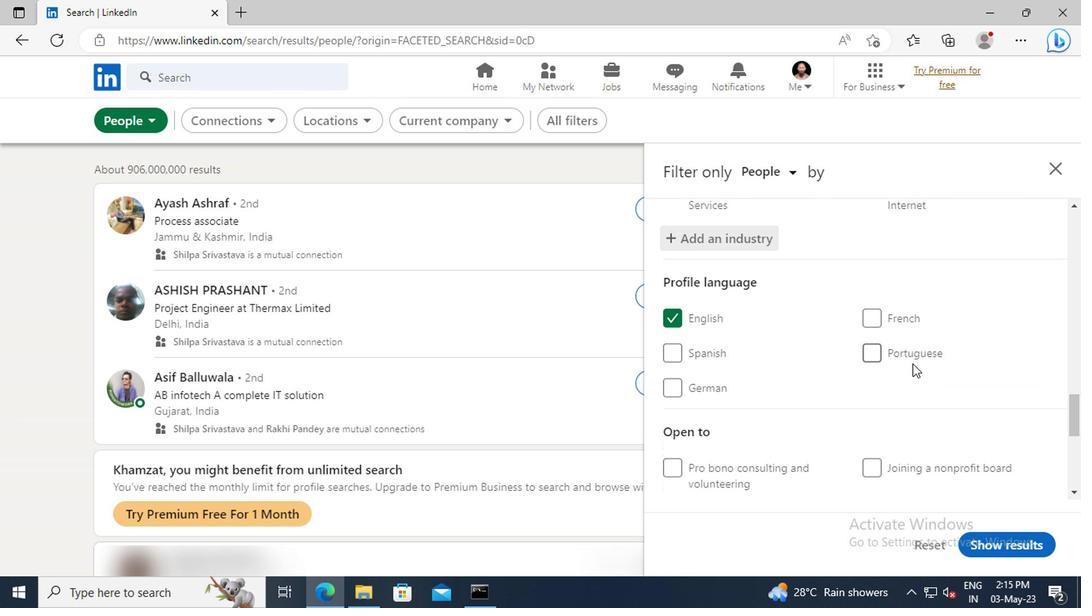 
Action: Mouse scrolled (912, 360) with delta (0, 0)
Screenshot: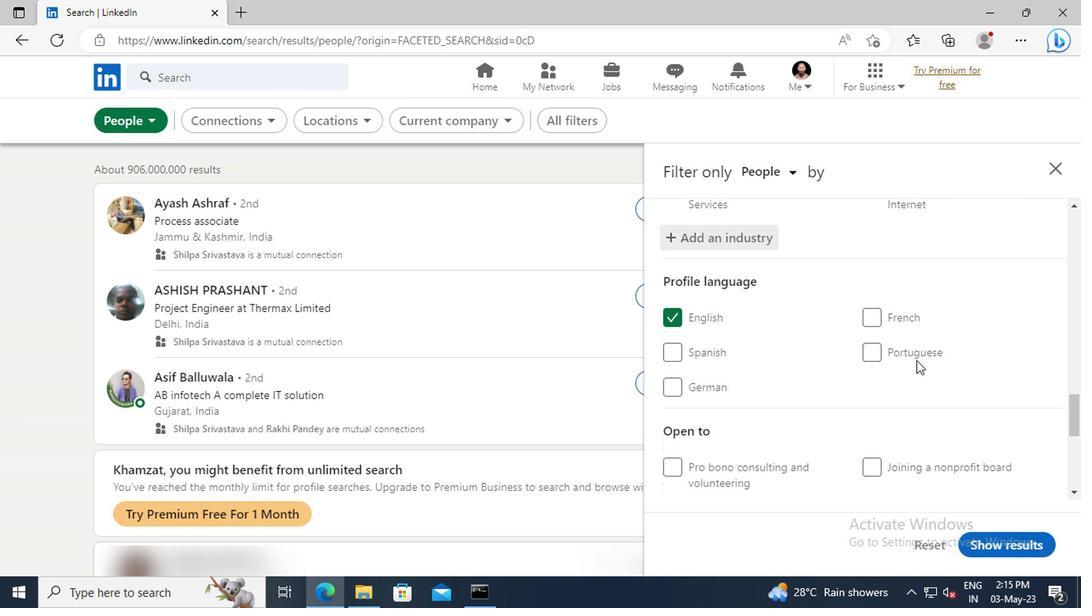 
Action: Mouse moved to (914, 345)
Screenshot: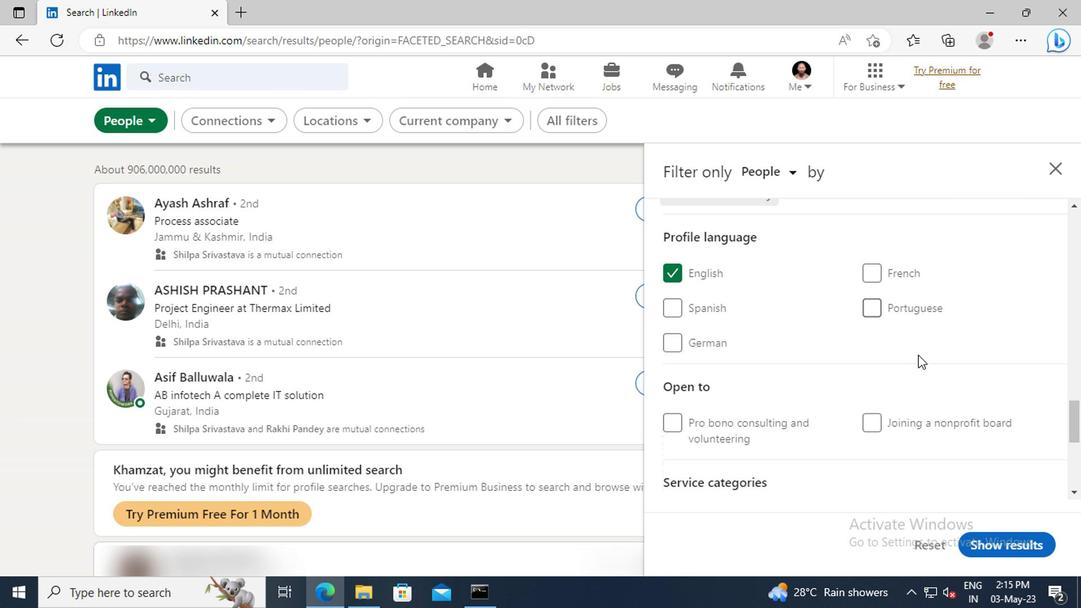 
Action: Mouse scrolled (914, 344) with delta (0, 0)
Screenshot: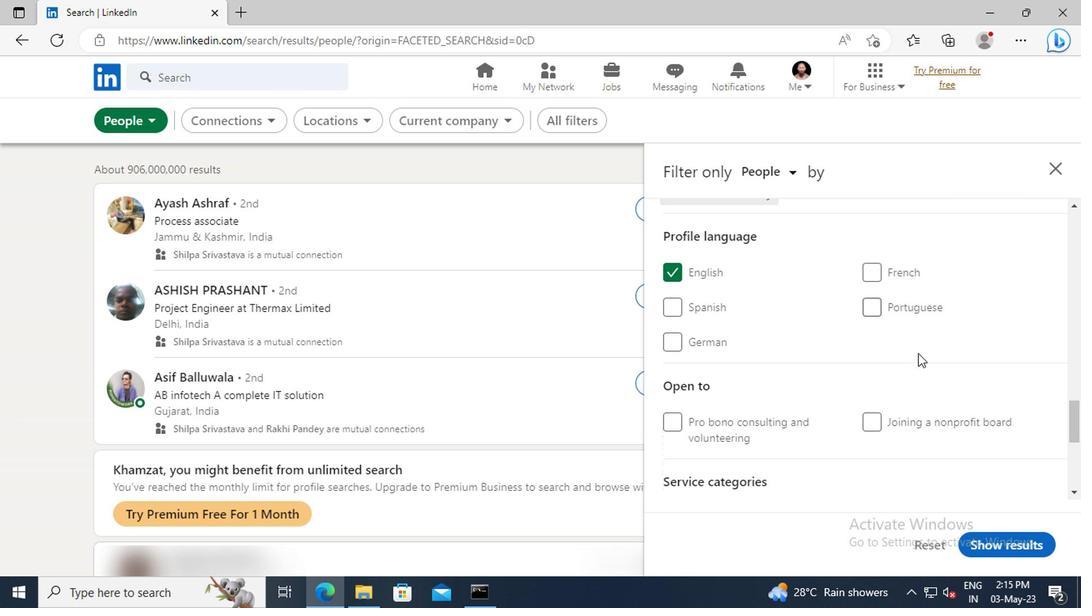 
Action: Mouse scrolled (914, 344) with delta (0, 0)
Screenshot: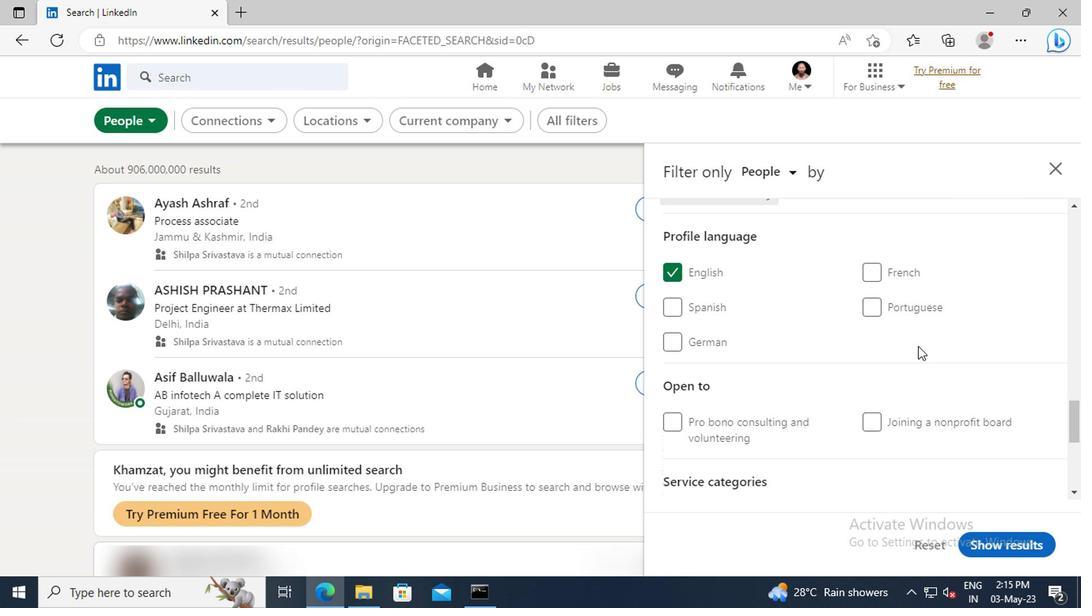 
Action: Mouse scrolled (914, 344) with delta (0, 0)
Screenshot: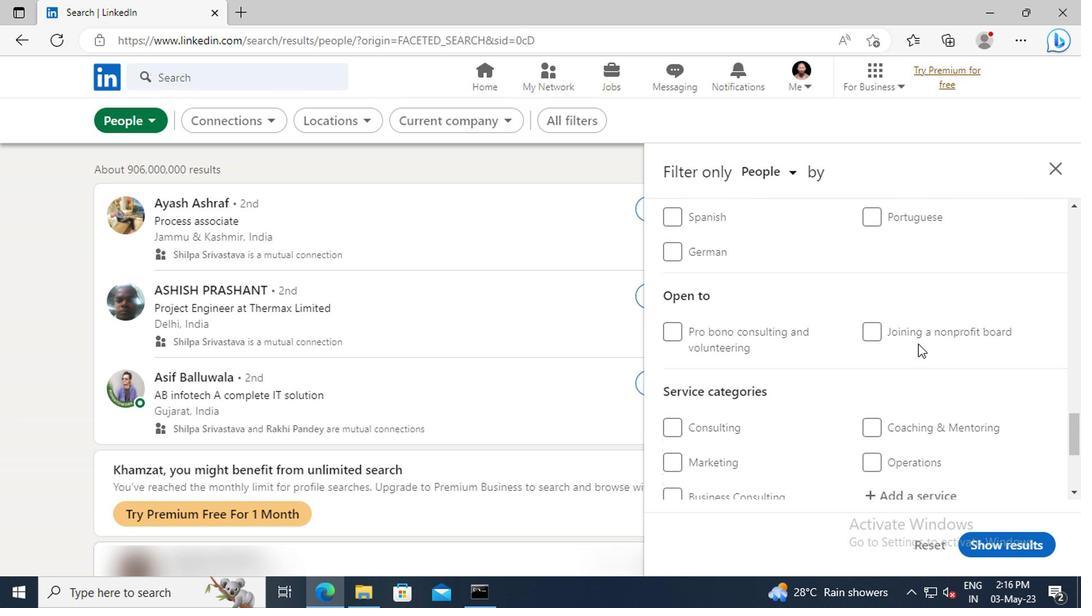 
Action: Mouse scrolled (914, 344) with delta (0, 0)
Screenshot: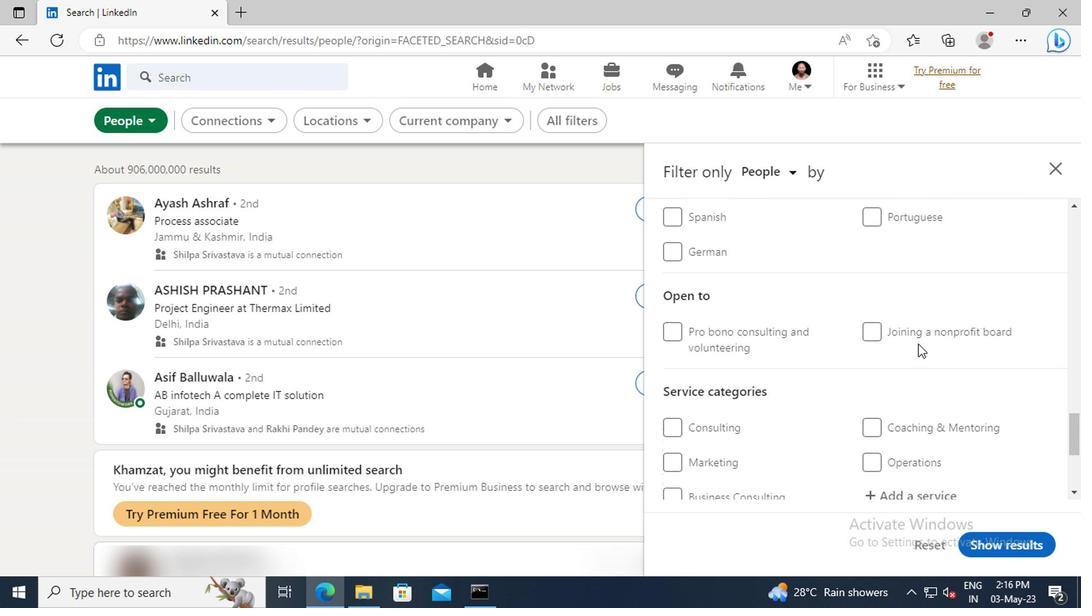 
Action: Mouse scrolled (914, 344) with delta (0, 0)
Screenshot: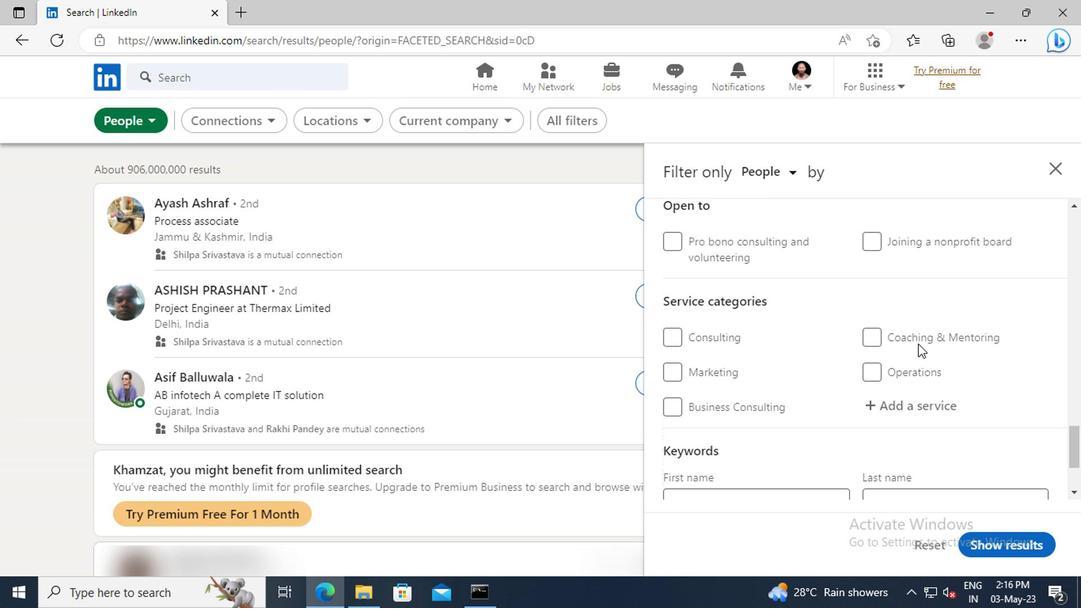 
Action: Mouse moved to (914, 359)
Screenshot: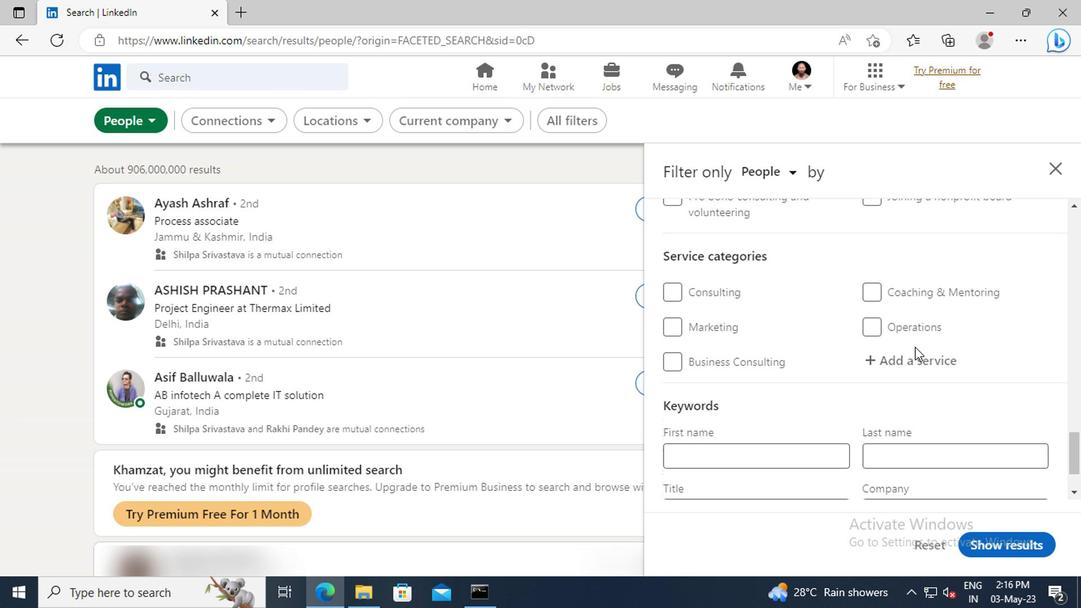 
Action: Mouse pressed left at (914, 359)
Screenshot: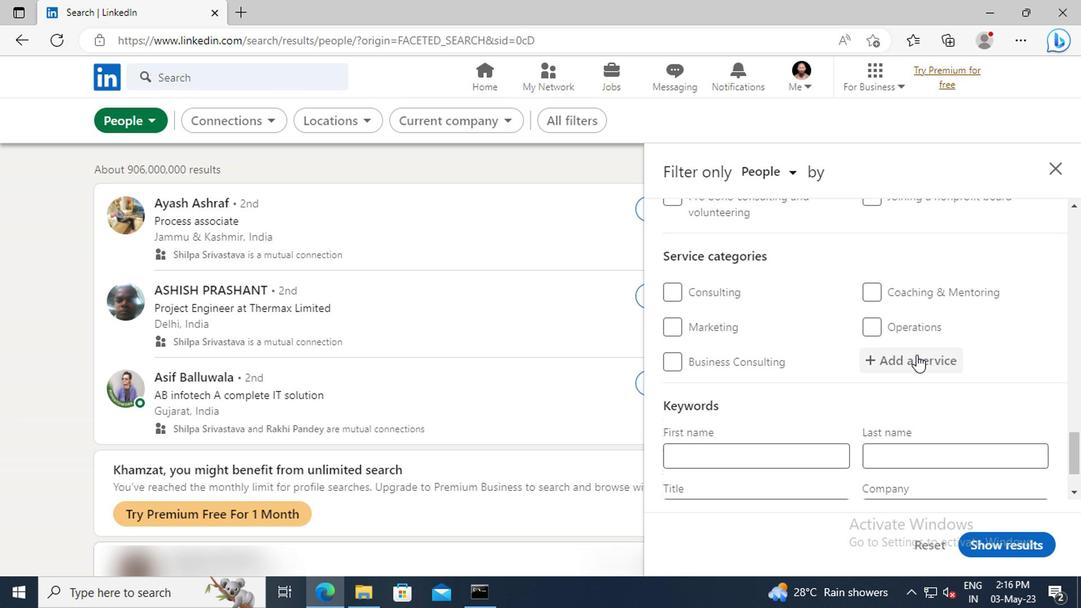 
Action: Key pressed <Key.shift>ADMINISTRATIVE<Key.enter>
Screenshot: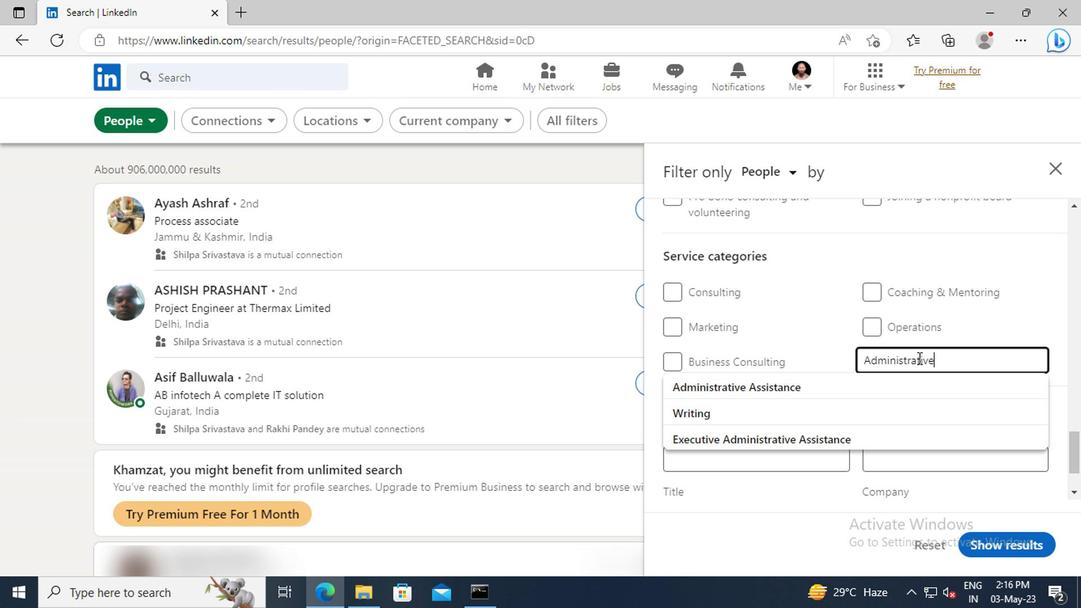
Action: Mouse scrolled (914, 358) with delta (0, 0)
Screenshot: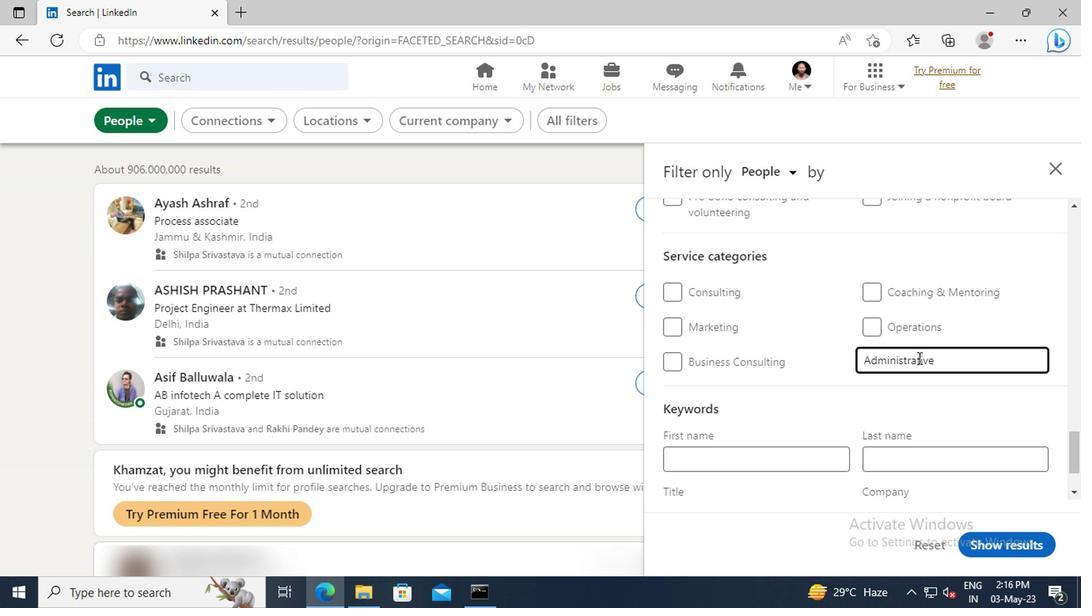 
Action: Mouse scrolled (914, 358) with delta (0, 0)
Screenshot: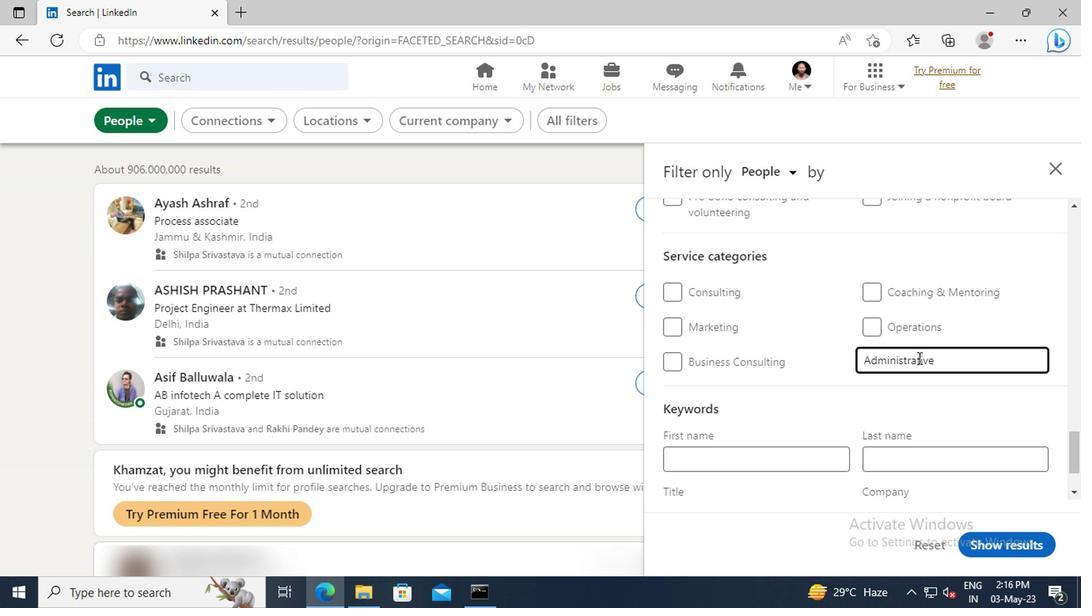 
Action: Mouse scrolled (914, 358) with delta (0, 0)
Screenshot: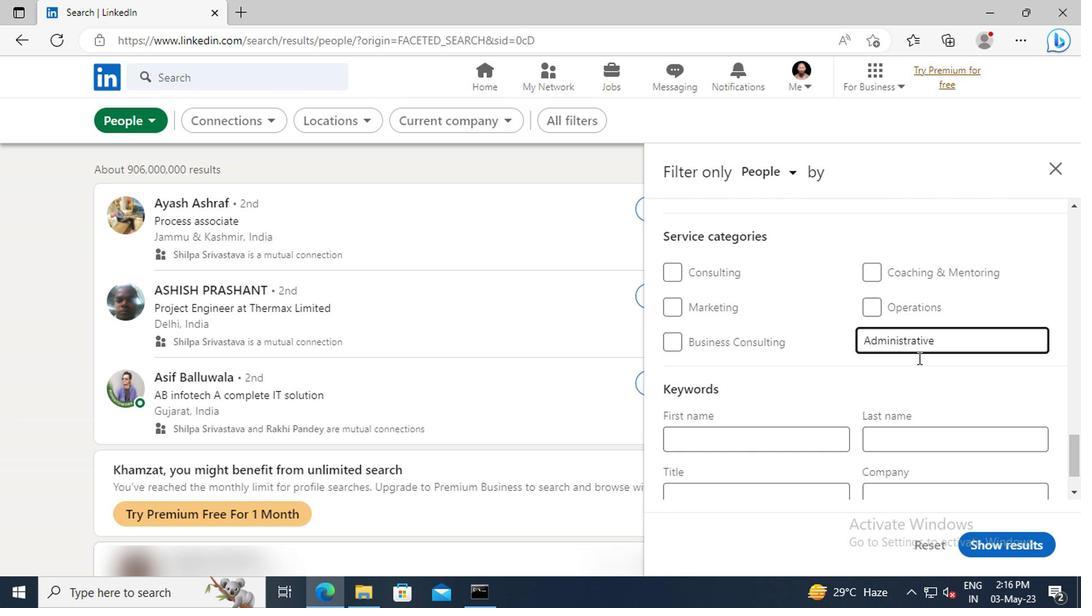 
Action: Mouse scrolled (914, 358) with delta (0, 0)
Screenshot: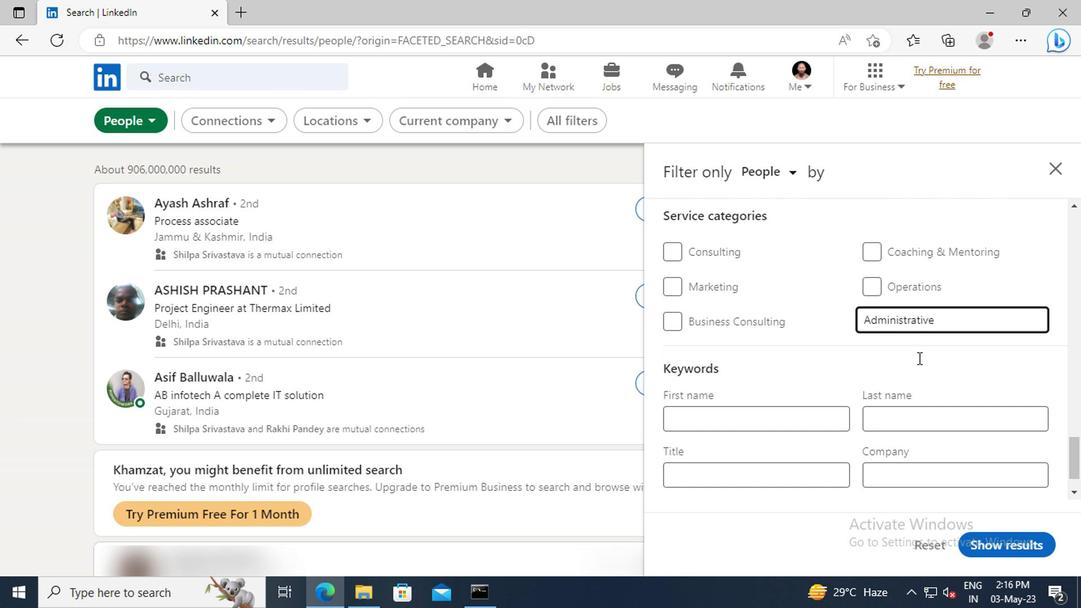 
Action: Mouse moved to (736, 437)
Screenshot: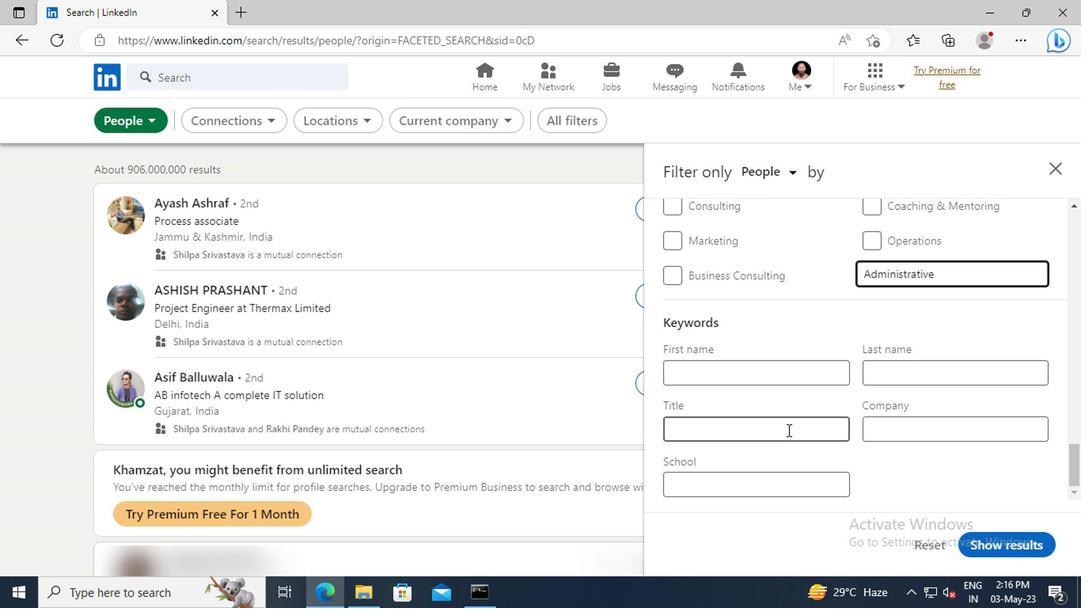 
Action: Mouse pressed left at (736, 437)
Screenshot: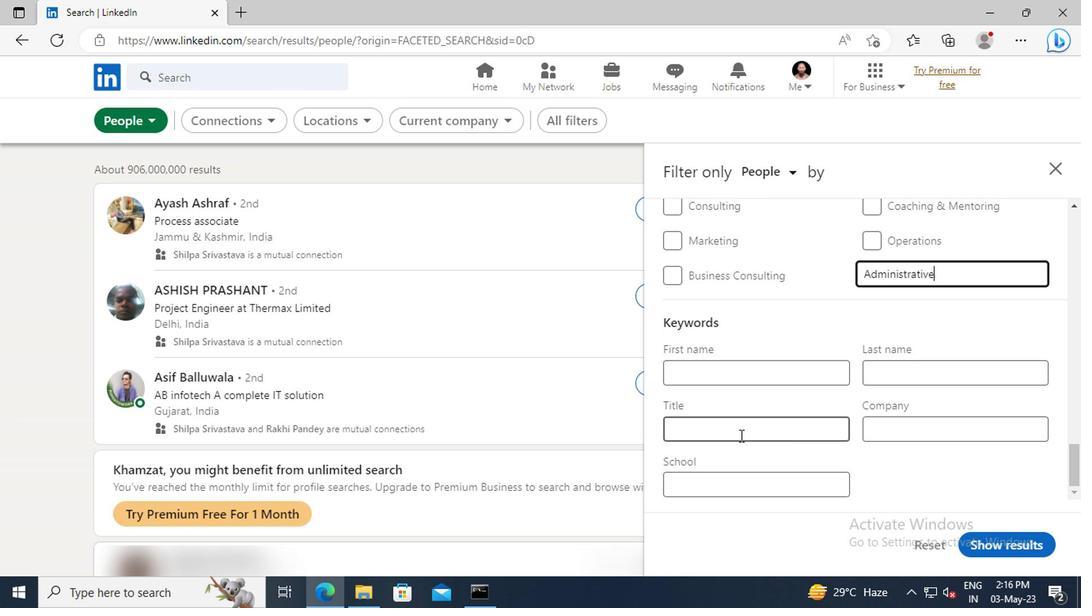 
Action: Key pressed <Key.shift>HELP<Key.space><Key.shift>DESK<Key.space><Key.shift>WORKER/<Key.shift>DESKTOP<Key.space><Key.shift>SUPPORT<Key.enter>
Screenshot: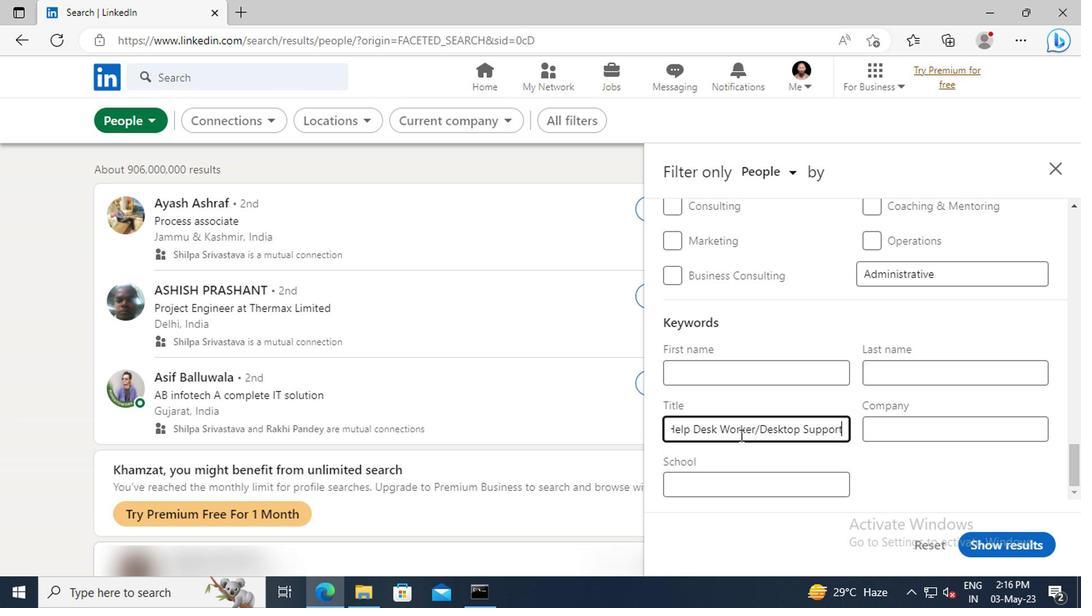 
Action: Mouse moved to (977, 542)
Screenshot: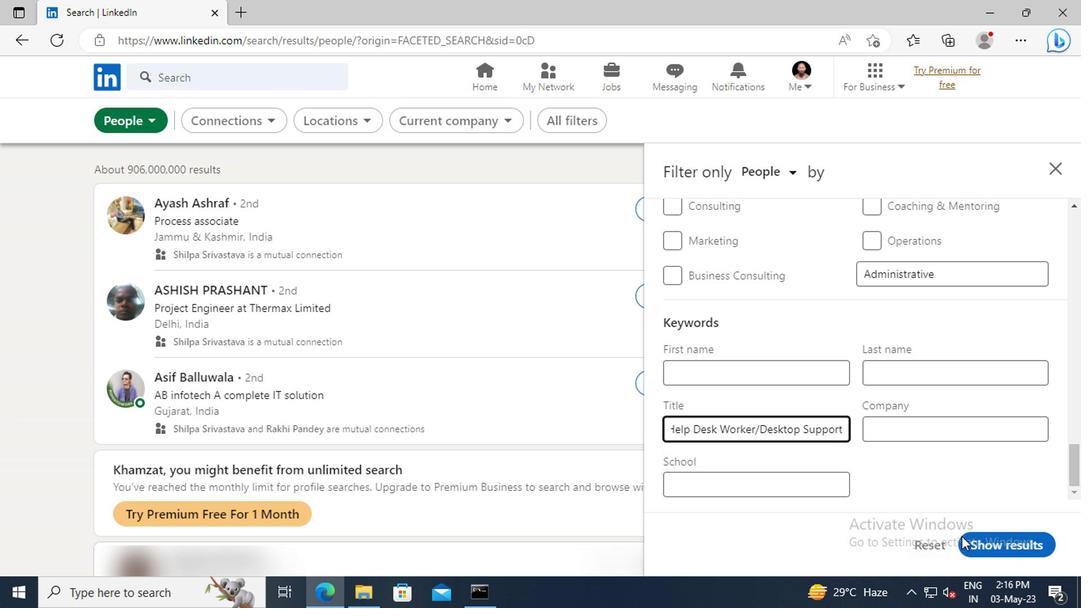
Action: Mouse pressed left at (977, 542)
Screenshot: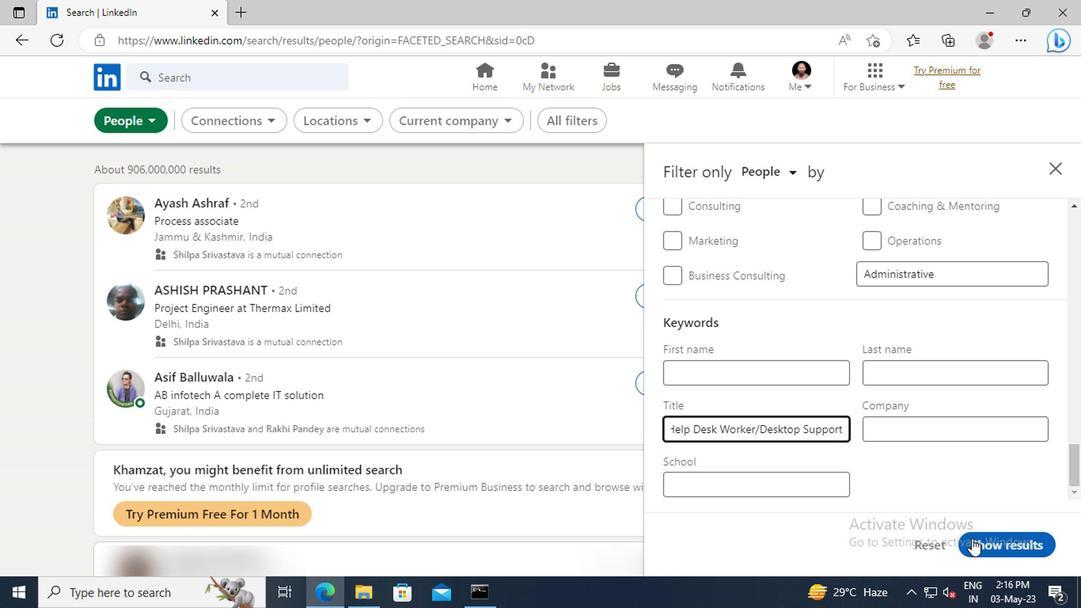 
